 Task: Education: Academic Research Degree Application Tracker.
Action: Mouse moved to (134, 138)
Screenshot: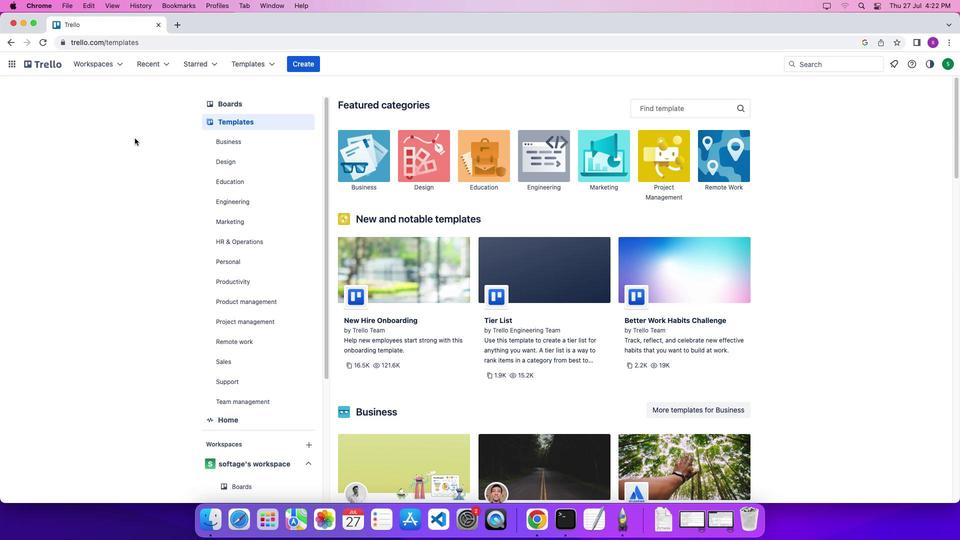 
Action: Mouse pressed left at (134, 138)
Screenshot: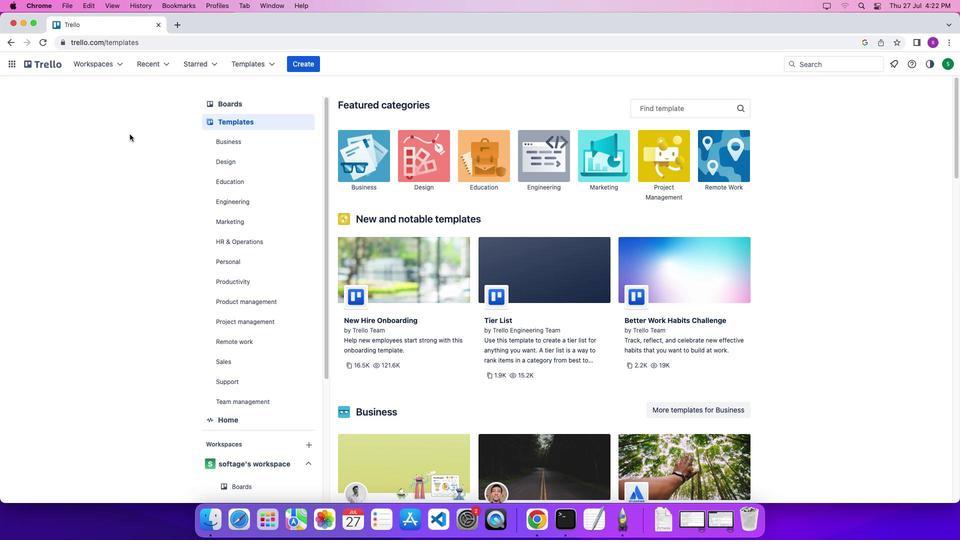 
Action: Mouse moved to (50, 65)
Screenshot: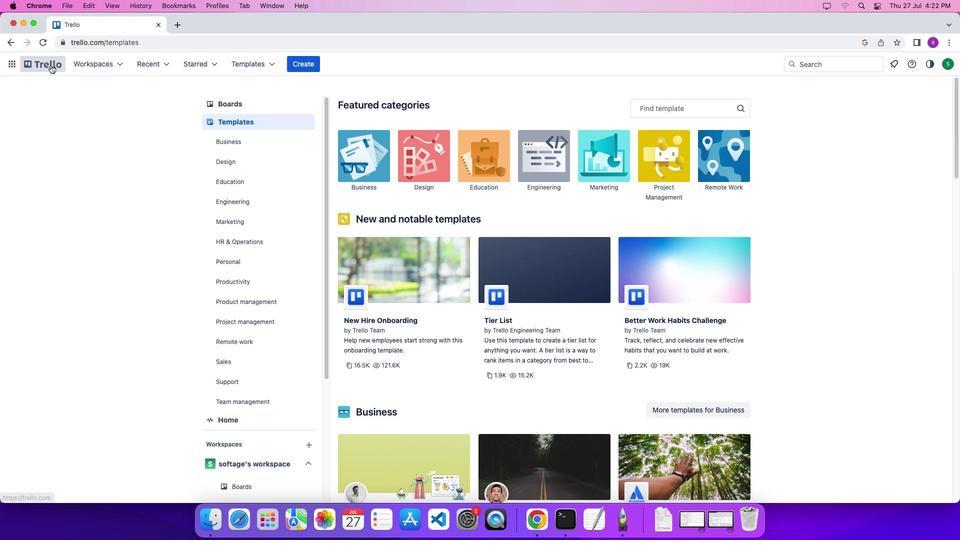
Action: Mouse pressed left at (50, 65)
Screenshot: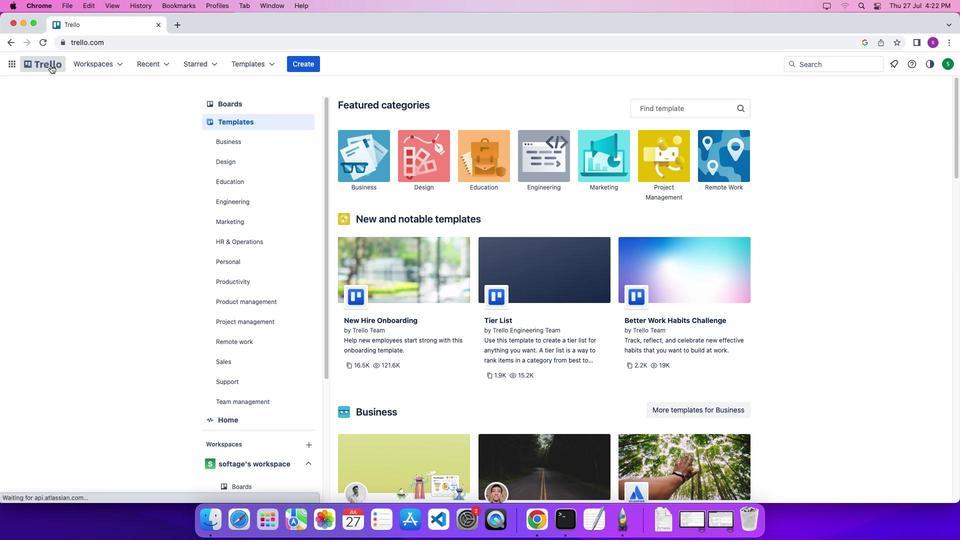
Action: Mouse moved to (247, 63)
Screenshot: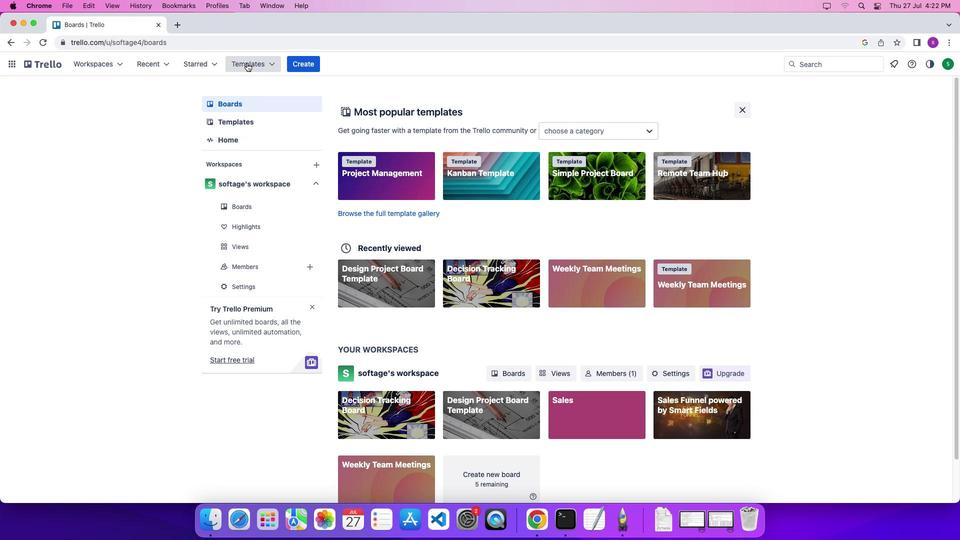 
Action: Mouse pressed left at (247, 63)
Screenshot: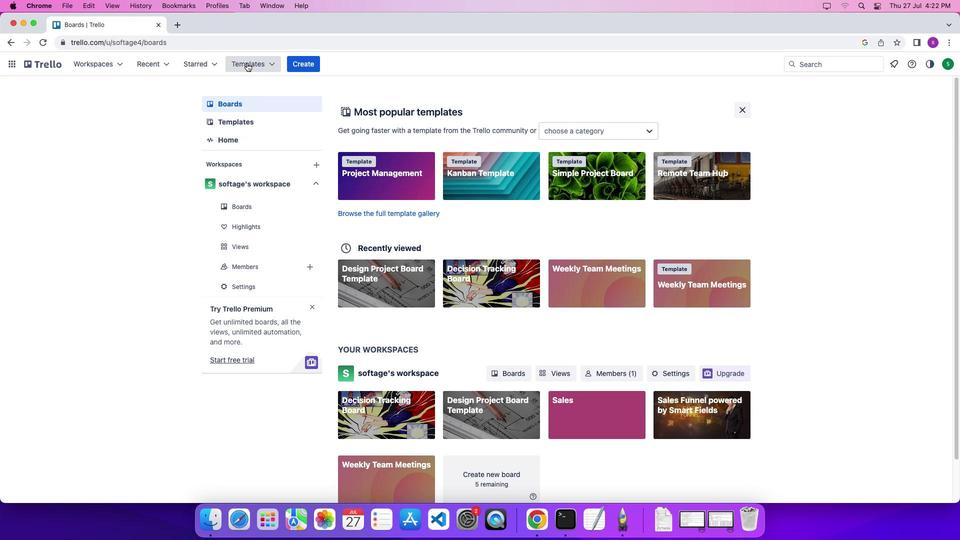 
Action: Mouse moved to (282, 358)
Screenshot: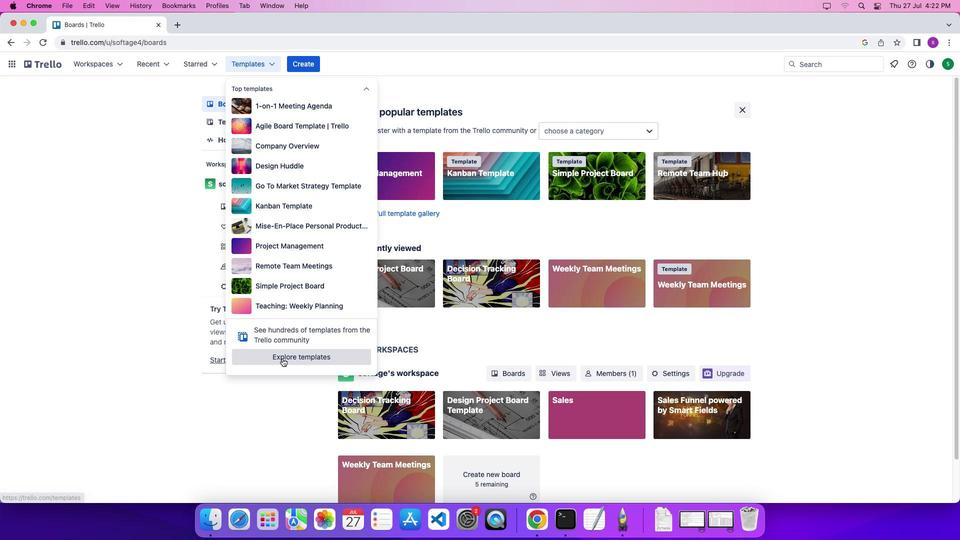 
Action: Mouse pressed left at (282, 358)
Screenshot: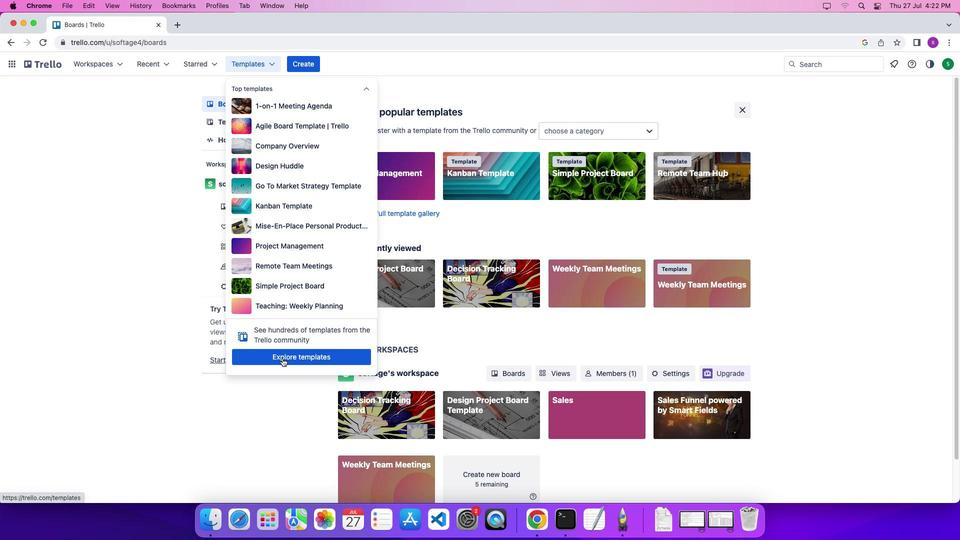 
Action: Mouse moved to (655, 109)
Screenshot: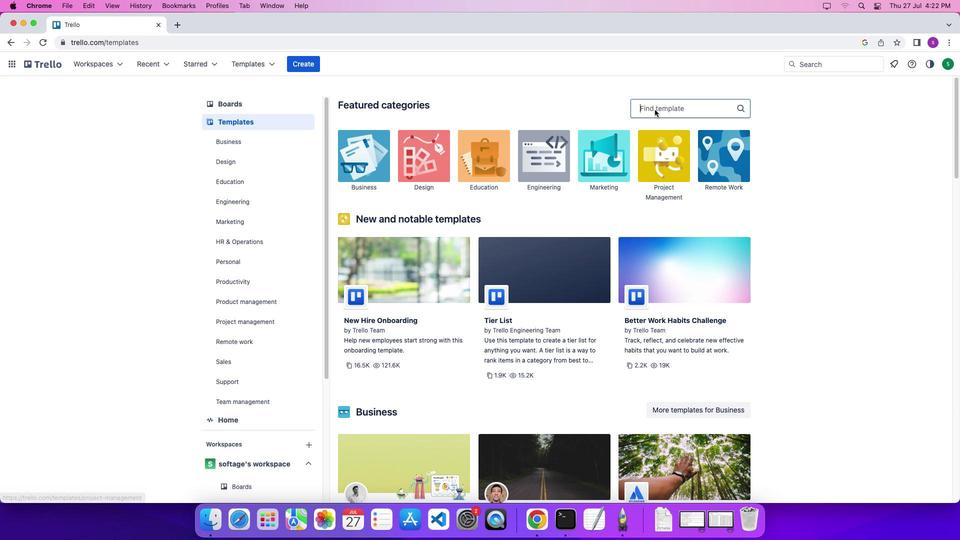 
Action: Mouse pressed left at (655, 109)
Screenshot: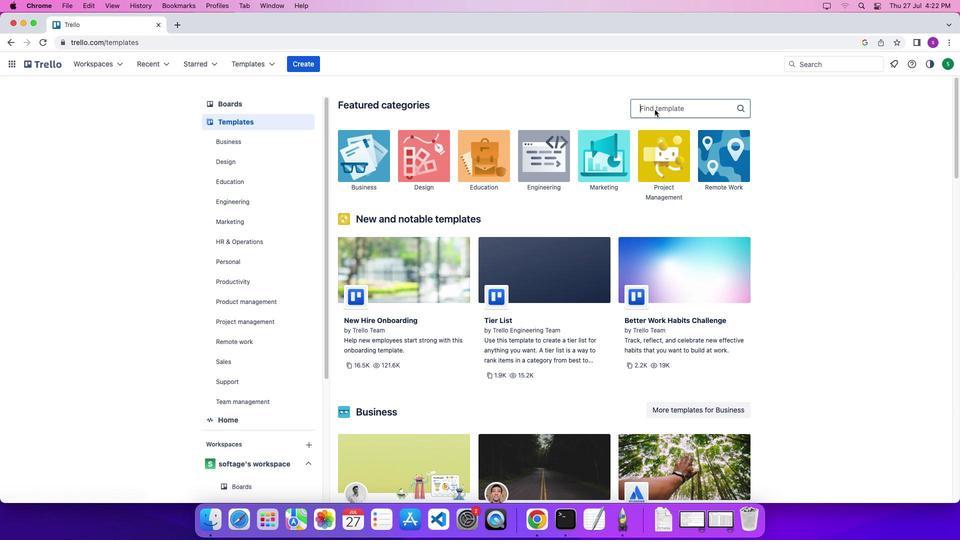 
Action: Mouse moved to (660, 110)
Screenshot: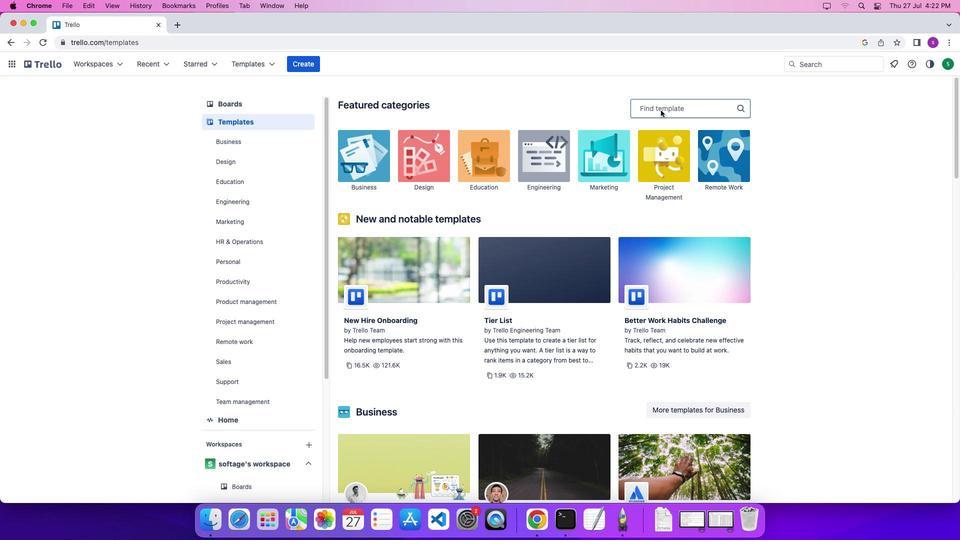 
Action: Key pressed Key.shift'A''c''a''d''e''m''i''c'Key.spaceKey.shift'R''e''s''e''a''r''c''h'Key.spaceKey.shift'D''e''g''r''e''e'
Screenshot: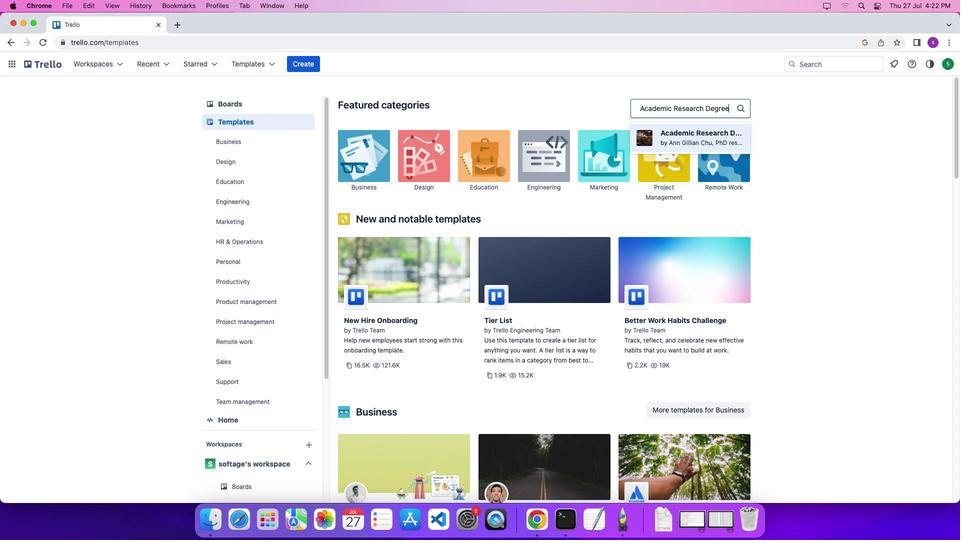 
Action: Mouse moved to (705, 131)
Screenshot: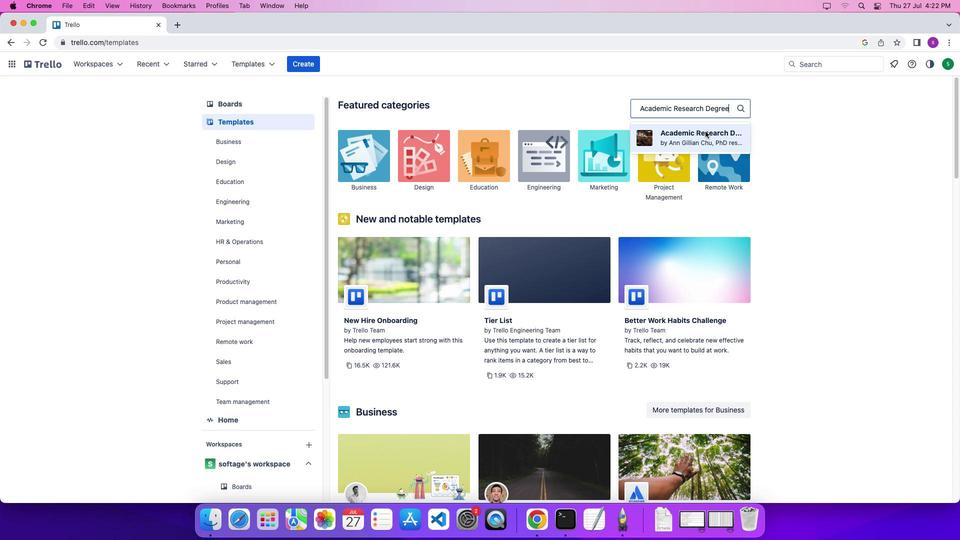 
Action: Mouse pressed left at (705, 131)
Screenshot: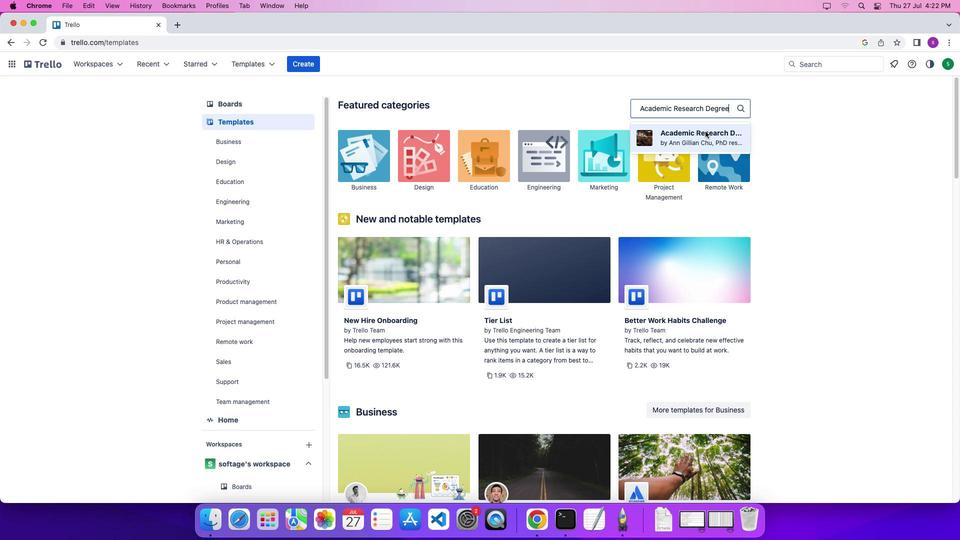 
Action: Mouse moved to (695, 193)
Screenshot: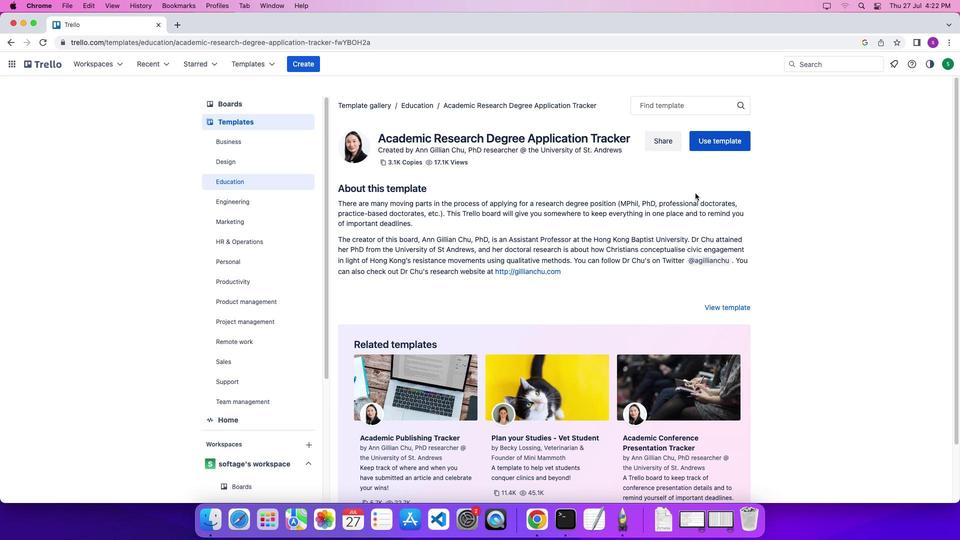 
Action: Mouse scrolled (695, 193) with delta (0, 0)
Screenshot: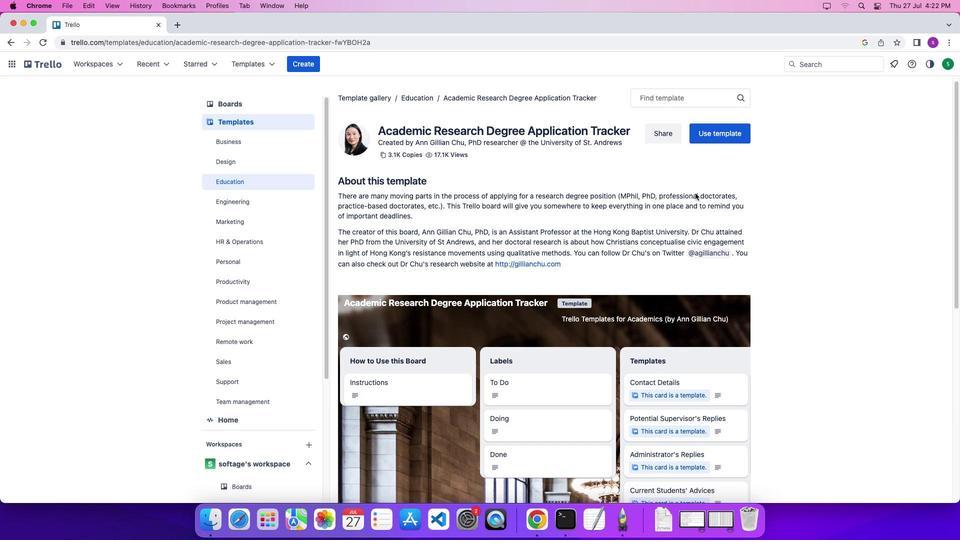 
Action: Mouse scrolled (695, 193) with delta (0, 0)
Screenshot: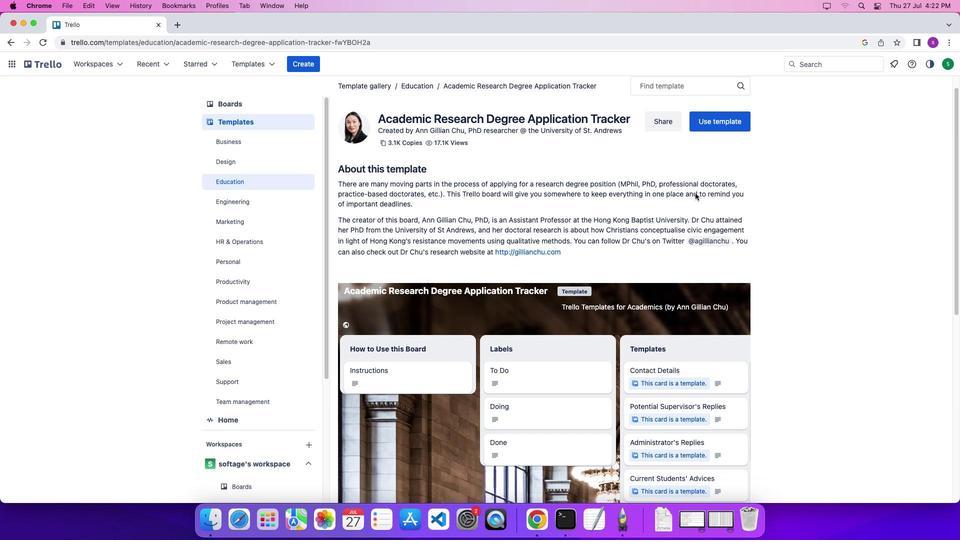 
Action: Mouse scrolled (695, 193) with delta (0, 0)
Screenshot: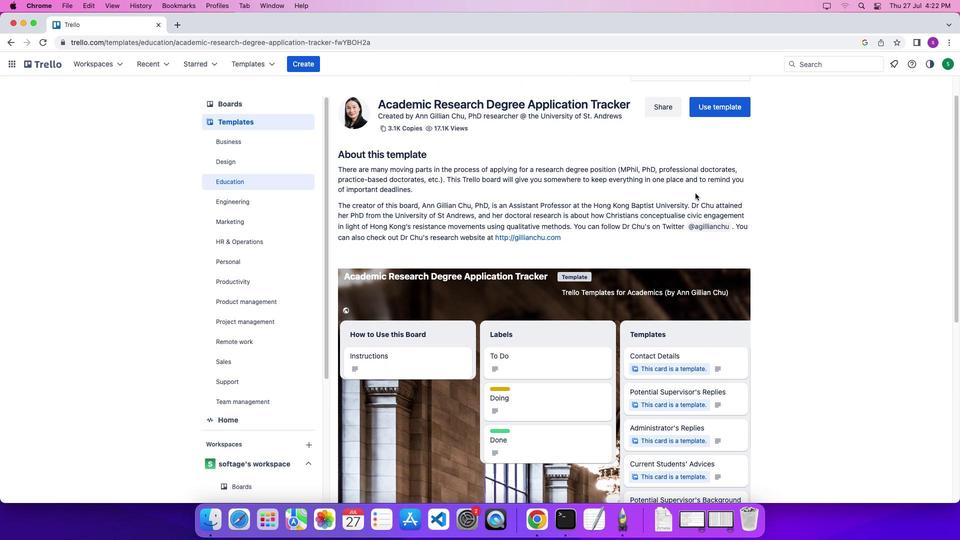 
Action: Mouse scrolled (695, 193) with delta (0, 0)
Screenshot: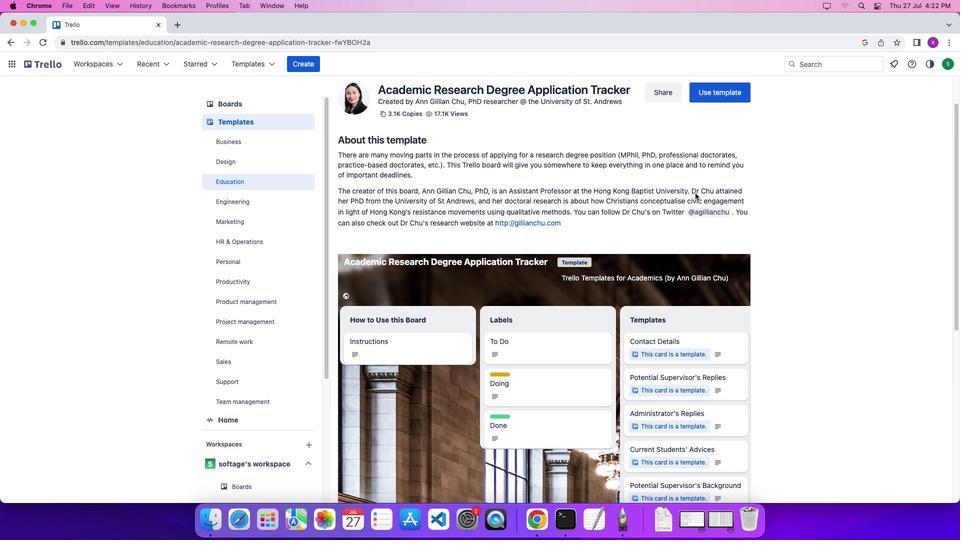 
Action: Mouse scrolled (695, 193) with delta (0, 0)
Screenshot: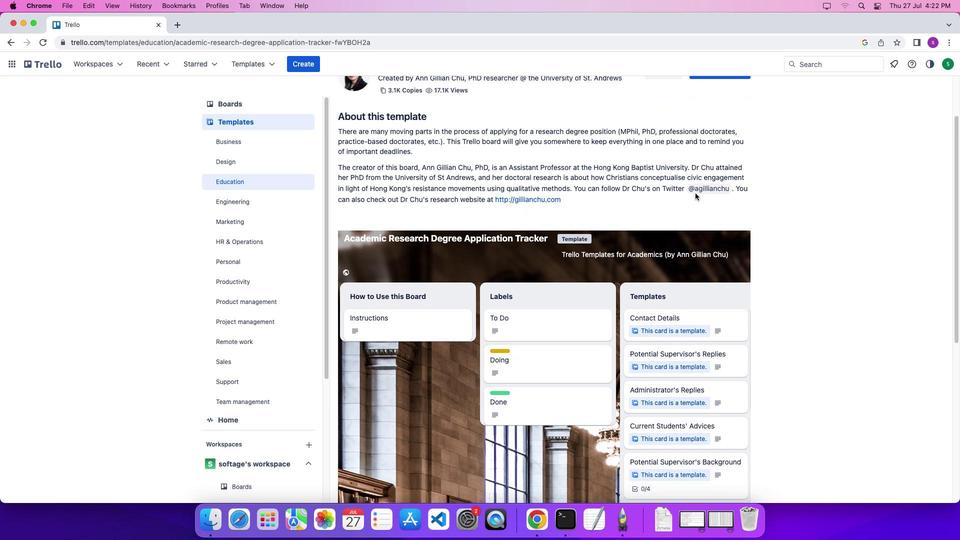 
Action: Mouse scrolled (695, 193) with delta (0, 0)
Screenshot: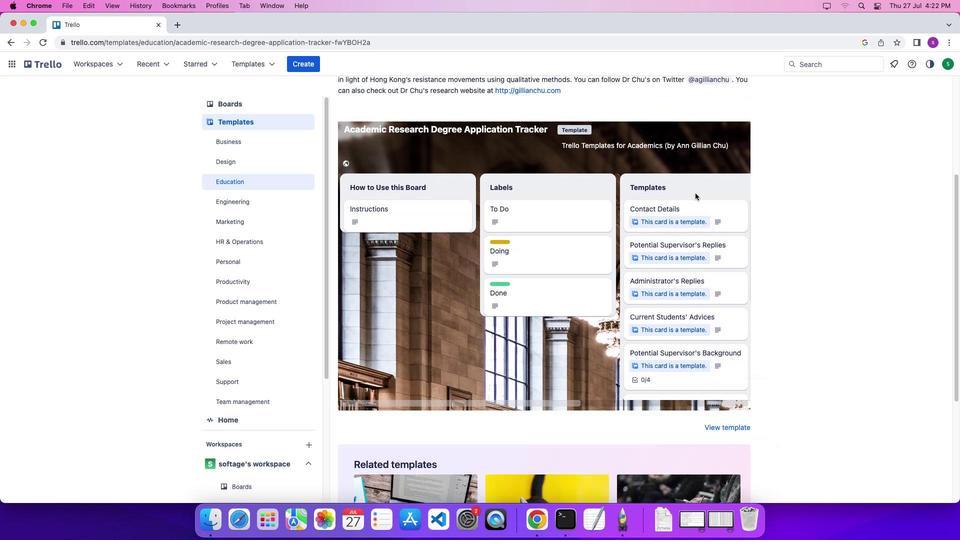 
Action: Mouse scrolled (695, 193) with delta (0, -3)
Screenshot: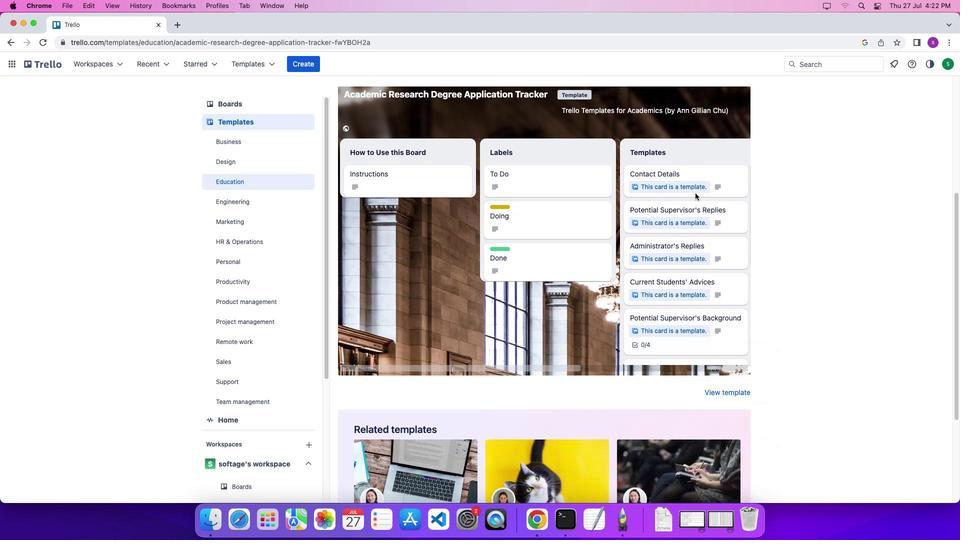 
Action: Mouse scrolled (695, 193) with delta (0, 0)
Screenshot: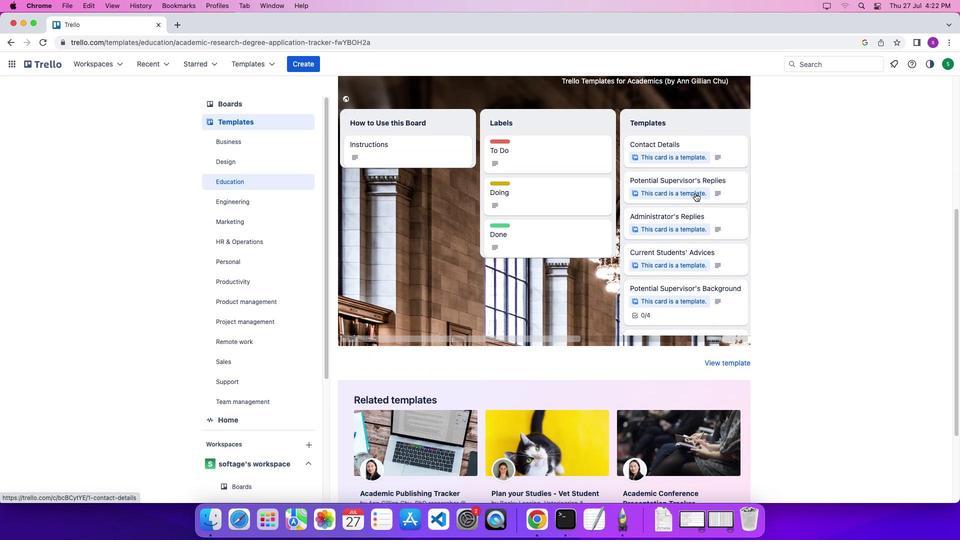 
Action: Mouse scrolled (695, 193) with delta (0, 0)
Screenshot: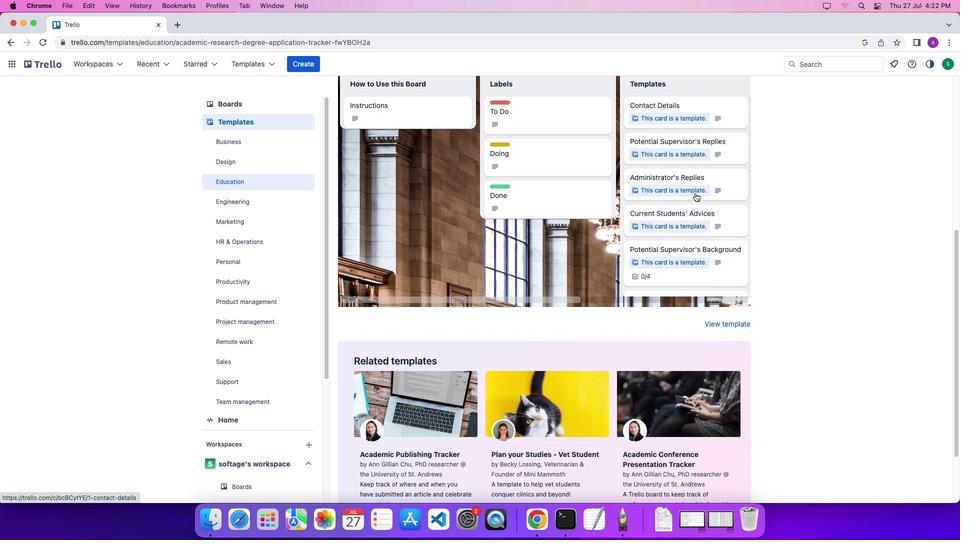 
Action: Mouse scrolled (695, 193) with delta (0, -2)
Screenshot: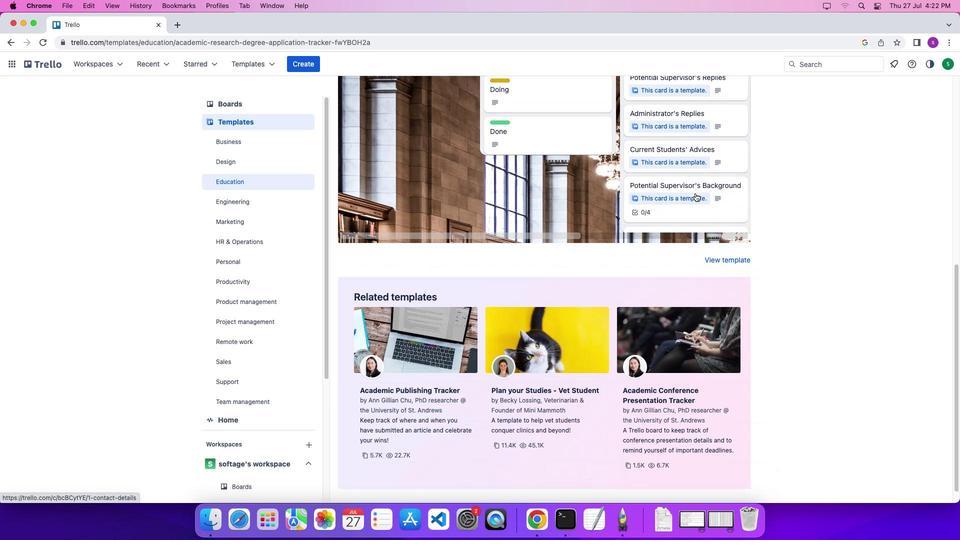 
Action: Mouse moved to (695, 193)
Screenshot: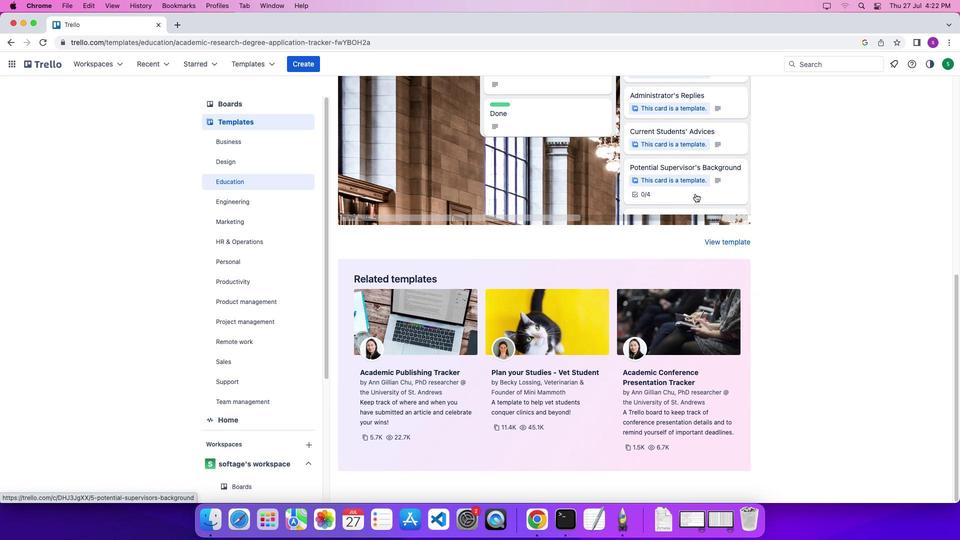 
Action: Mouse scrolled (695, 193) with delta (0, 0)
Screenshot: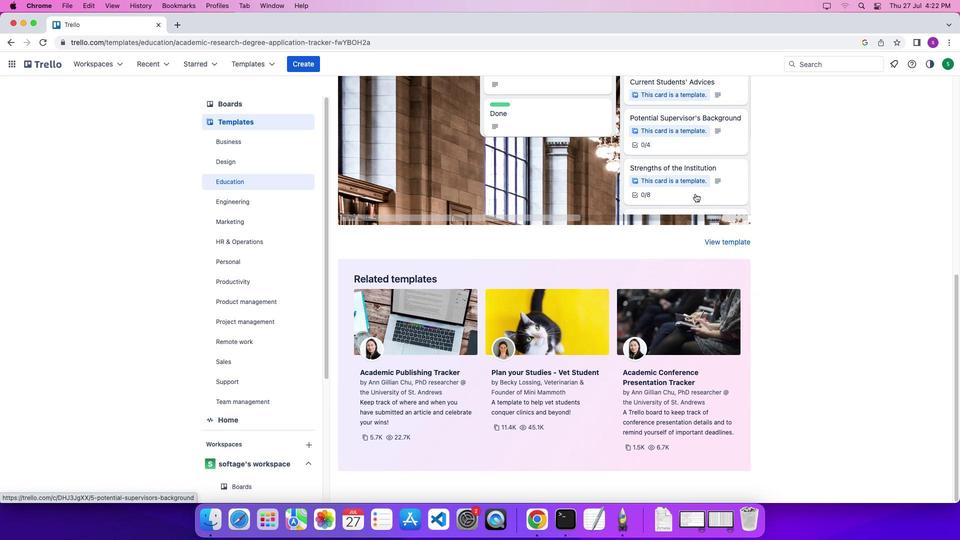 
Action: Mouse scrolled (695, 193) with delta (0, 0)
Screenshot: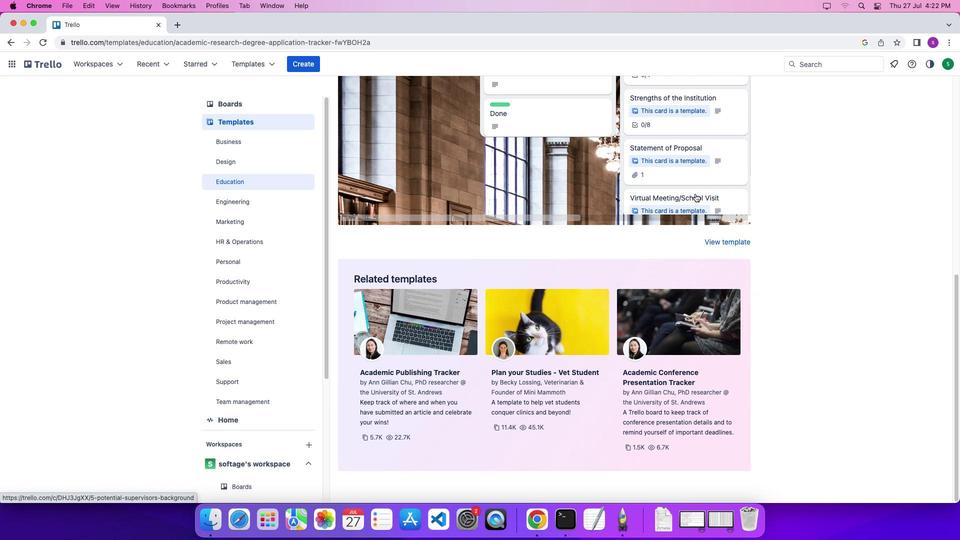 
Action: Mouse scrolled (695, 193) with delta (0, -3)
Screenshot: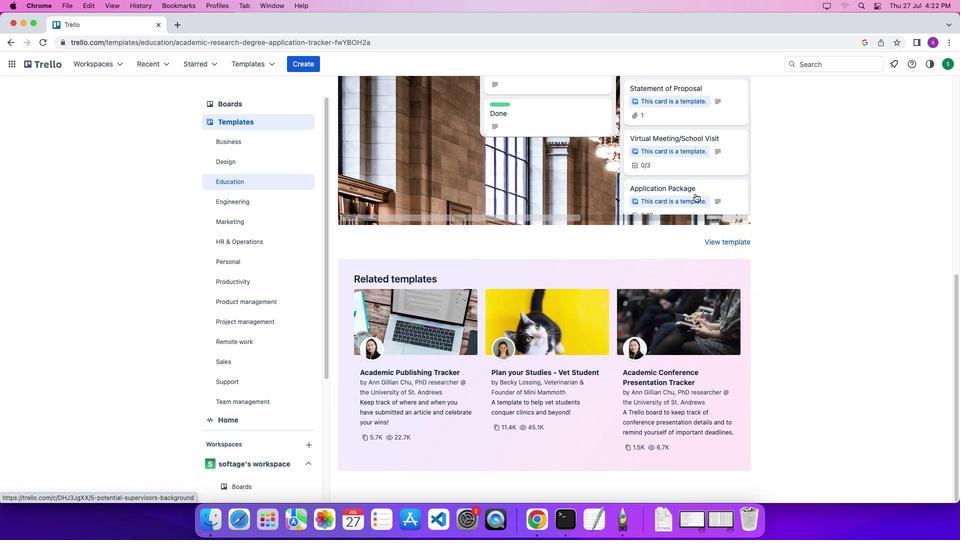 
Action: Mouse moved to (662, 234)
Screenshot: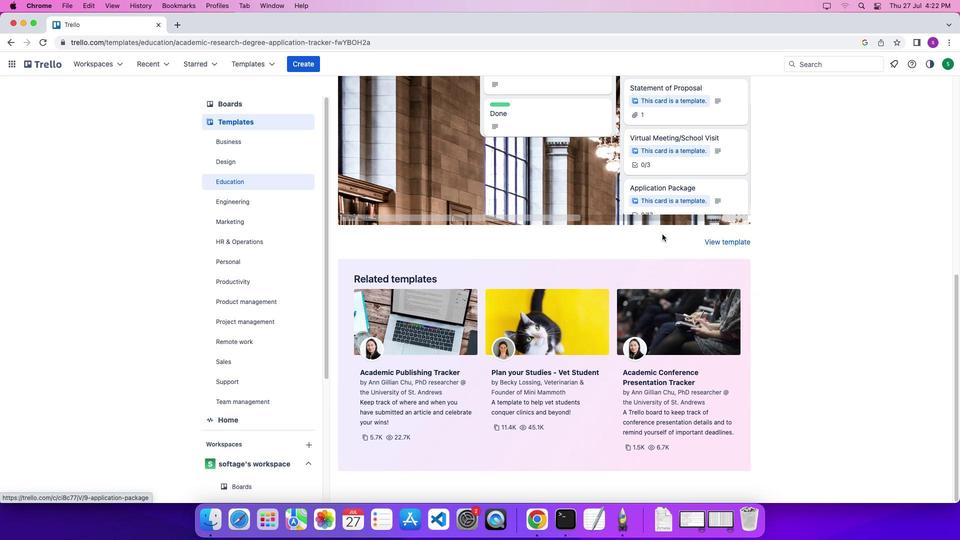 
Action: Mouse scrolled (662, 234) with delta (0, 0)
Screenshot: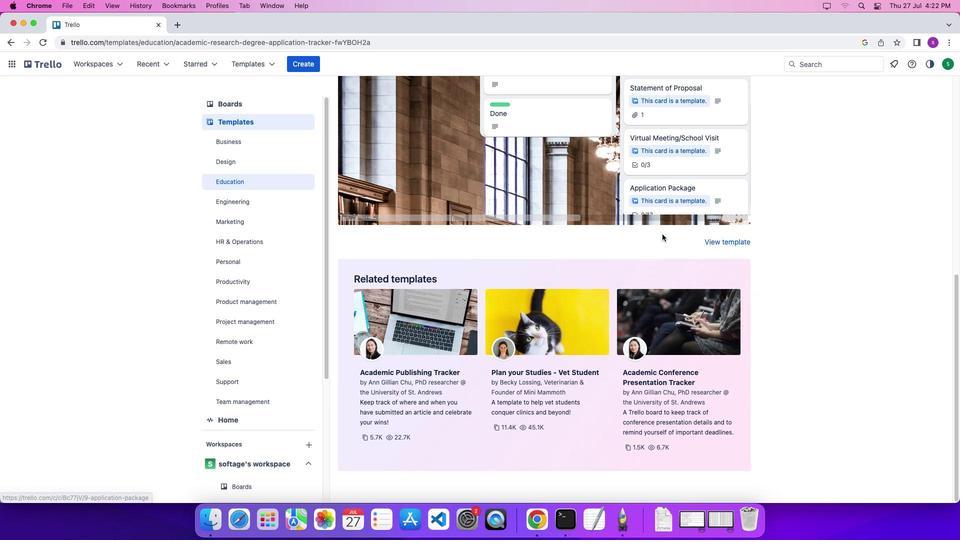
Action: Mouse scrolled (662, 234) with delta (0, 0)
Screenshot: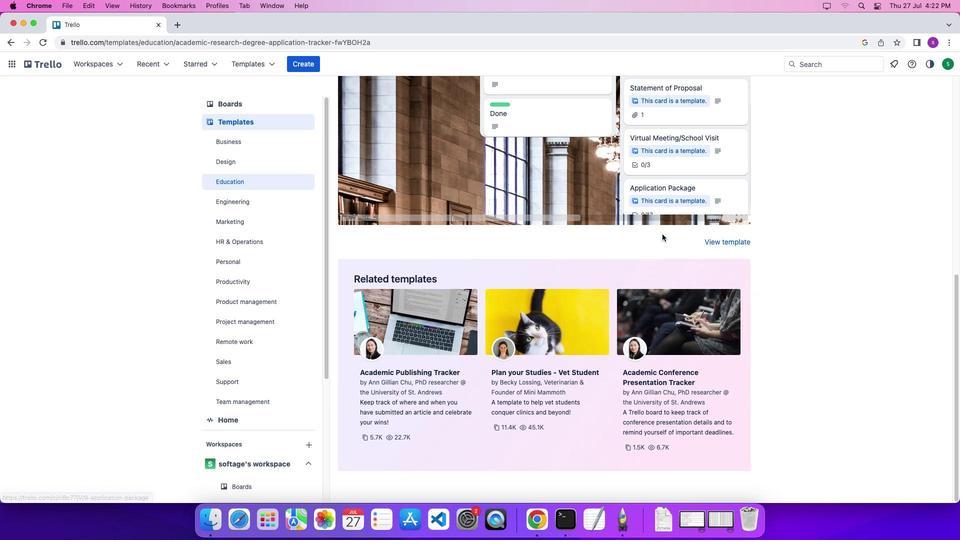 
Action: Mouse scrolled (662, 234) with delta (0, -3)
Screenshot: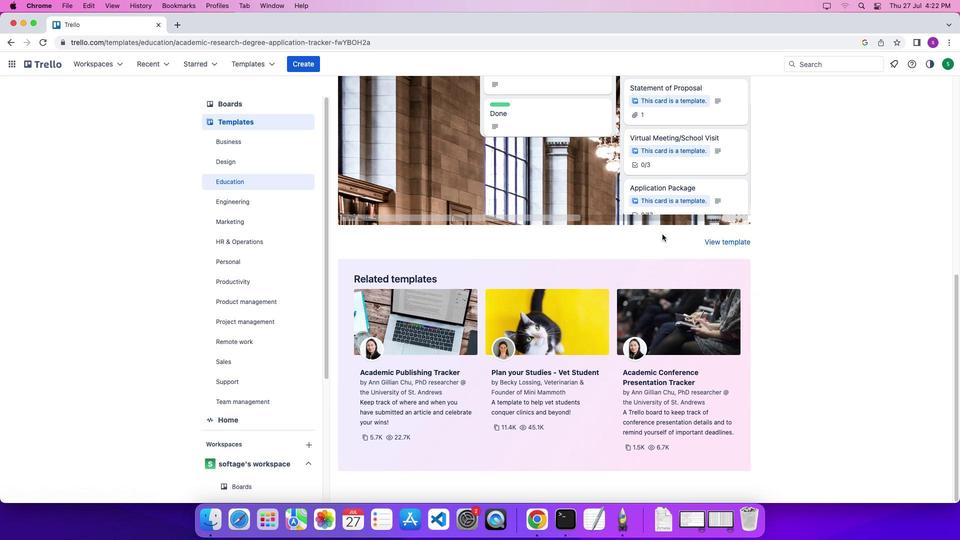
Action: Mouse moved to (633, 303)
Screenshot: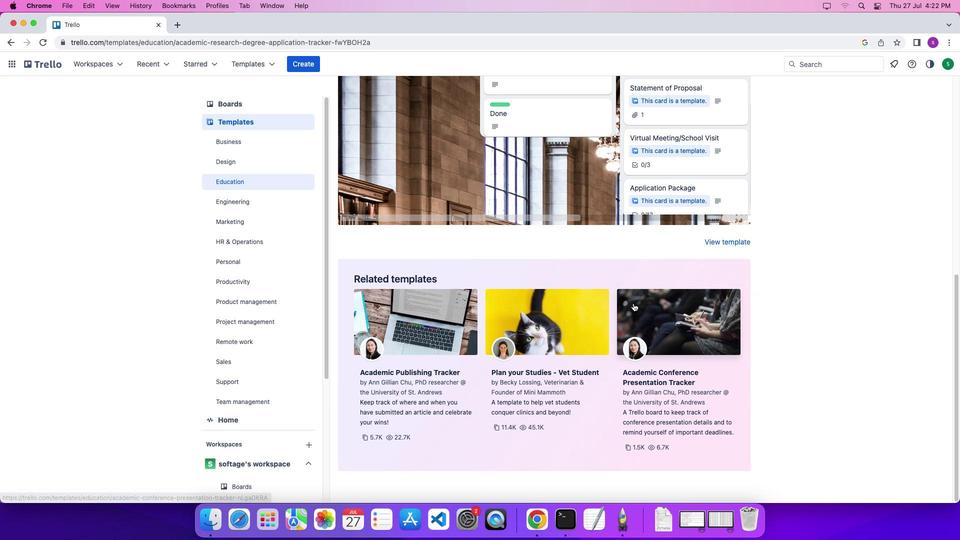 
Action: Mouse scrolled (633, 303) with delta (0, 0)
Screenshot: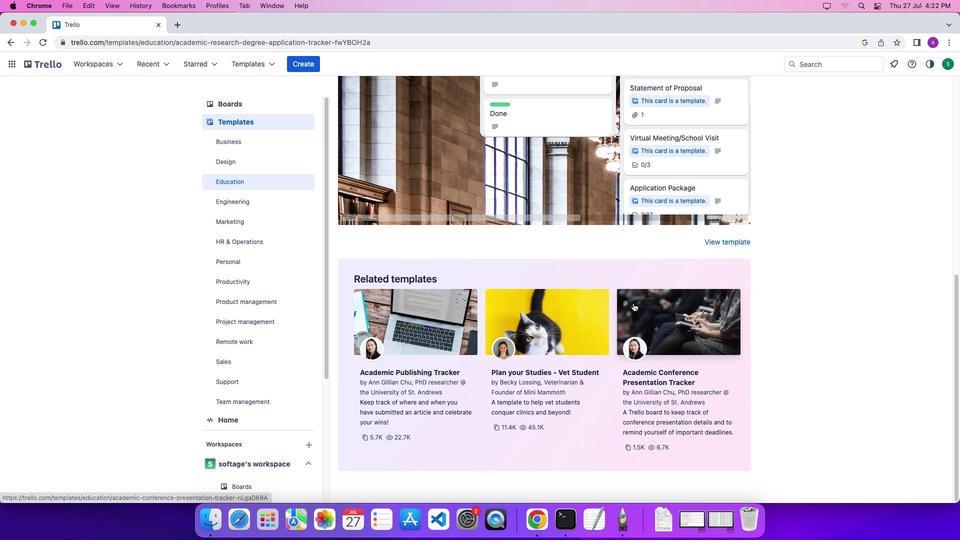 
Action: Mouse scrolled (633, 303) with delta (0, 0)
Screenshot: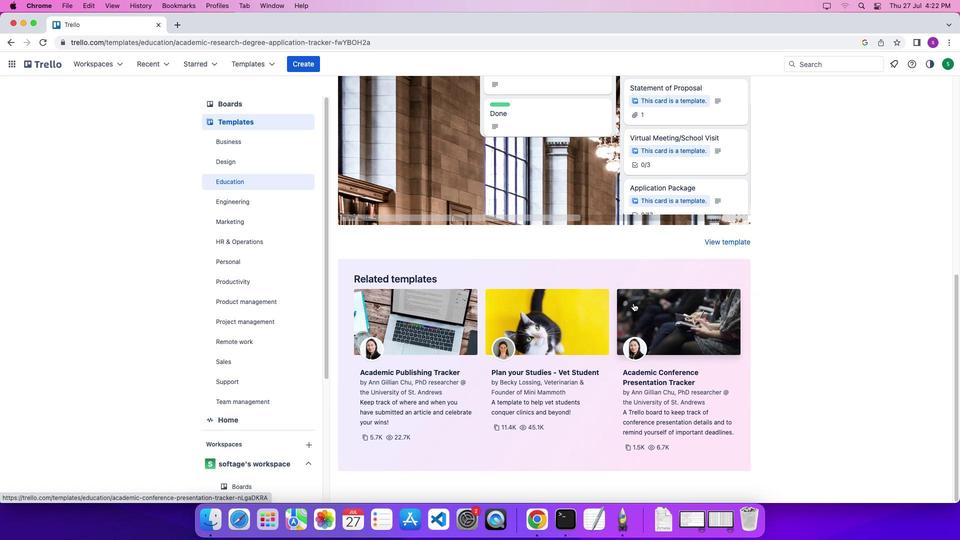 
Action: Mouse scrolled (633, 303) with delta (0, -3)
Screenshot: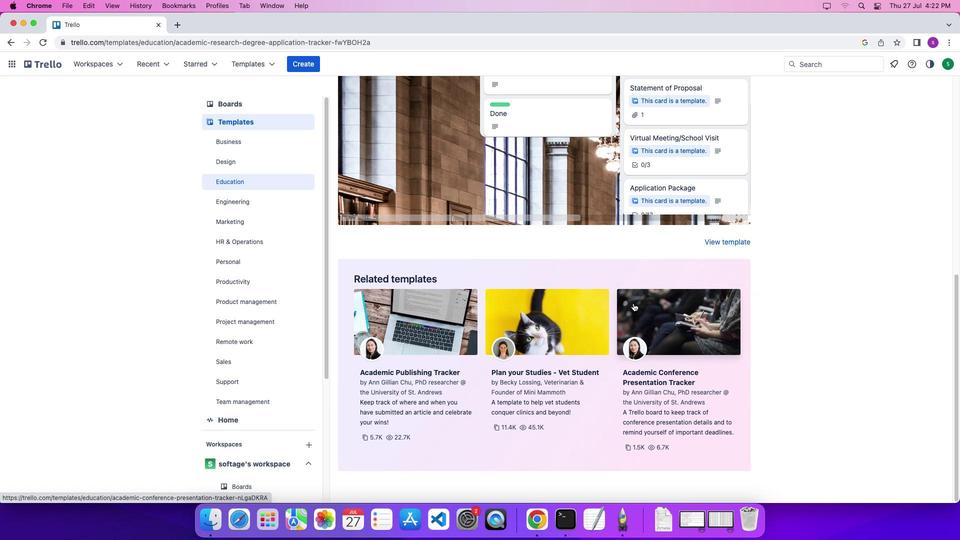 
Action: Mouse scrolled (633, 303) with delta (0, -3)
Screenshot: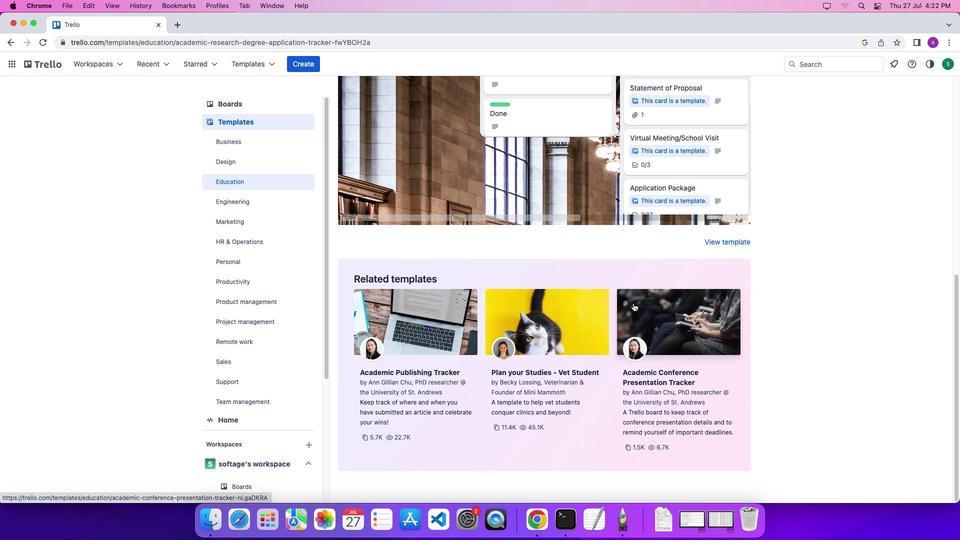 
Action: Mouse scrolled (633, 303) with delta (0, 0)
Screenshot: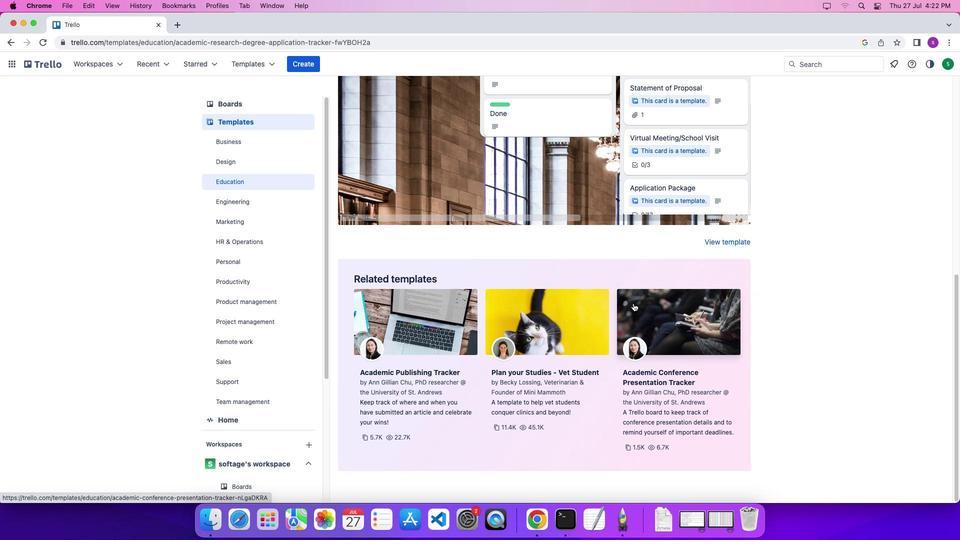 
Action: Mouse scrolled (633, 303) with delta (0, 1)
Screenshot: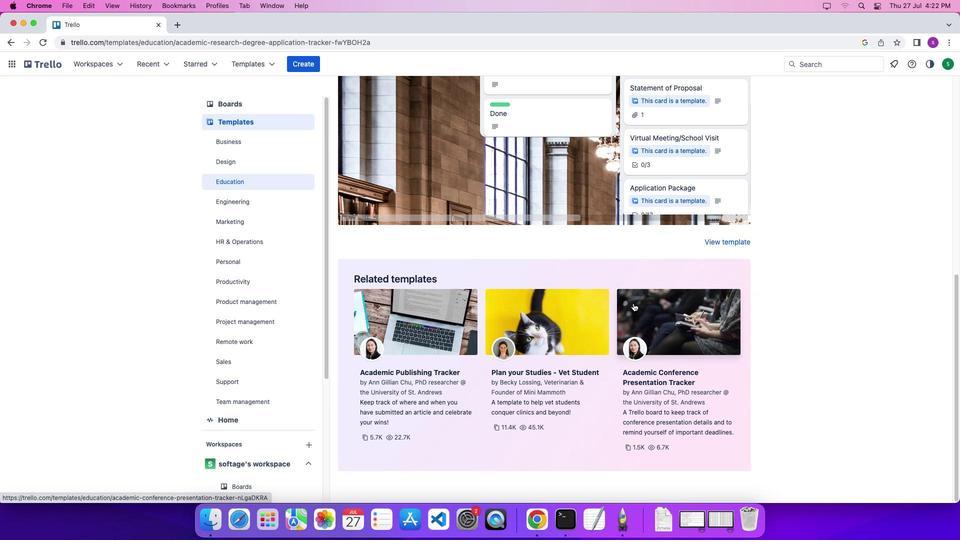 
Action: Mouse scrolled (633, 303) with delta (0, 5)
Screenshot: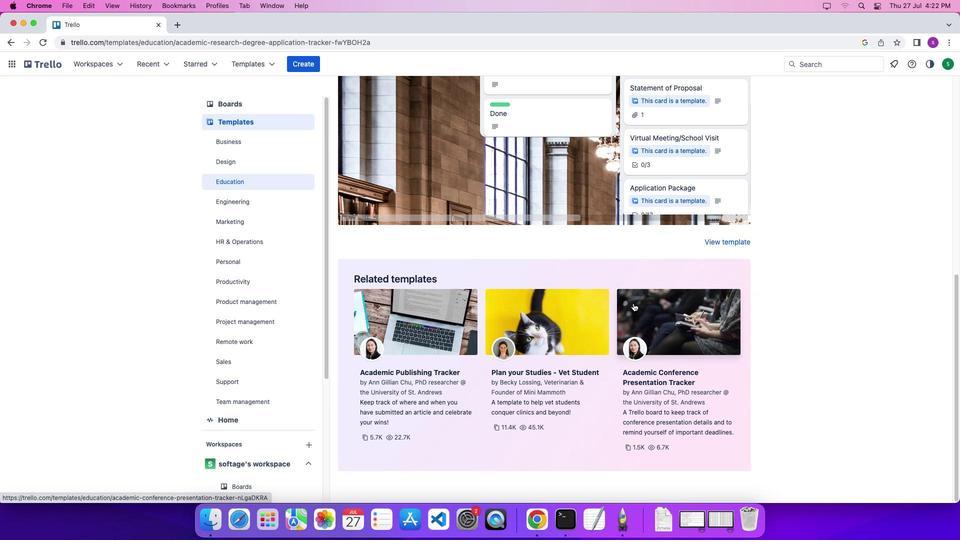 
Action: Mouse scrolled (633, 303) with delta (0, 6)
Screenshot: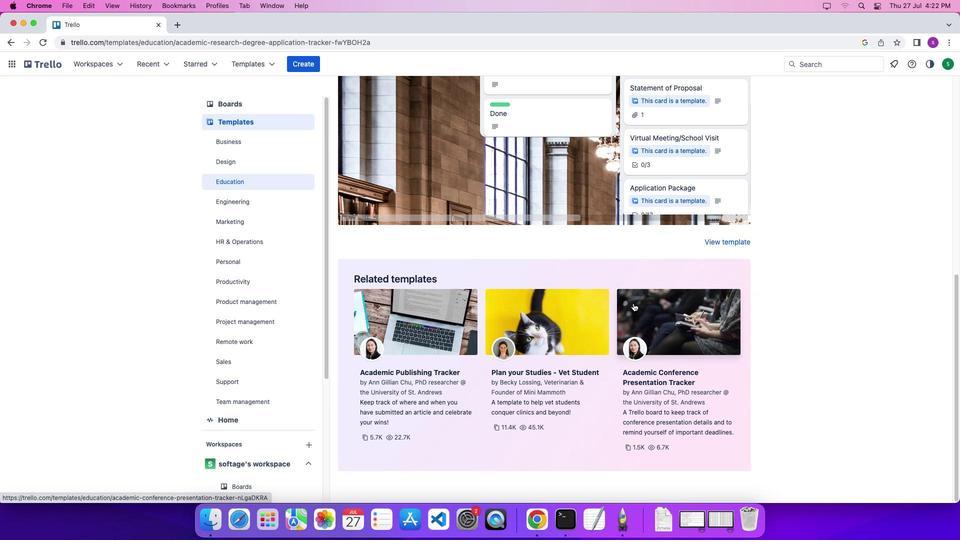 
Action: Mouse scrolled (633, 303) with delta (0, 0)
Screenshot: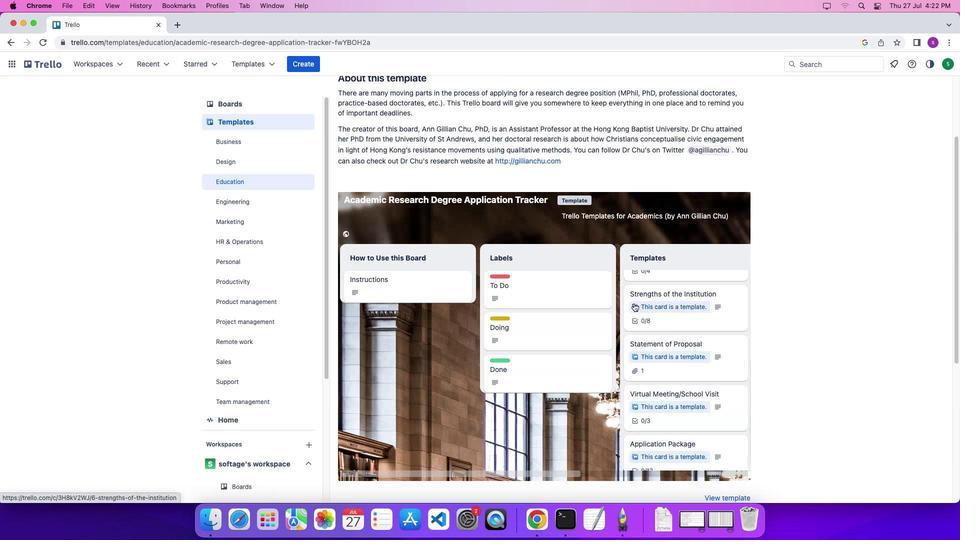 
Action: Mouse scrolled (633, 303) with delta (0, 0)
Screenshot: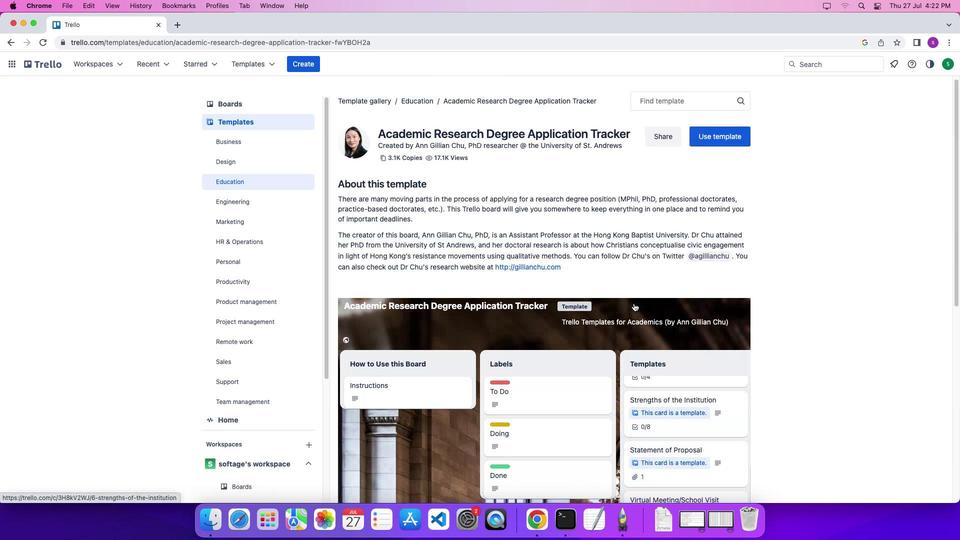 
Action: Mouse scrolled (633, 303) with delta (0, 4)
Screenshot: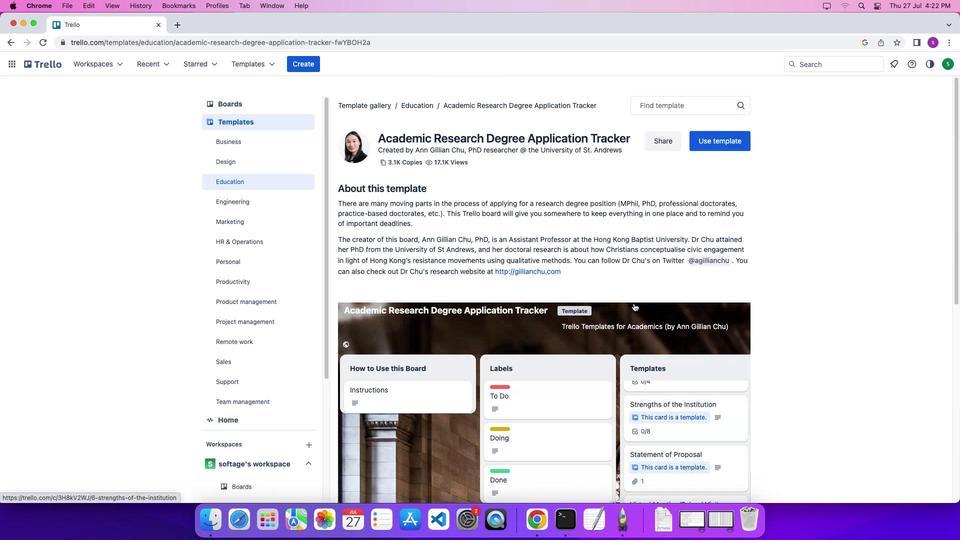 
Action: Mouse scrolled (633, 303) with delta (0, 7)
Screenshot: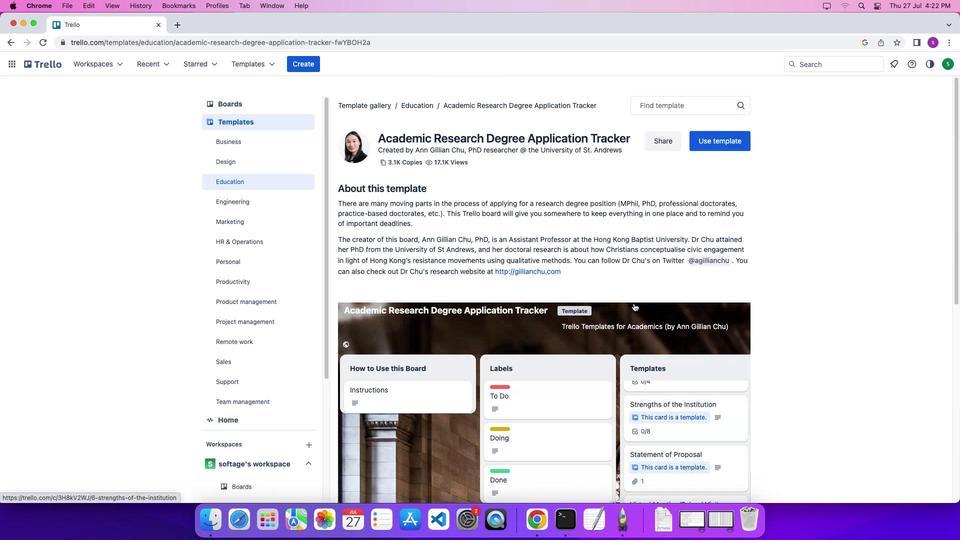 
Action: Mouse scrolled (633, 303) with delta (0, 7)
Screenshot: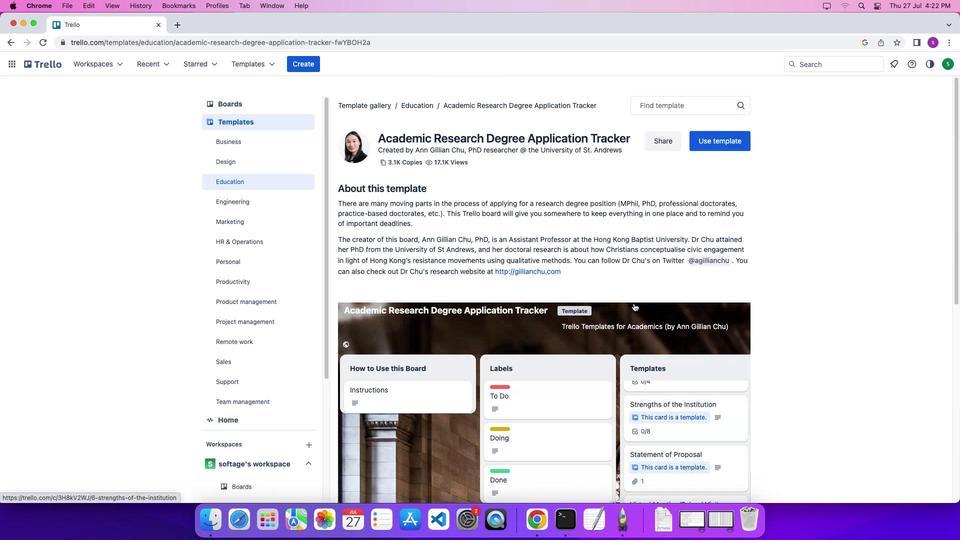 
Action: Mouse scrolled (633, 303) with delta (0, 8)
Screenshot: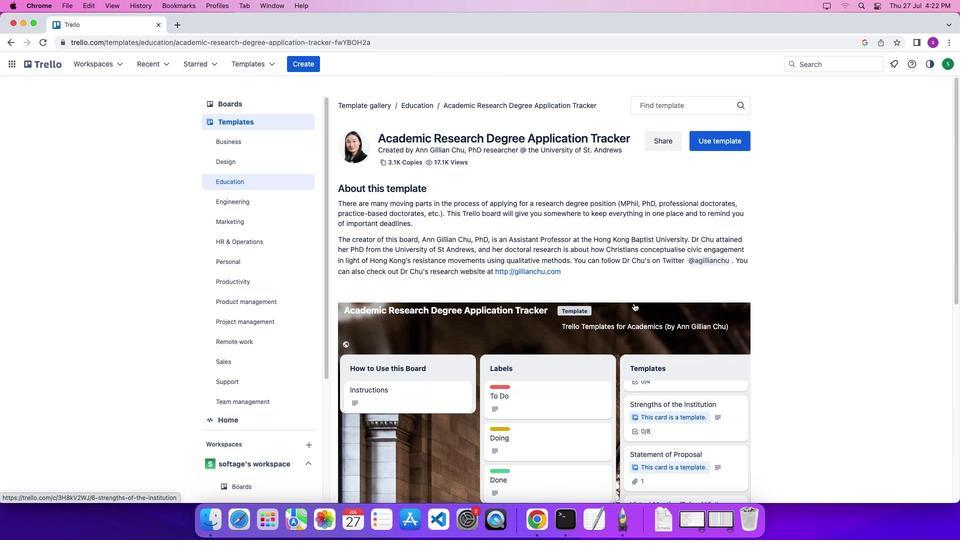 
Action: Mouse moved to (705, 145)
Screenshot: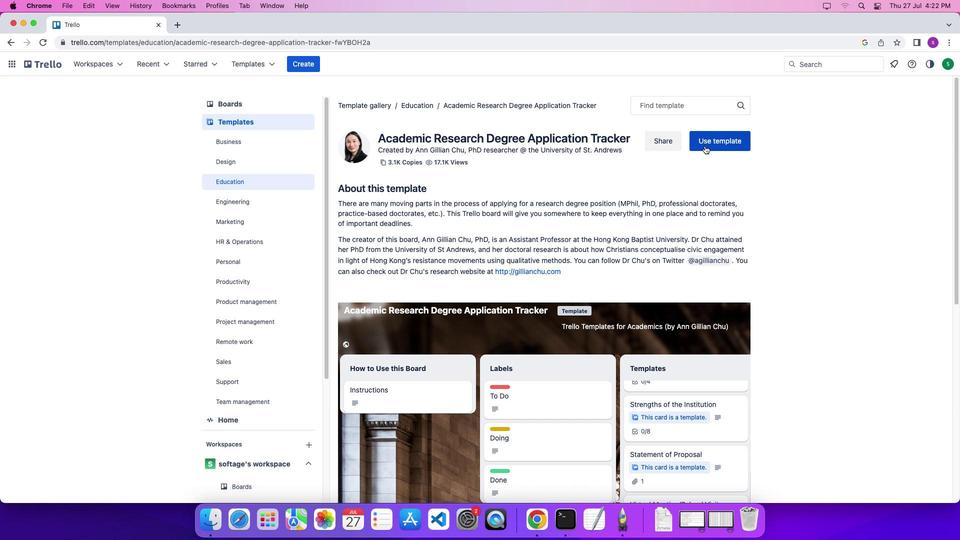 
Action: Mouse pressed left at (705, 145)
Screenshot: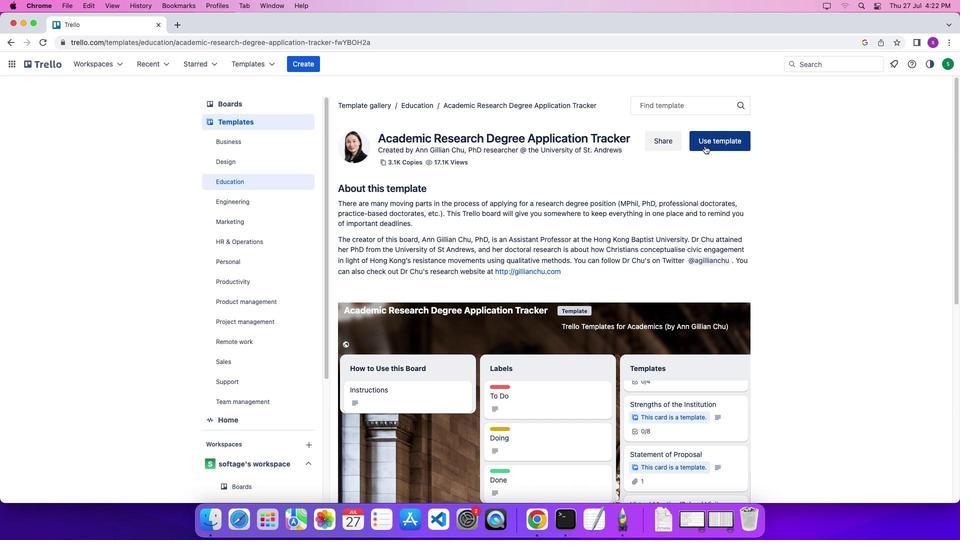 
Action: Mouse moved to (707, 330)
Screenshot: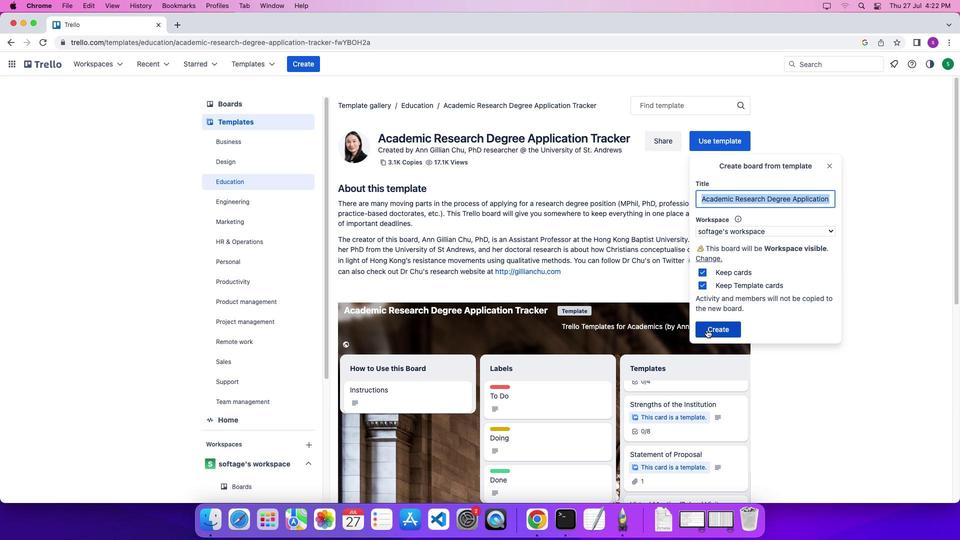 
Action: Mouse pressed left at (707, 330)
Screenshot: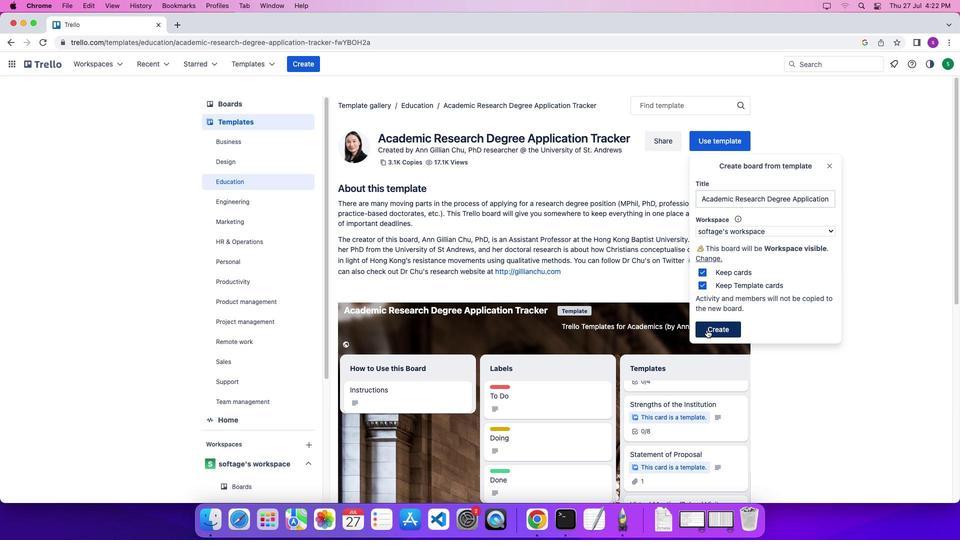 
Action: Mouse moved to (550, 341)
Screenshot: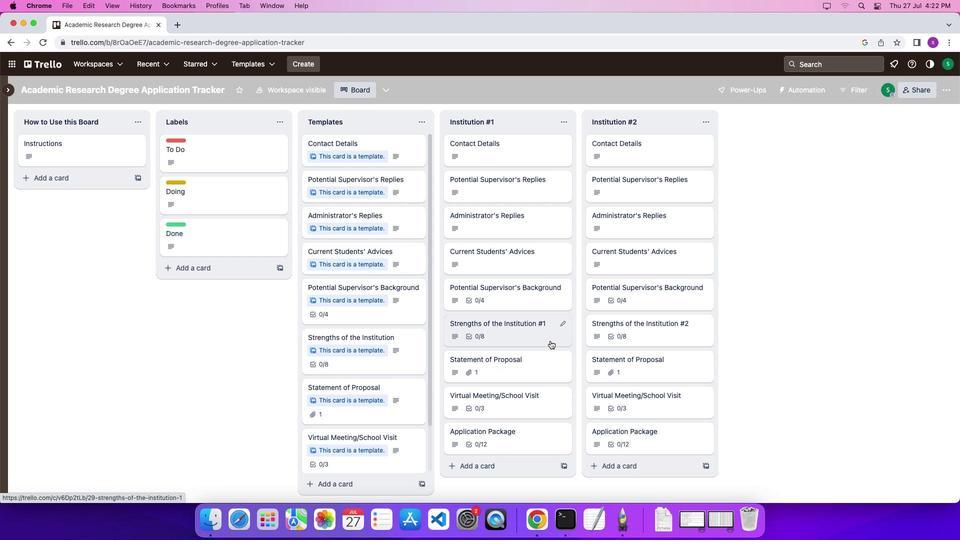 
Action: Mouse scrolled (550, 341) with delta (0, 0)
Screenshot: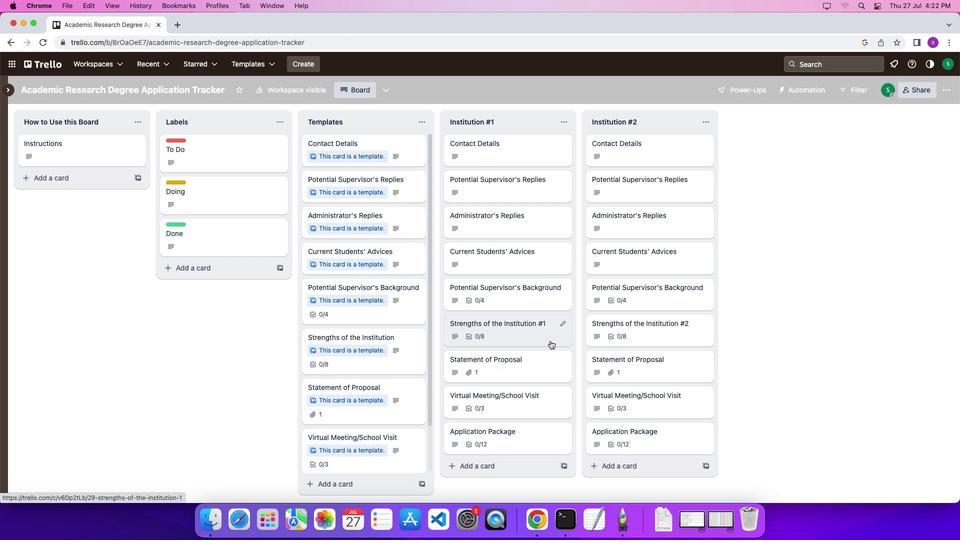 
Action: Mouse scrolled (550, 341) with delta (0, 0)
Screenshot: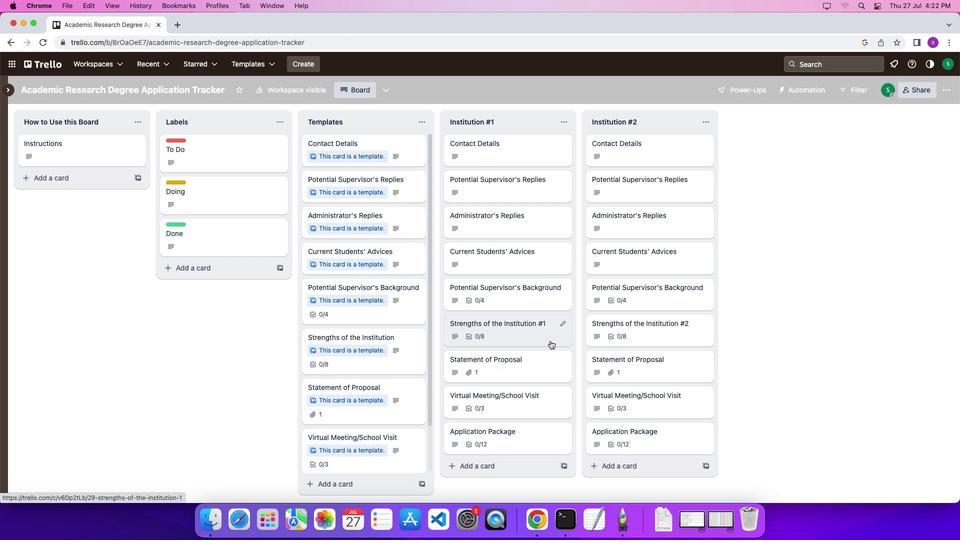 
Action: Mouse scrolled (550, 341) with delta (0, -1)
Screenshot: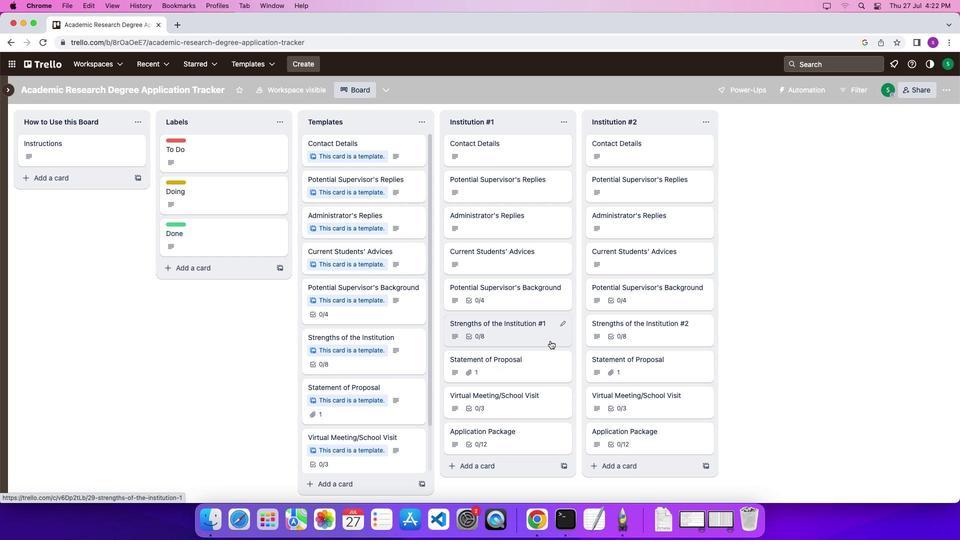 
Action: Mouse scrolled (550, 341) with delta (0, -2)
Screenshot: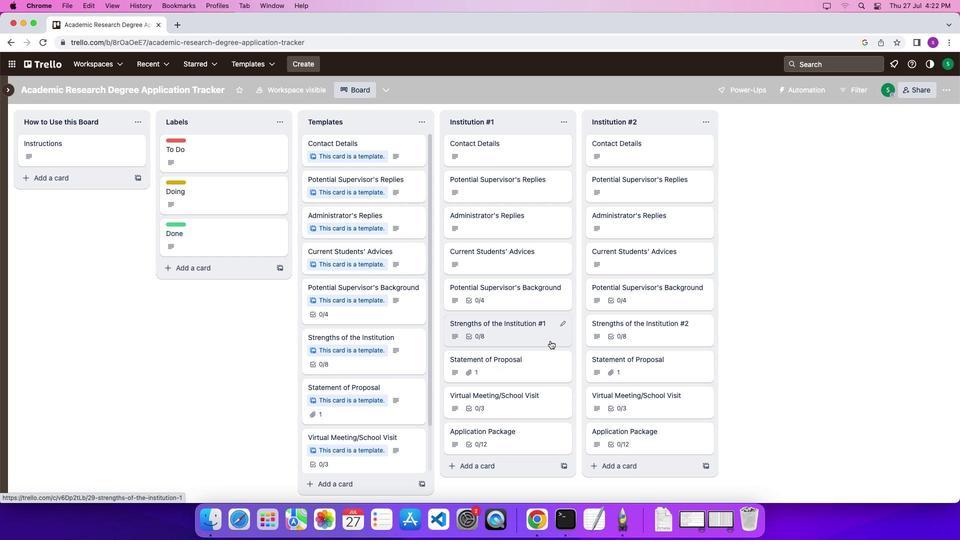 
Action: Mouse moved to (421, 123)
Screenshot: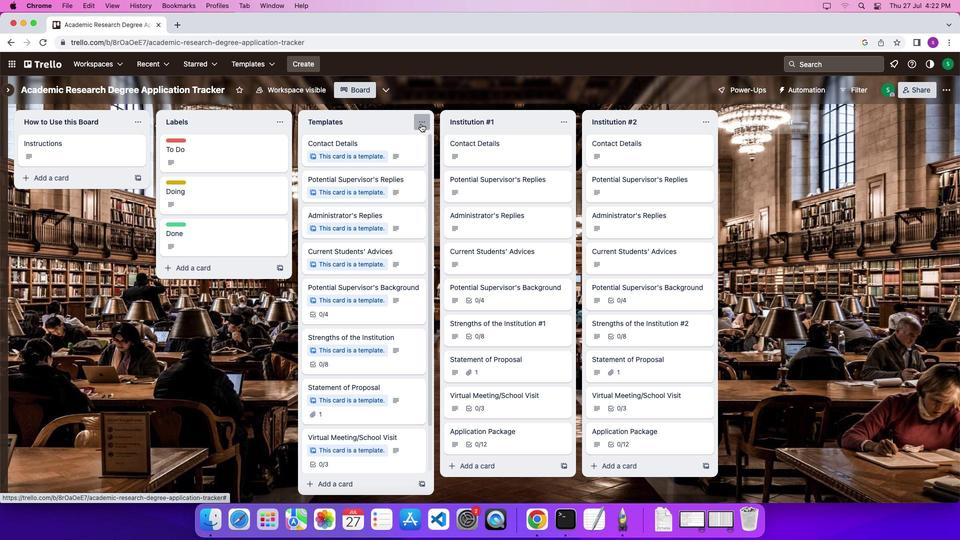 
Action: Mouse pressed left at (421, 123)
Screenshot: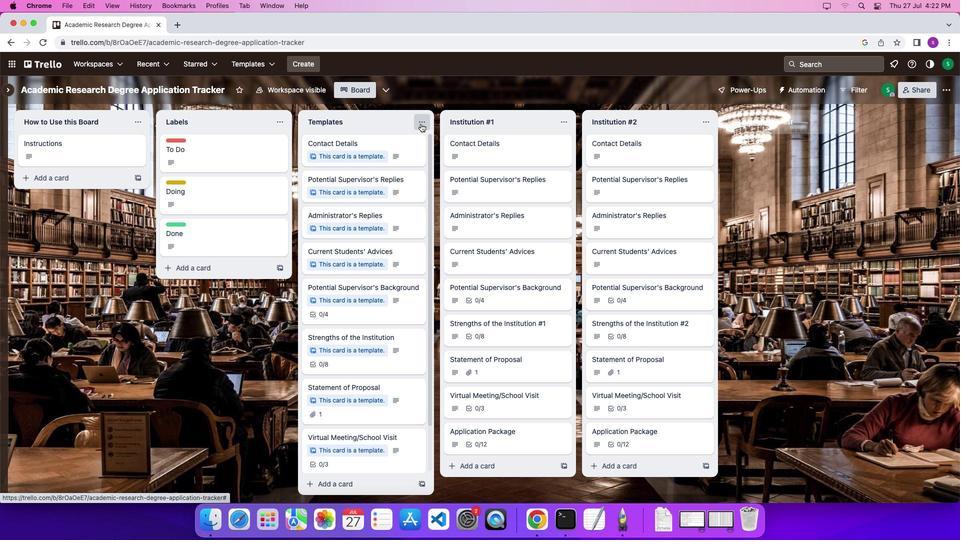 
Action: Mouse moved to (436, 391)
Screenshot: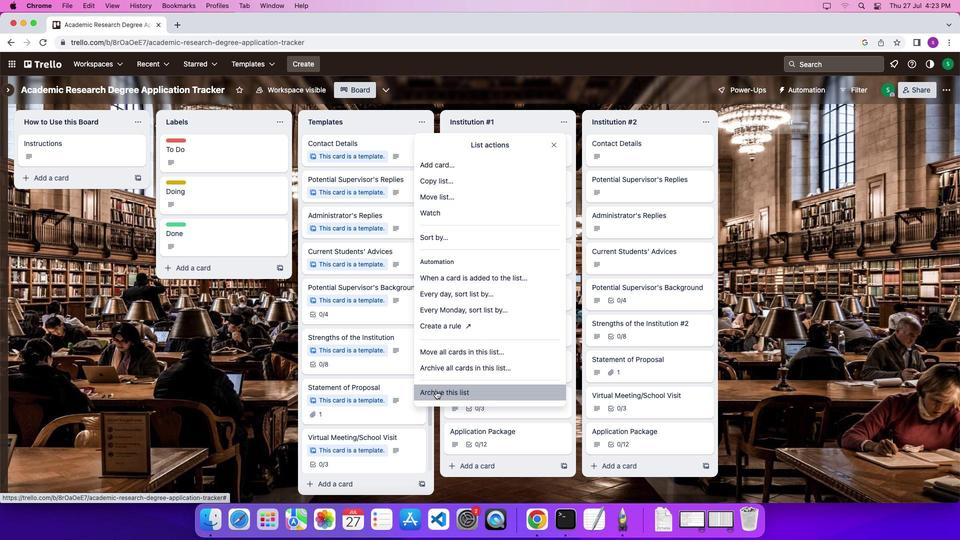 
Action: Mouse pressed left at (436, 391)
Screenshot: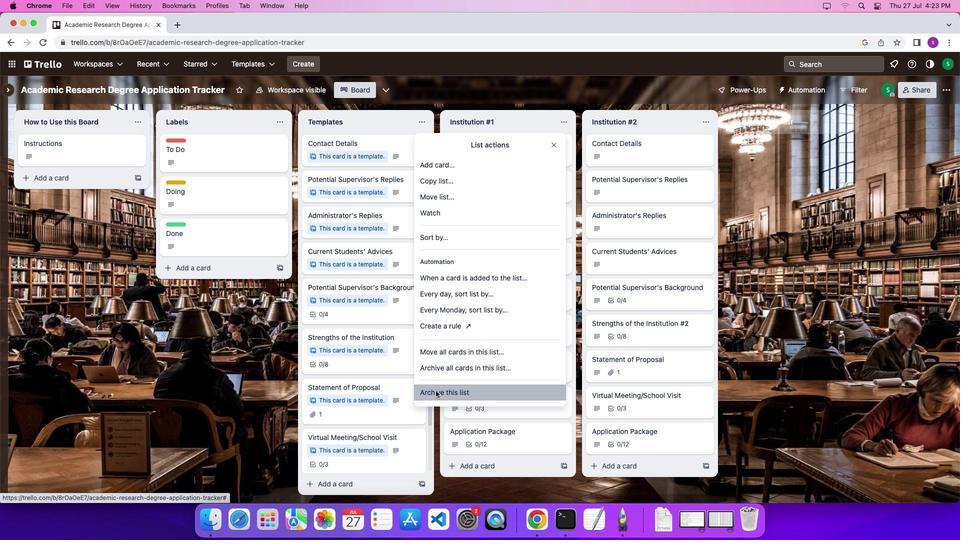 
Action: Mouse moved to (425, 124)
Screenshot: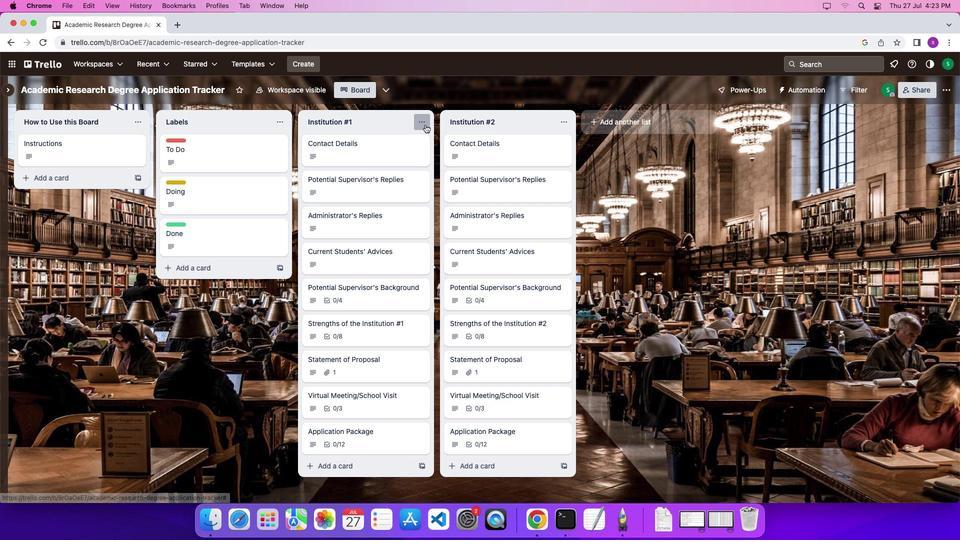 
Action: Mouse pressed left at (425, 124)
Screenshot: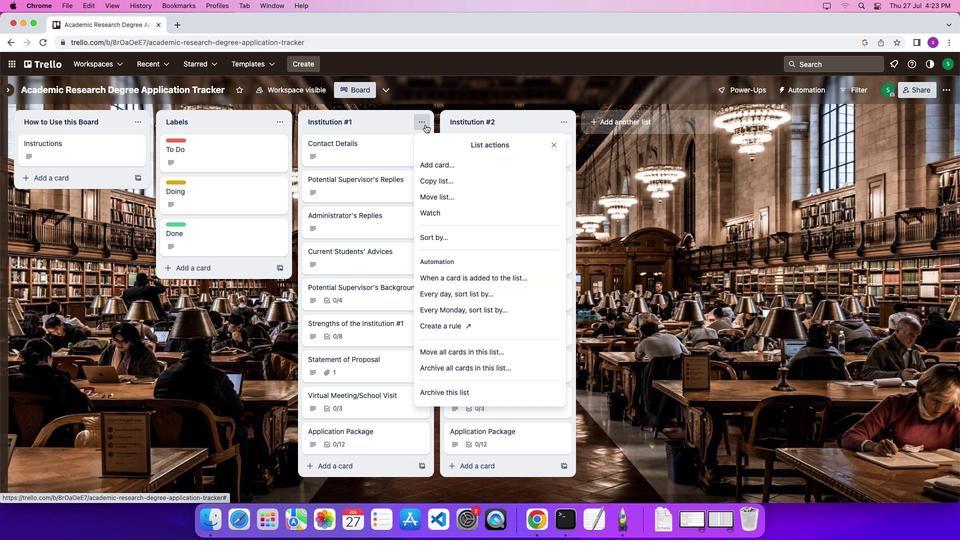 
Action: Mouse moved to (470, 386)
Screenshot: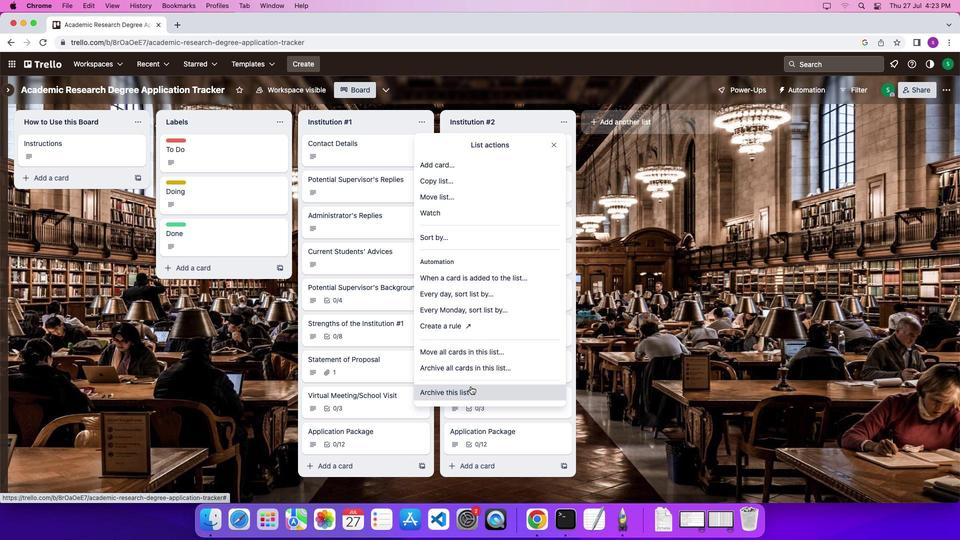 
Action: Mouse pressed left at (470, 386)
Screenshot: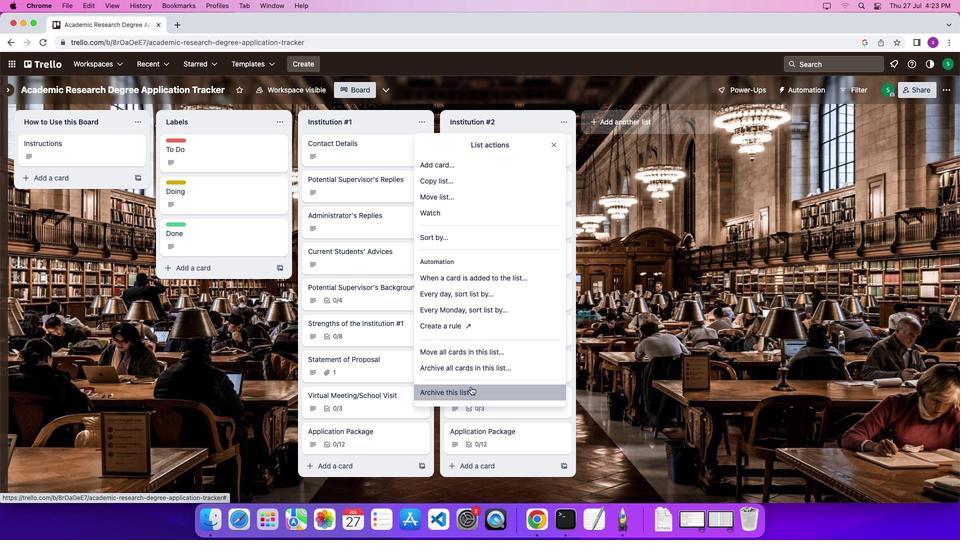
Action: Mouse moved to (424, 120)
Screenshot: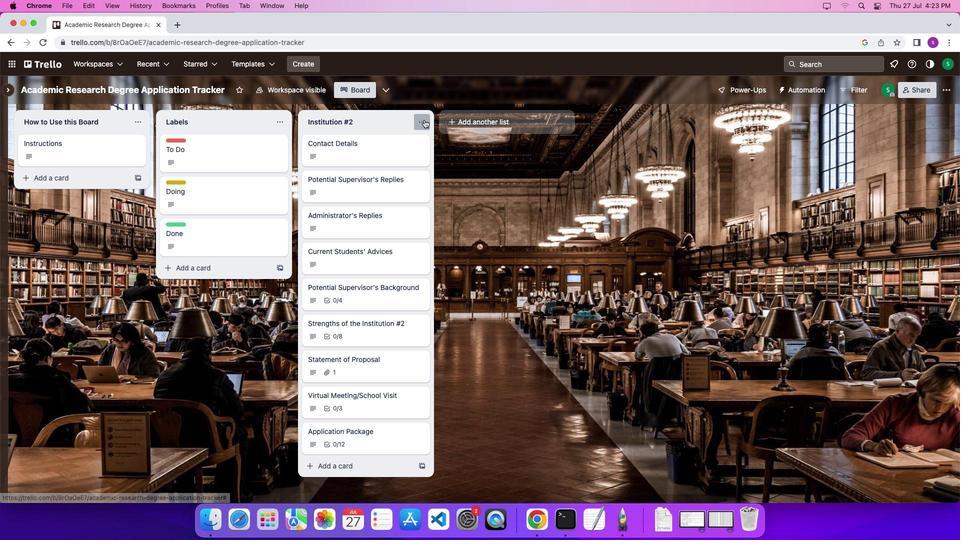 
Action: Mouse pressed left at (424, 120)
Screenshot: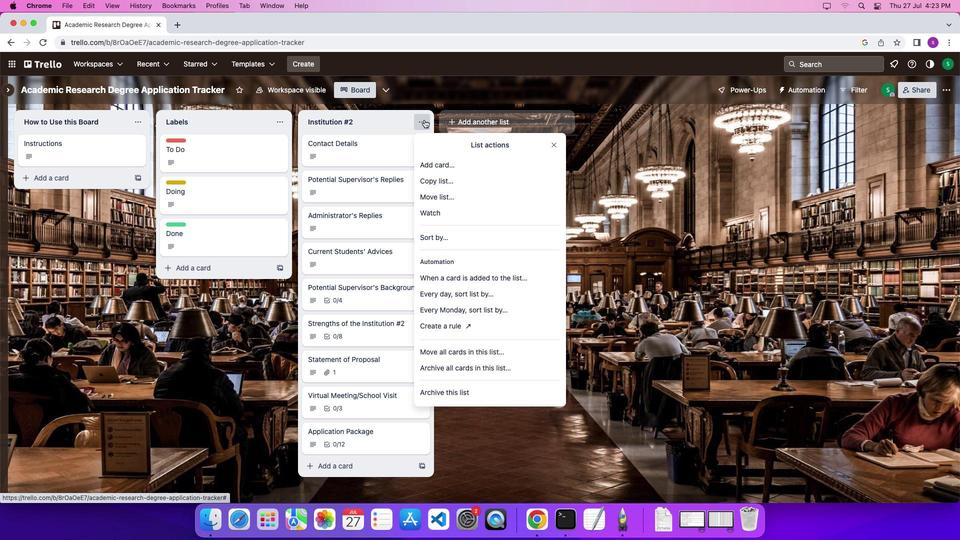 
Action: Mouse moved to (464, 395)
Screenshot: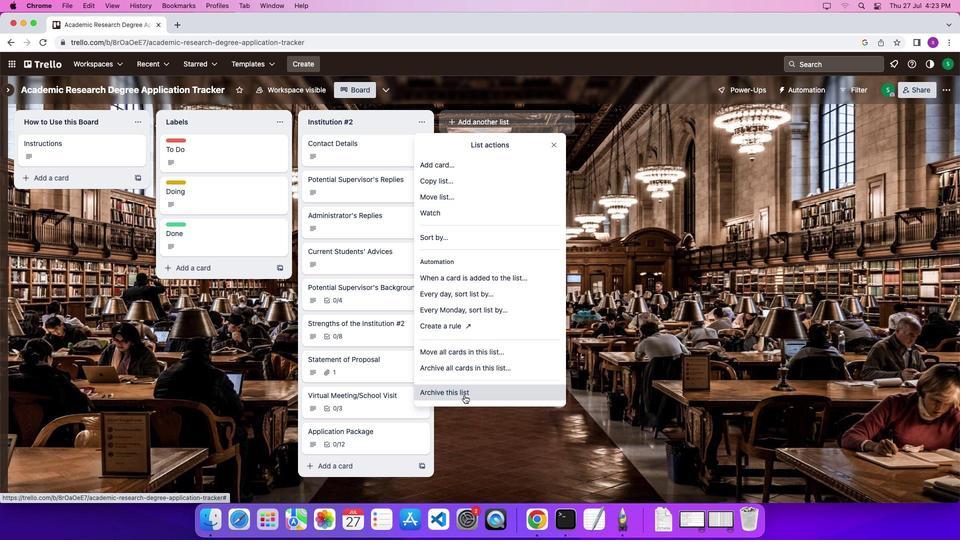 
Action: Mouse pressed left at (464, 395)
Screenshot: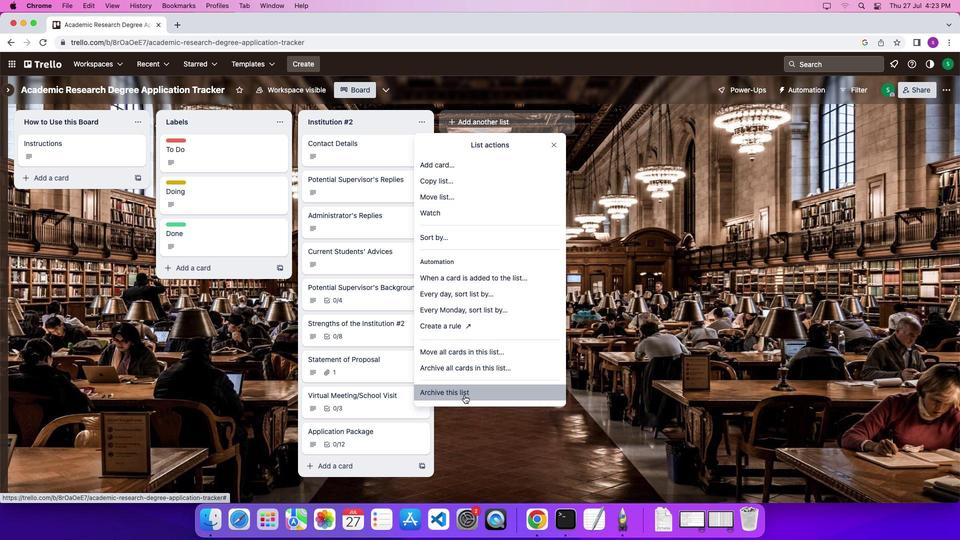
Action: Mouse moved to (219, 151)
Screenshot: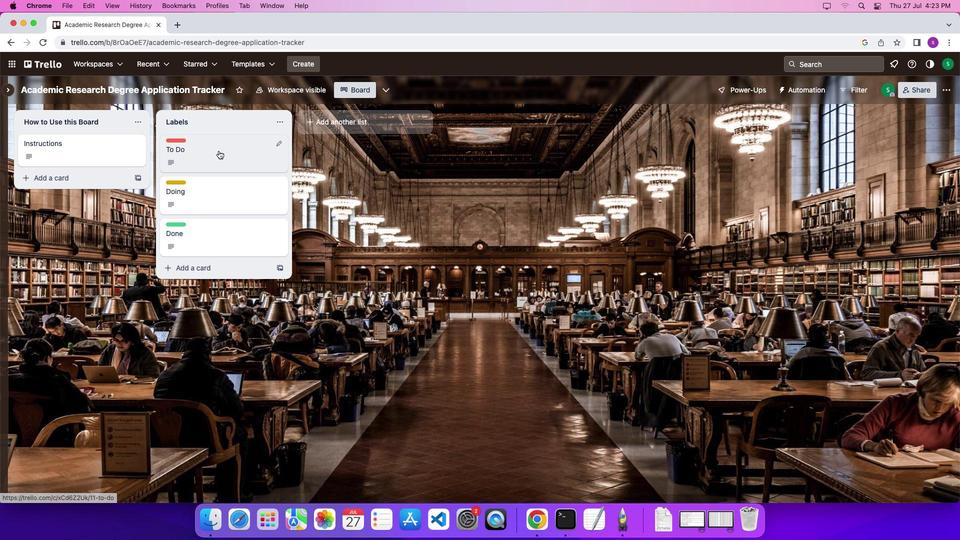 
Action: Mouse pressed left at (219, 151)
Screenshot: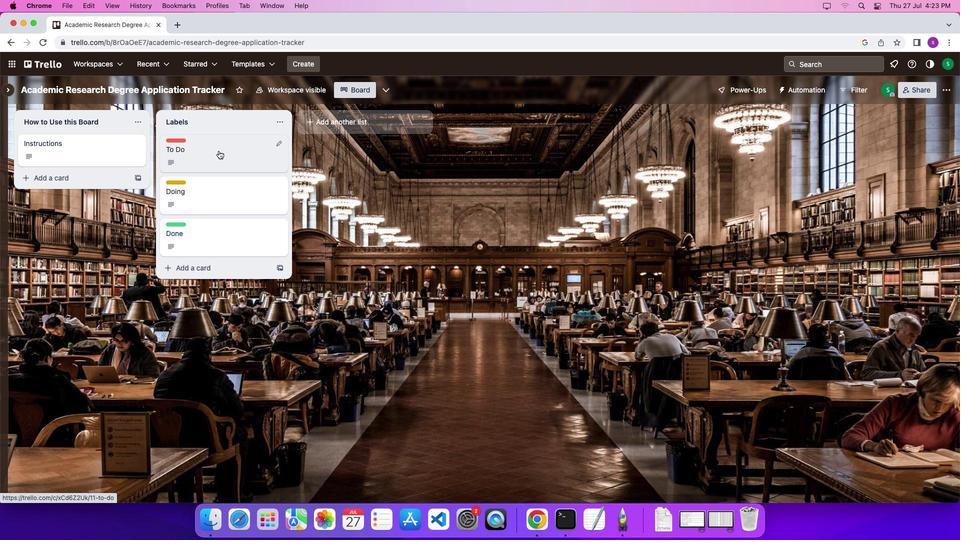 
Action: Mouse moved to (658, 89)
Screenshot: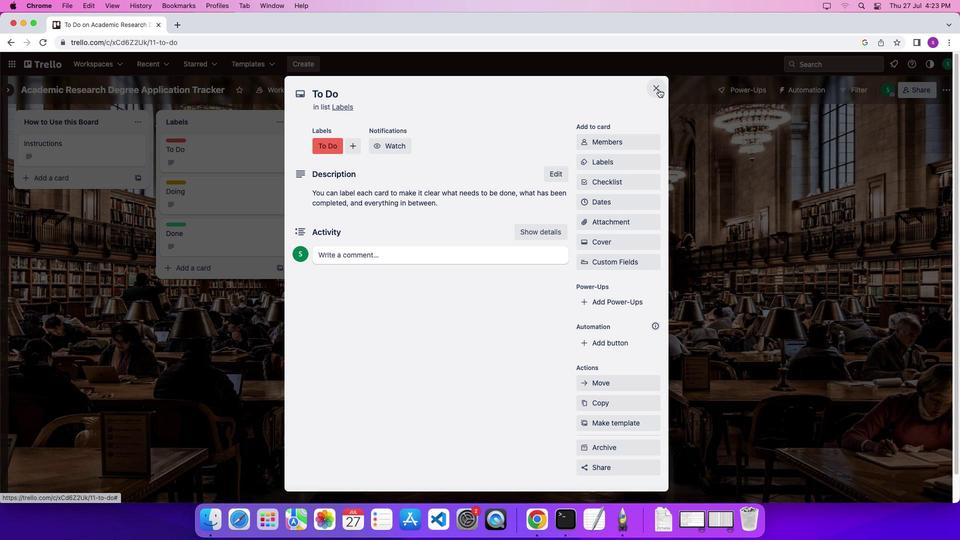 
Action: Mouse pressed left at (658, 89)
Screenshot: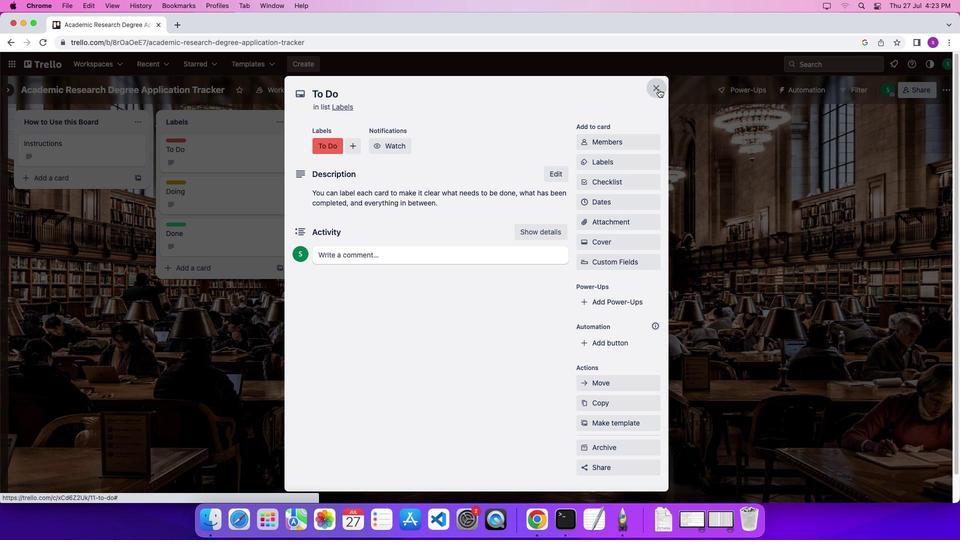 
Action: Mouse moved to (277, 120)
Screenshot: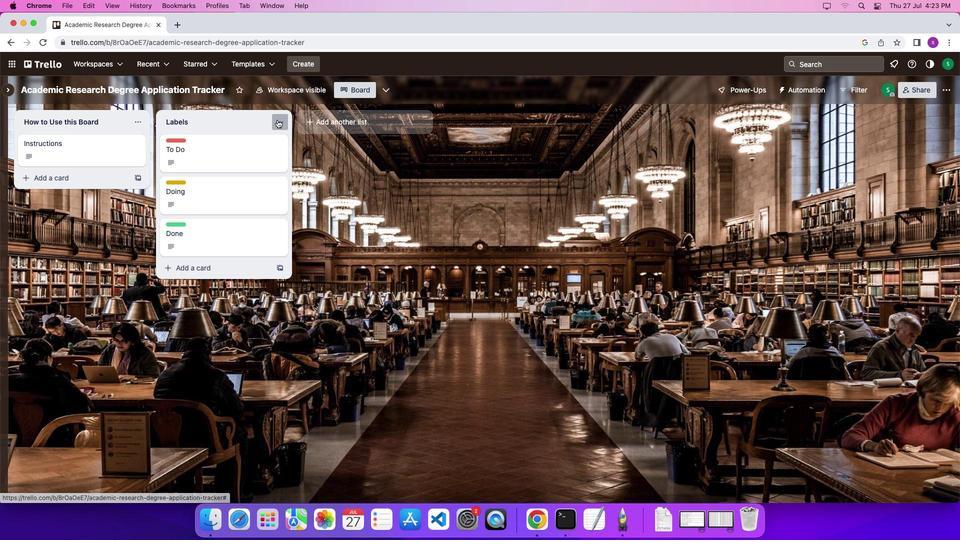 
Action: Mouse pressed left at (277, 120)
Screenshot: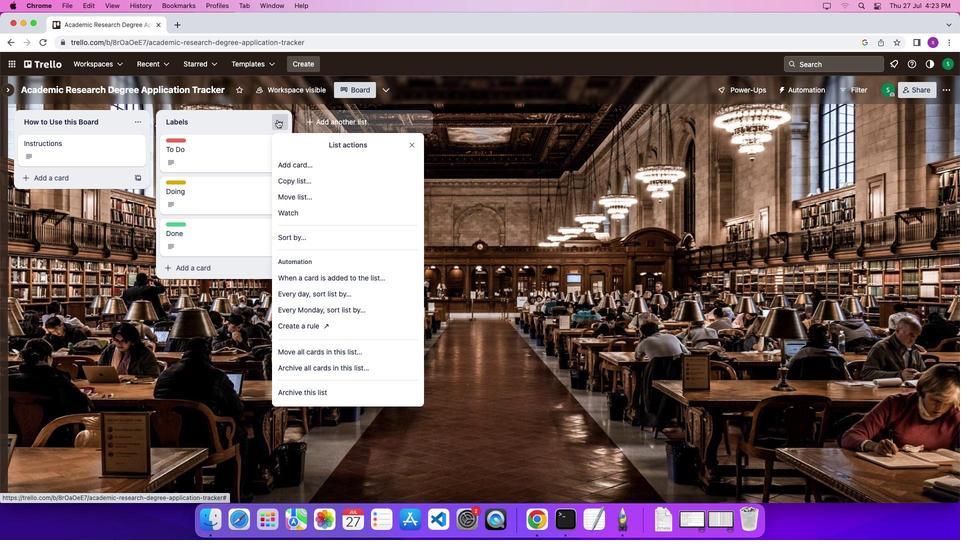 
Action: Mouse moved to (315, 390)
Screenshot: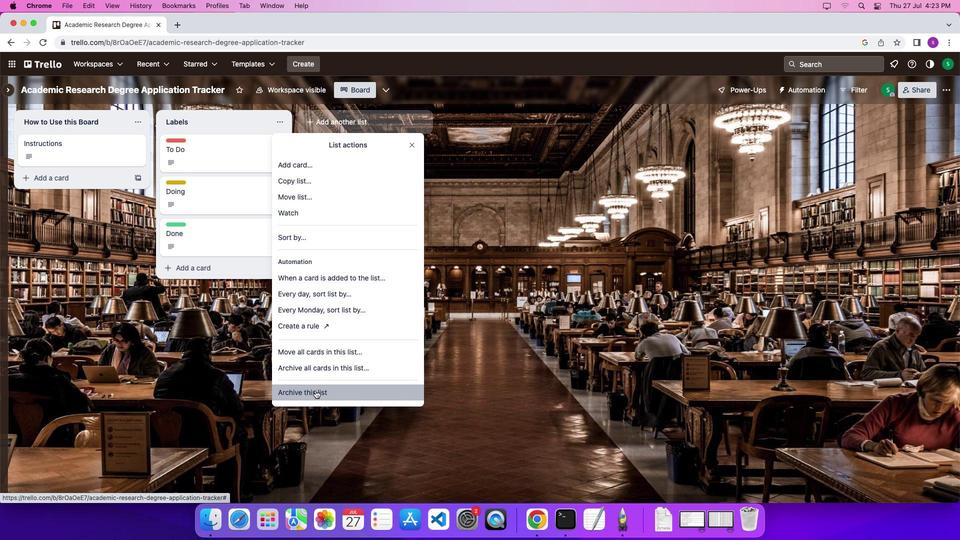 
Action: Mouse pressed left at (315, 390)
Screenshot: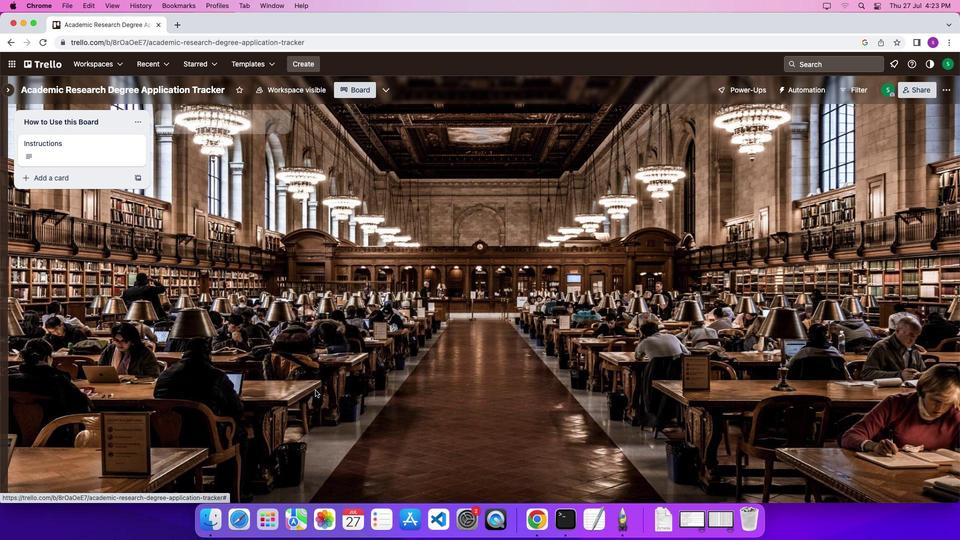 
Action: Mouse moved to (140, 118)
Screenshot: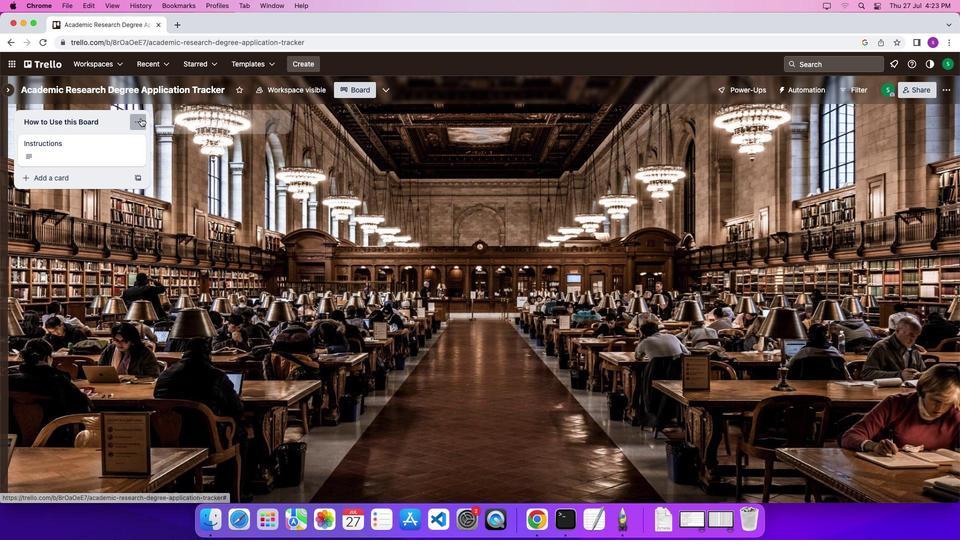 
Action: Mouse pressed left at (140, 118)
Screenshot: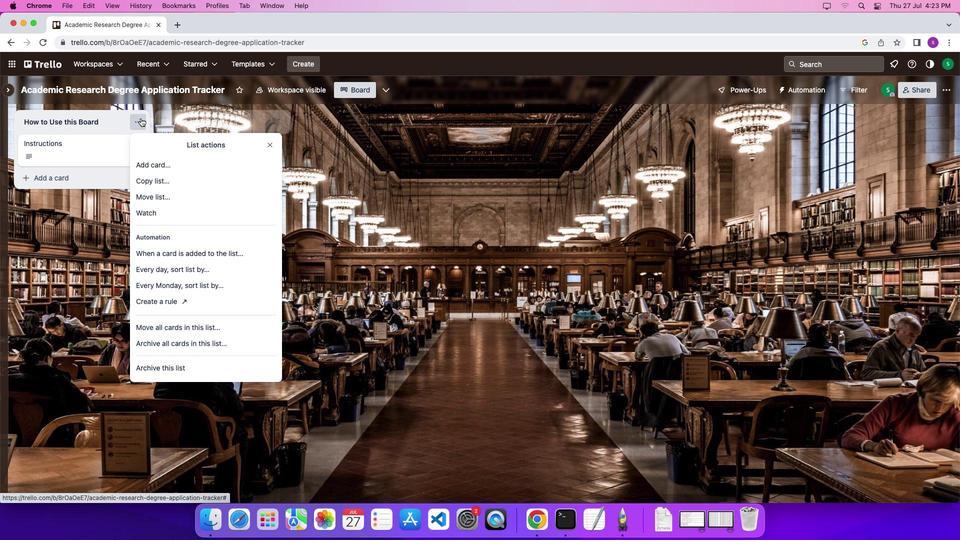 
Action: Mouse moved to (186, 364)
Screenshot: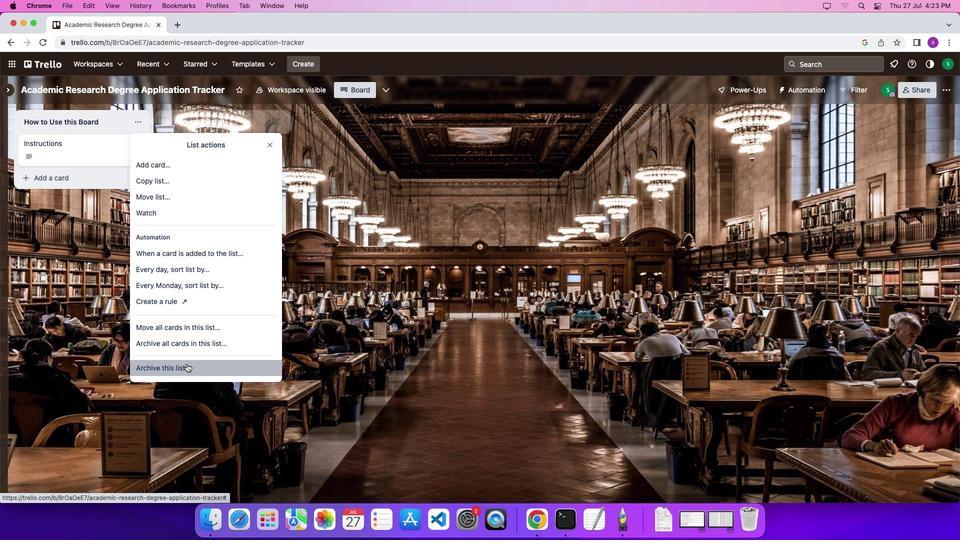 
Action: Mouse pressed left at (186, 364)
Screenshot: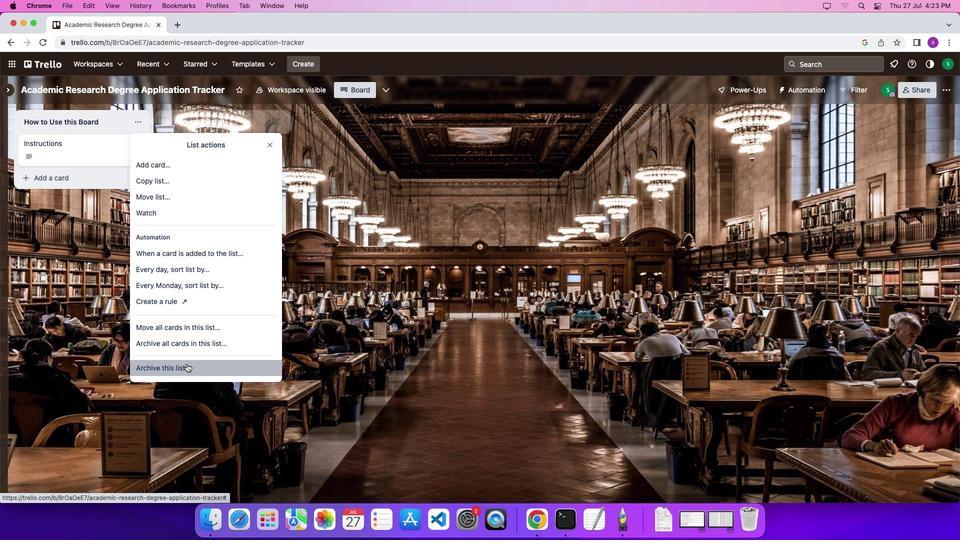
Action: Mouse moved to (284, 339)
Screenshot: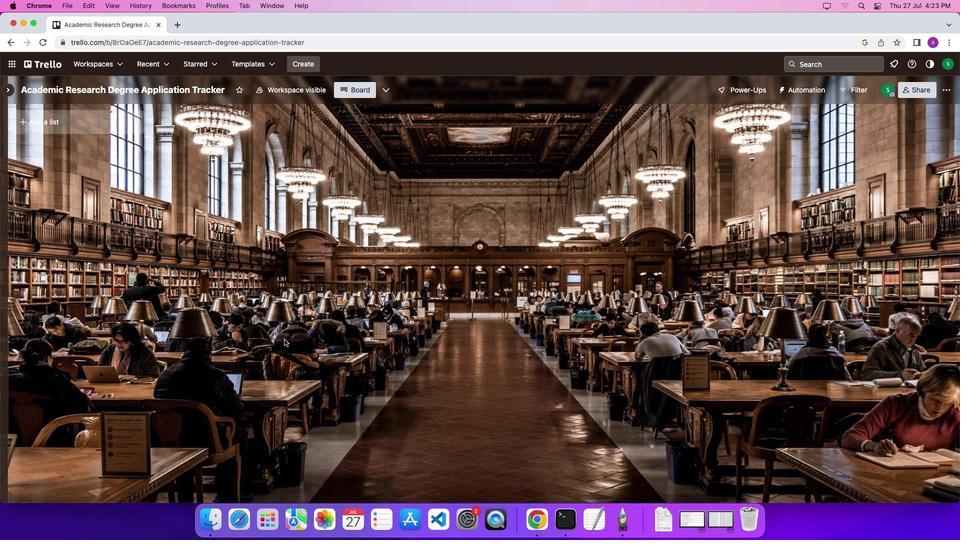 
Action: Mouse pressed left at (284, 339)
Screenshot: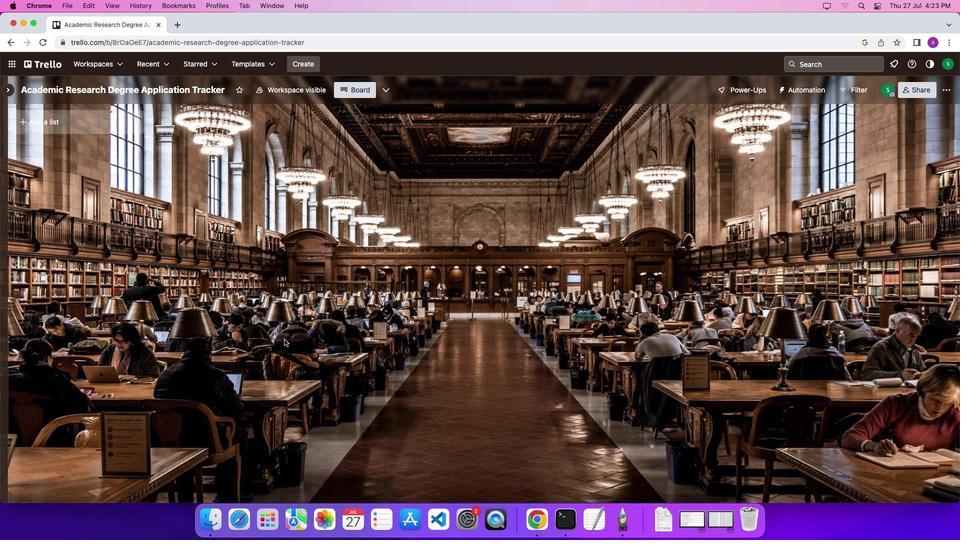 
Action: Mouse moved to (62, 116)
Screenshot: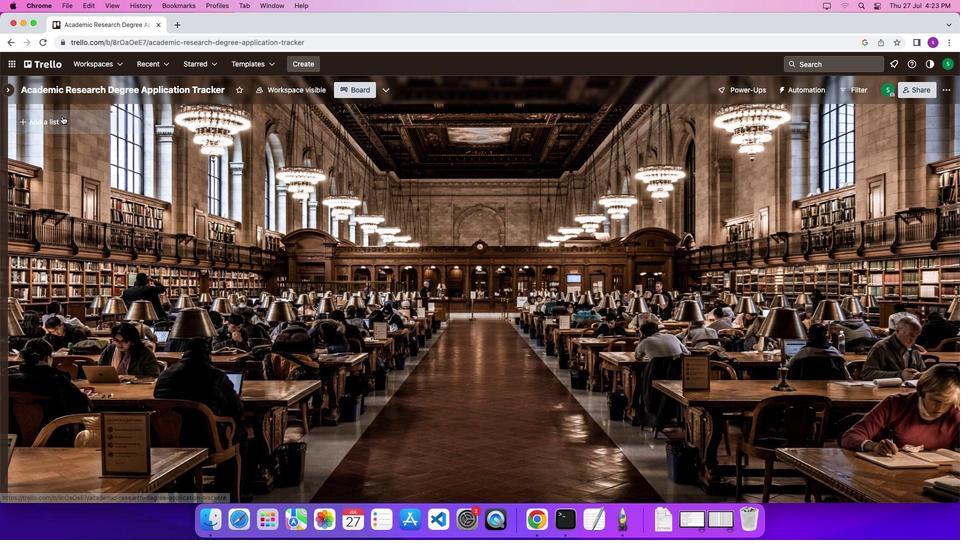 
Action: Mouse pressed left at (62, 116)
Screenshot: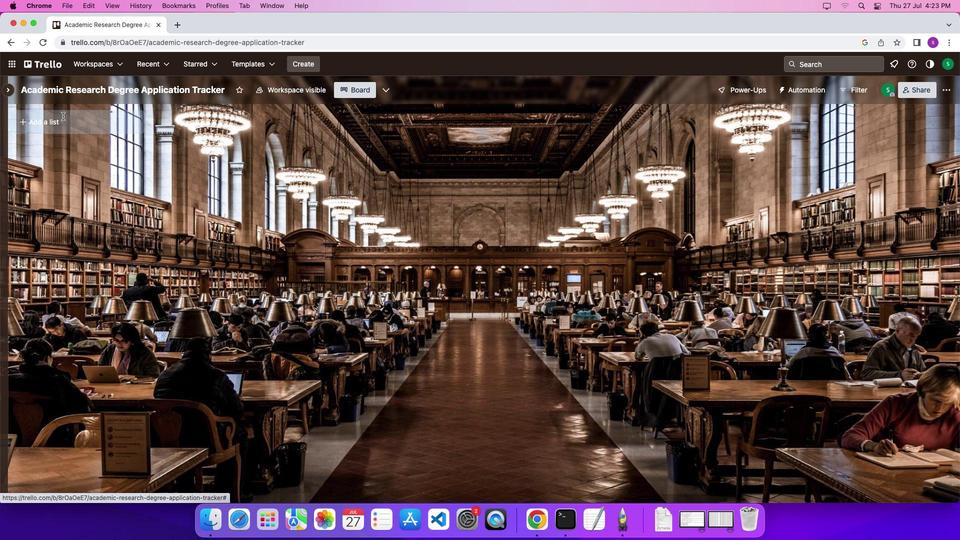 
Action: Mouse moved to (82, 123)
Screenshot: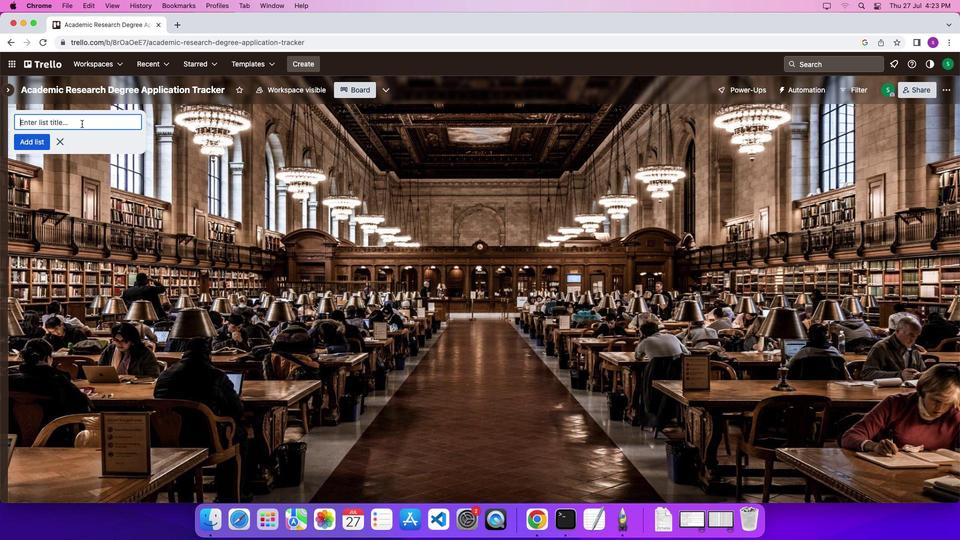 
Action: Mouse pressed left at (82, 123)
Screenshot: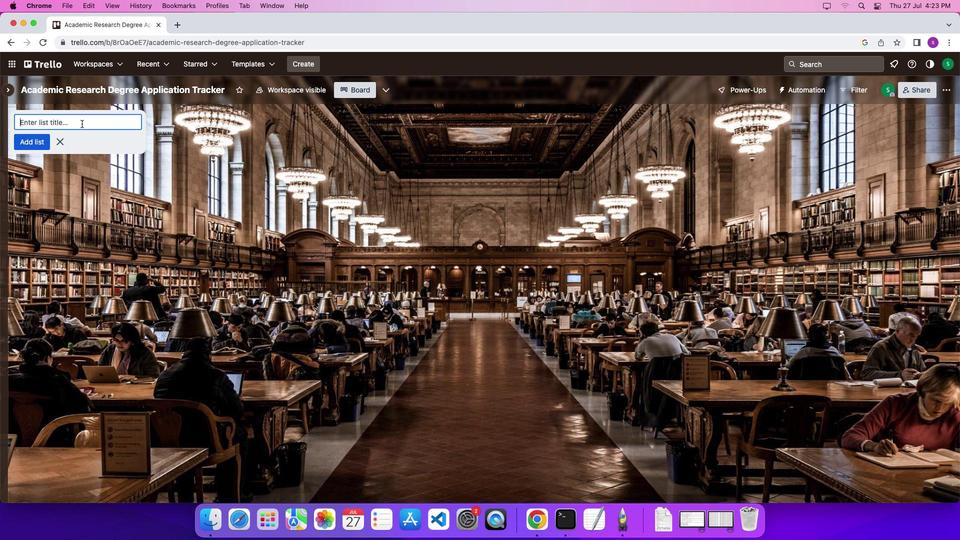 
Action: Mouse moved to (100, 128)
Screenshot: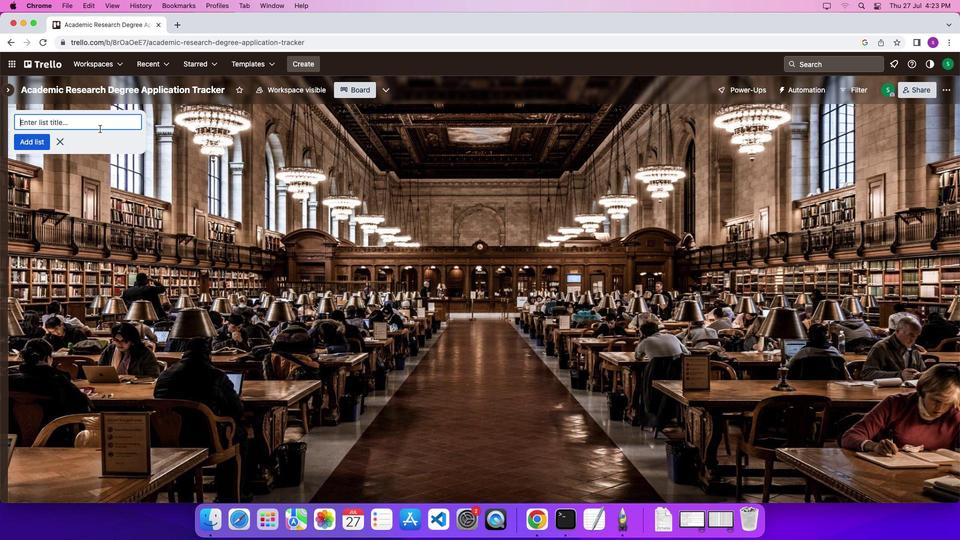 
Action: Key pressed Key.shift'A'
Screenshot: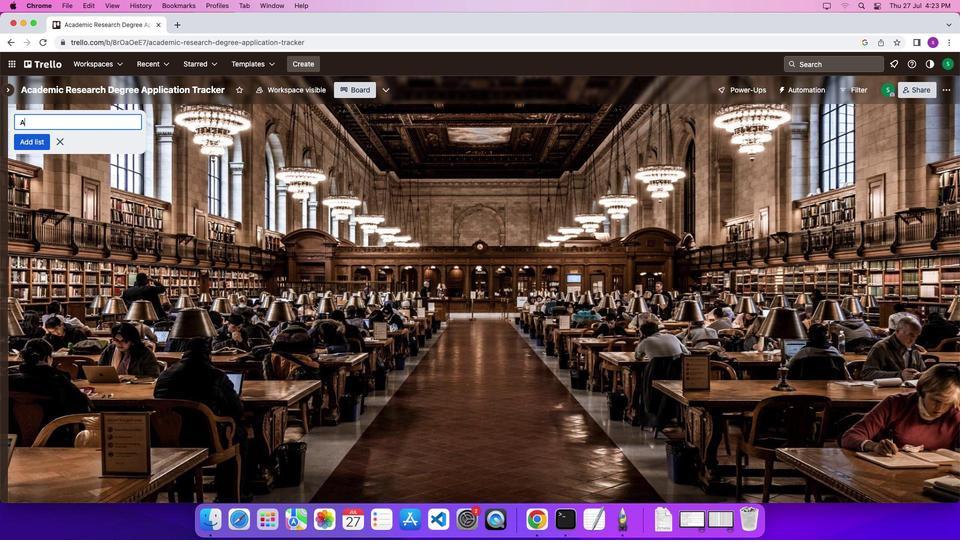 
Action: Mouse moved to (127, 134)
Screenshot: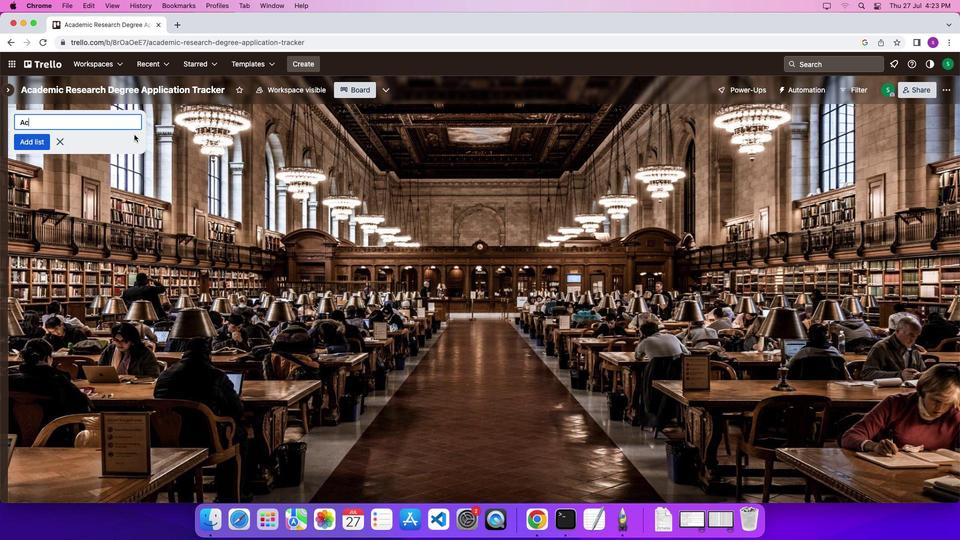 
Action: Key pressed 'c'
Screenshot: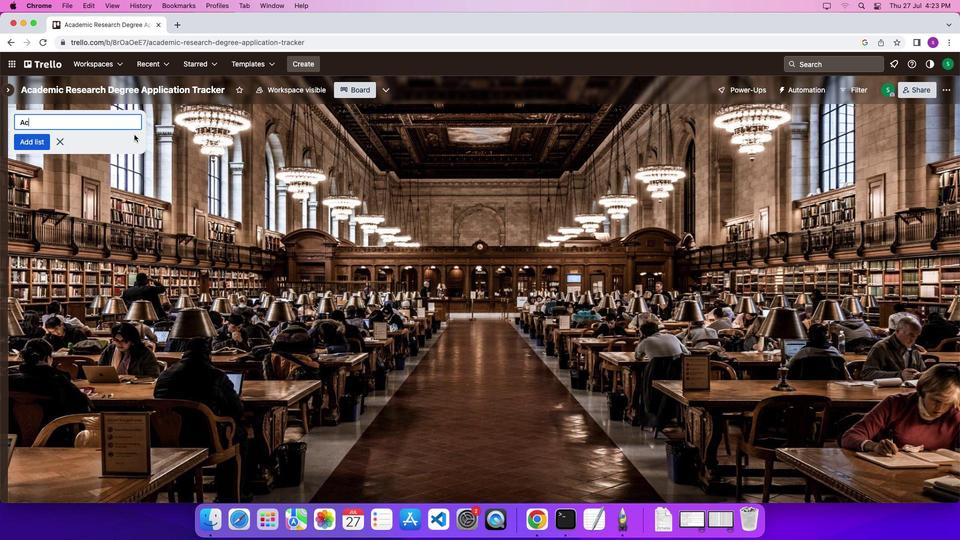 
Action: Mouse moved to (134, 134)
Screenshot: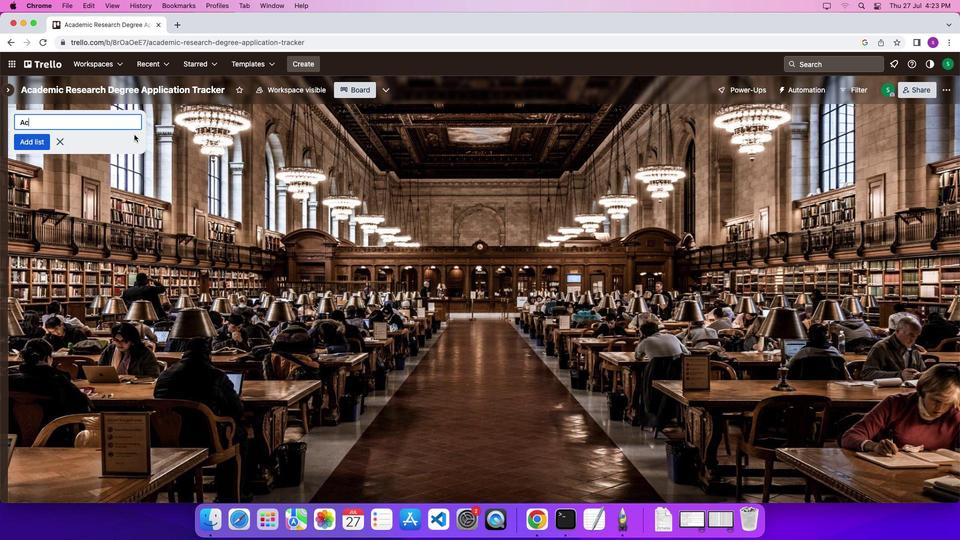 
Action: Key pressed 'a''d''e''m''i''c'Key.spaceKey.shift'P''u''b''l''i''s''h''i''n''g'Key.spaceKey.shift'T''r''a''c''k''e''r''\x03'
Screenshot: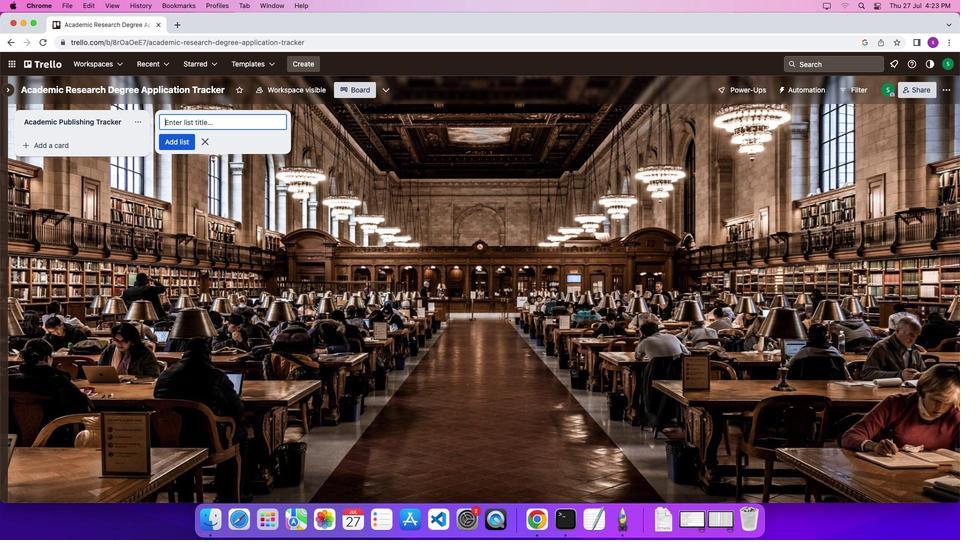
Action: Mouse moved to (180, 122)
Screenshot: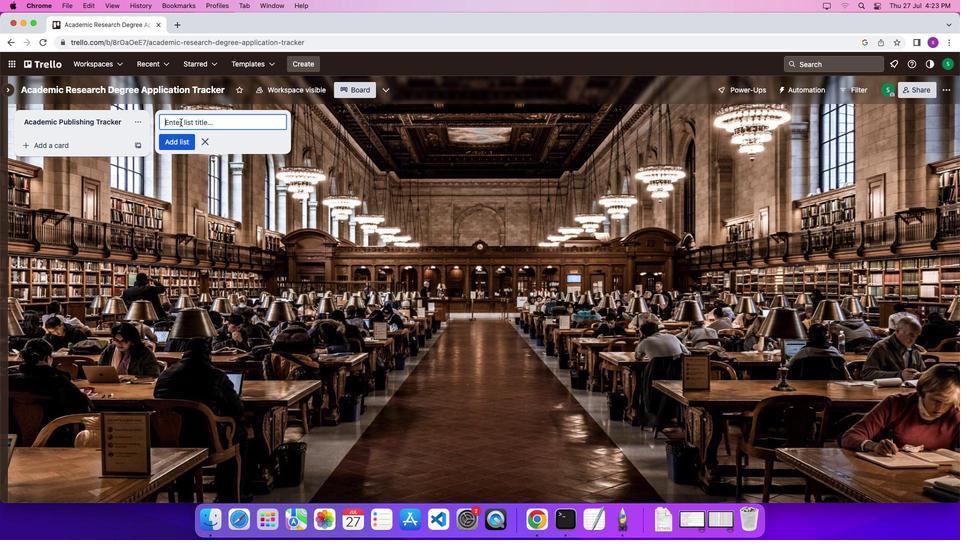 
Action: Mouse pressed left at (180, 122)
Screenshot: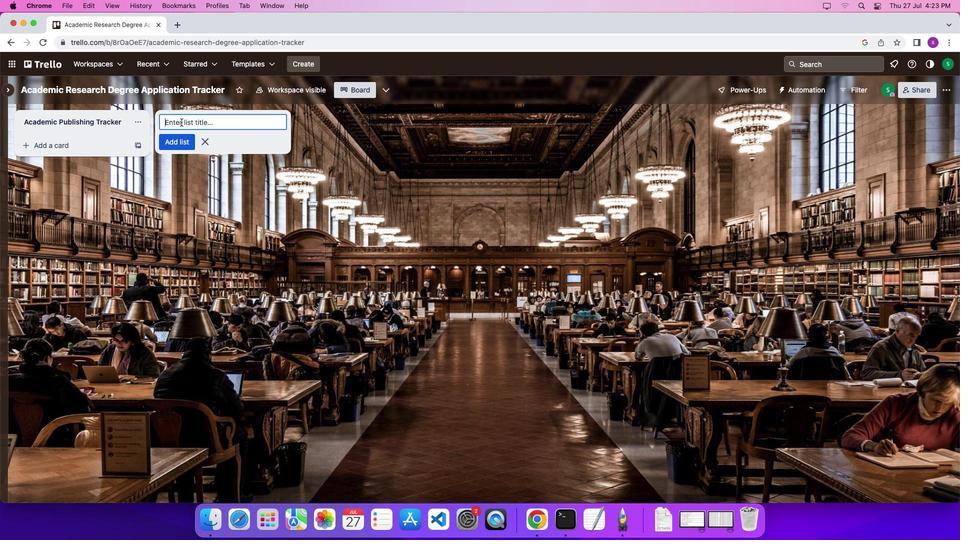 
Action: Mouse moved to (200, 127)
Screenshot: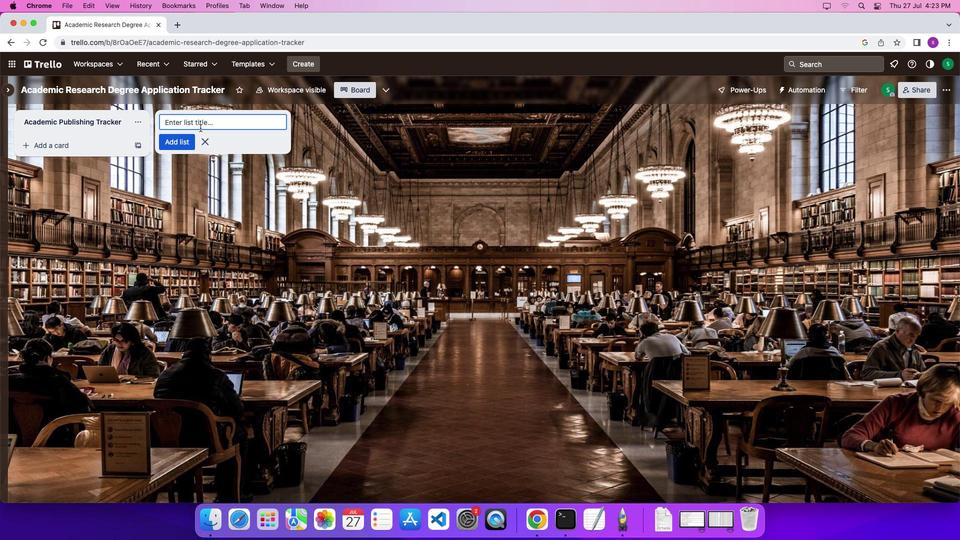 
Action: Key pressed Key.shift'P''l''a''n'Key.space'y''o''u''r'Key.space's''t''u''d''i''e''s''-''v''e''t'Key.space's''t''u''d''e''n''t''s'
Screenshot: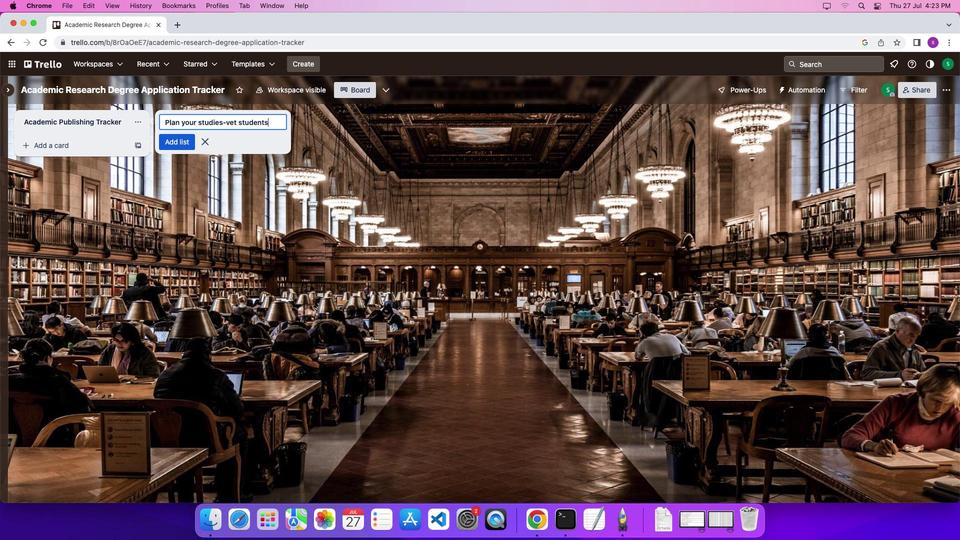 
Action: Mouse moved to (209, 3)
Screenshot: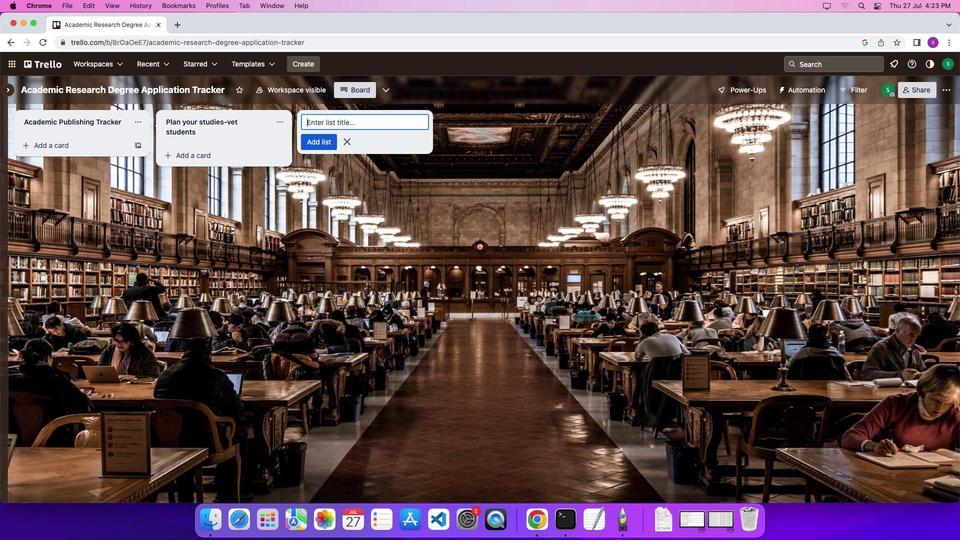 
Action: Key pressed '\x03'
Screenshot: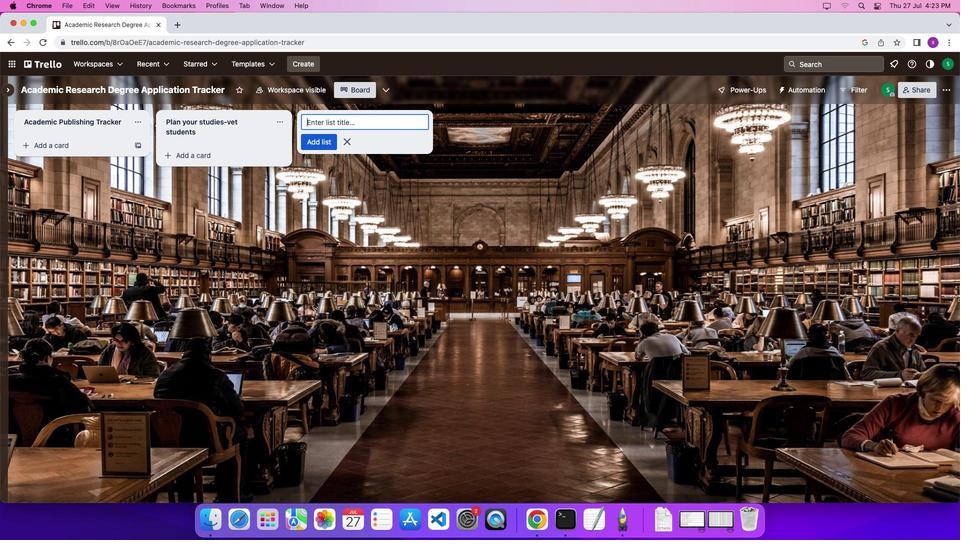 
Action: Mouse moved to (364, 124)
Screenshot: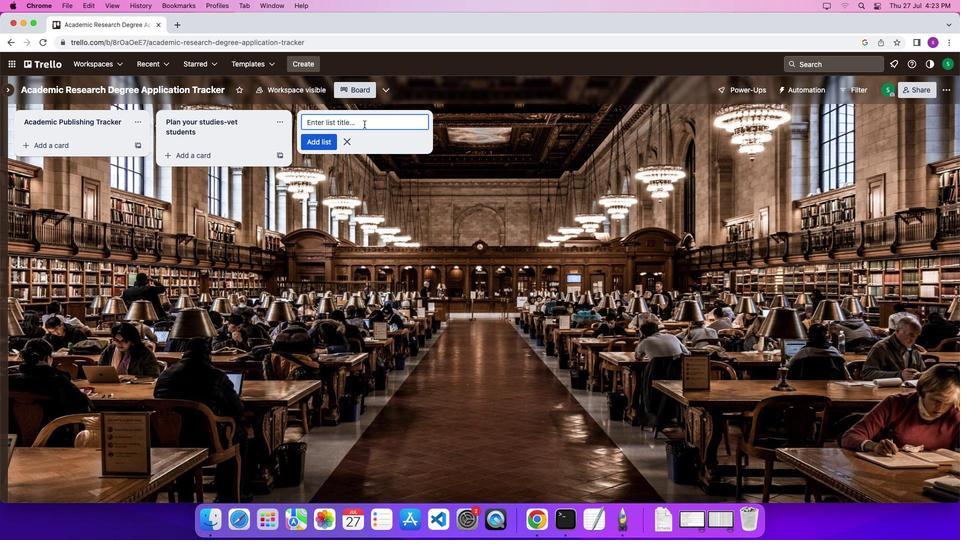 
Action: Mouse pressed left at (364, 124)
Screenshot: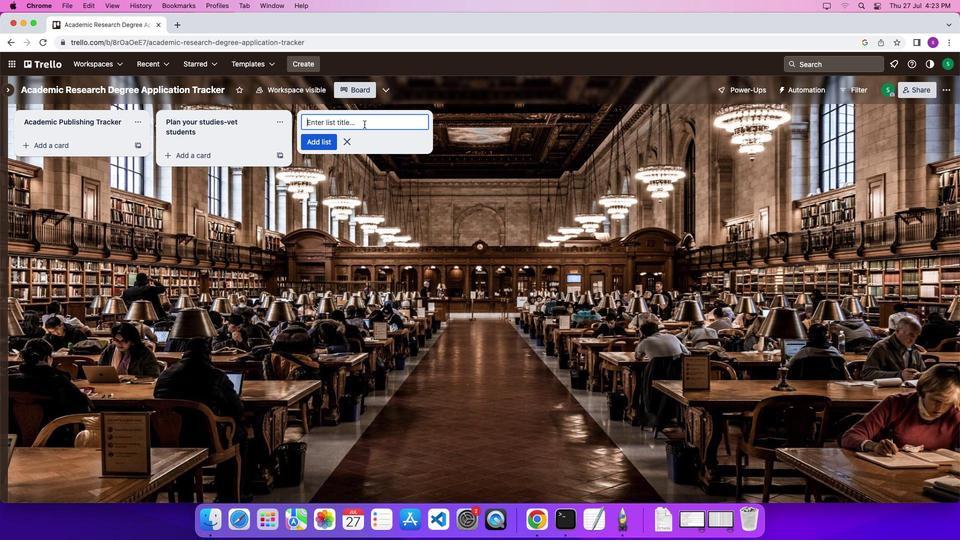 
Action: Mouse moved to (384, 155)
Screenshot: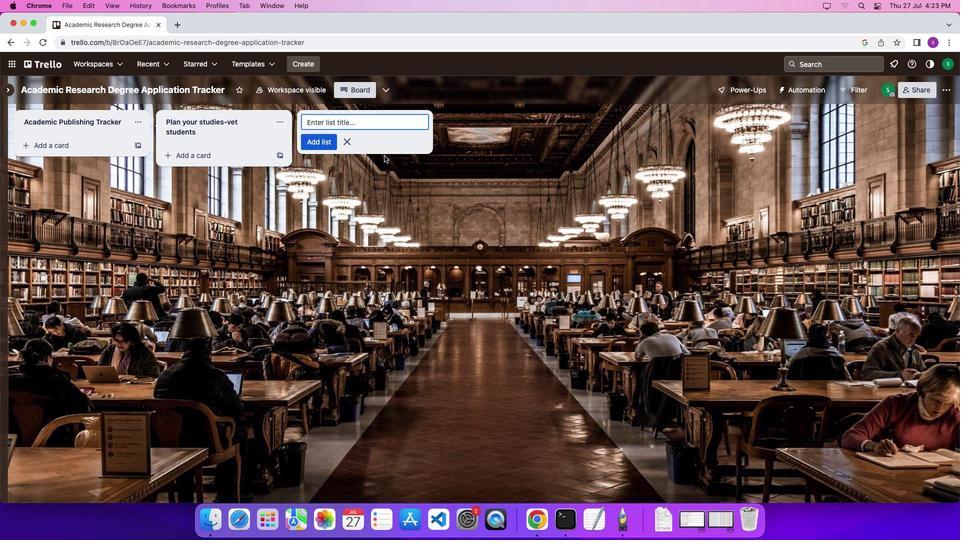 
Action: Key pressed Key.shiftKey.shift'A''c''a''d''e''m''i''c'Key.space'c''o'
Screenshot: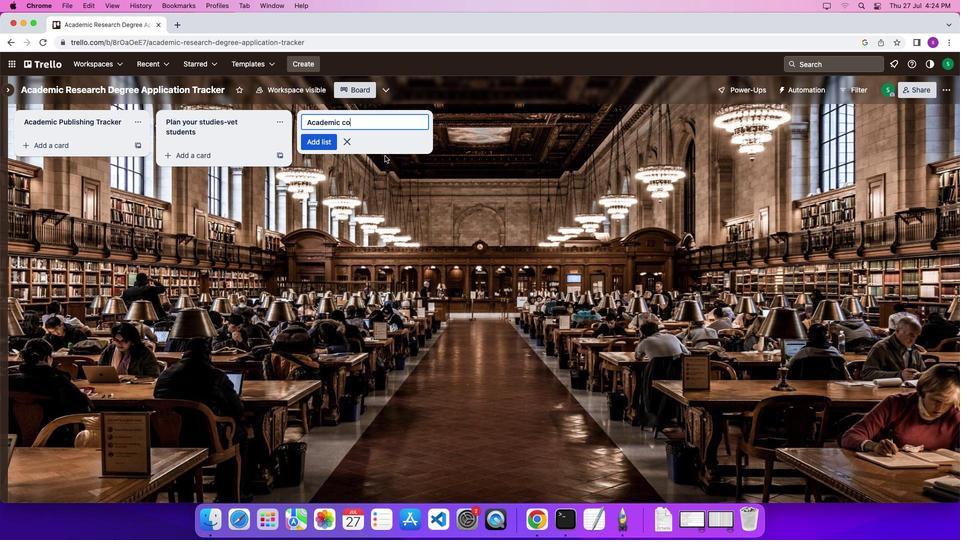 
Action: Mouse moved to (384, 155)
Screenshot: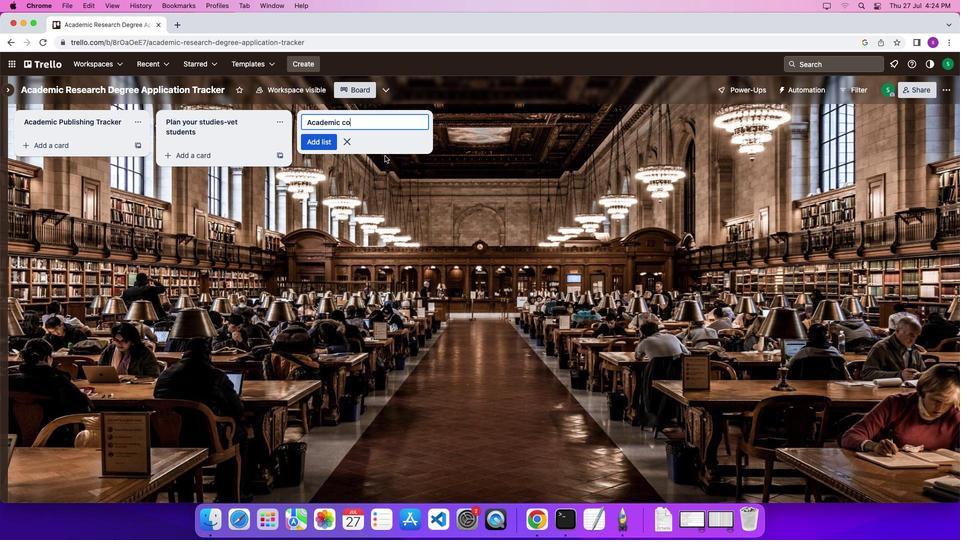 
Action: Key pressed 'n''f''e''r''e''n''c''e'Key.space'p''r''e''s''e''n''t''a''t''i''o''n'Key.space't''r''a''c''k''e''r''\x03'
Screenshot: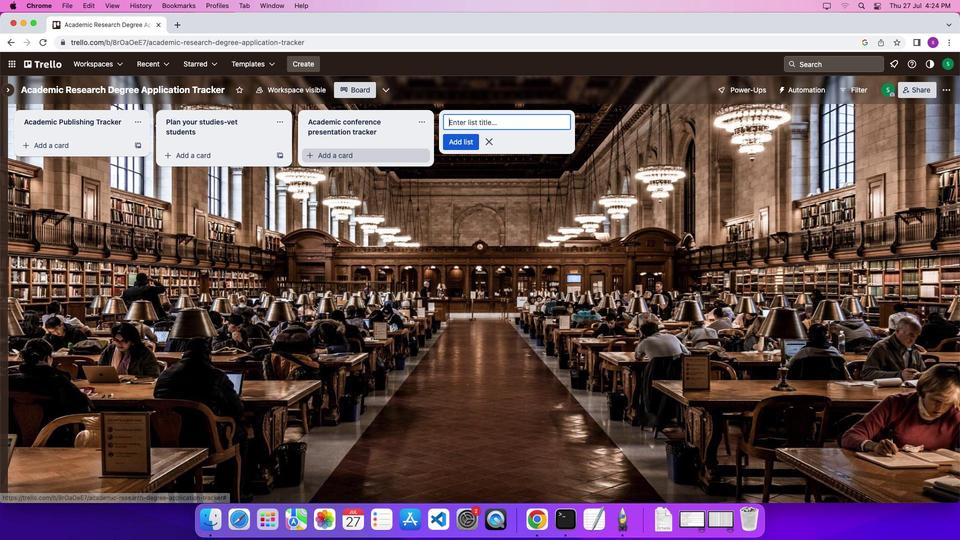 
Action: Mouse moved to (382, 195)
Screenshot: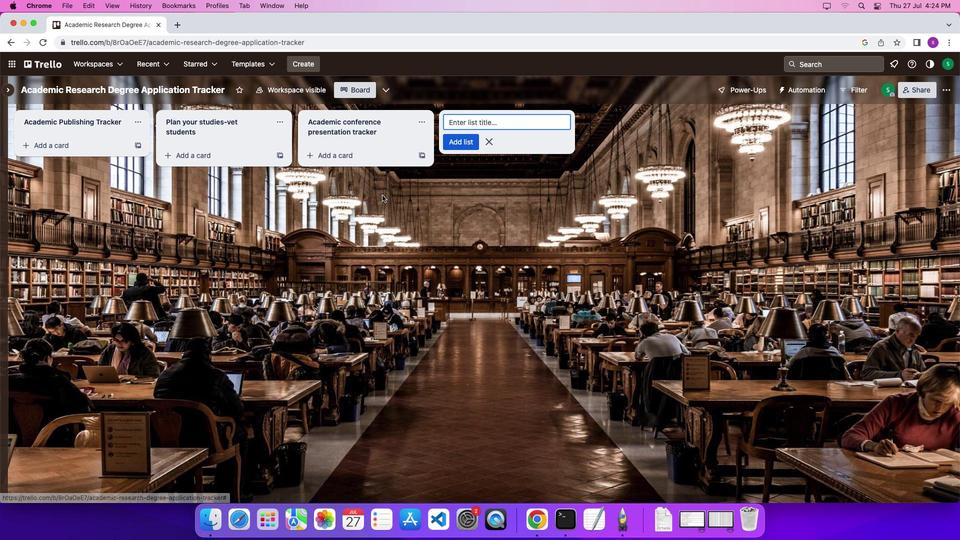 
Action: Mouse pressed left at (382, 195)
Screenshot: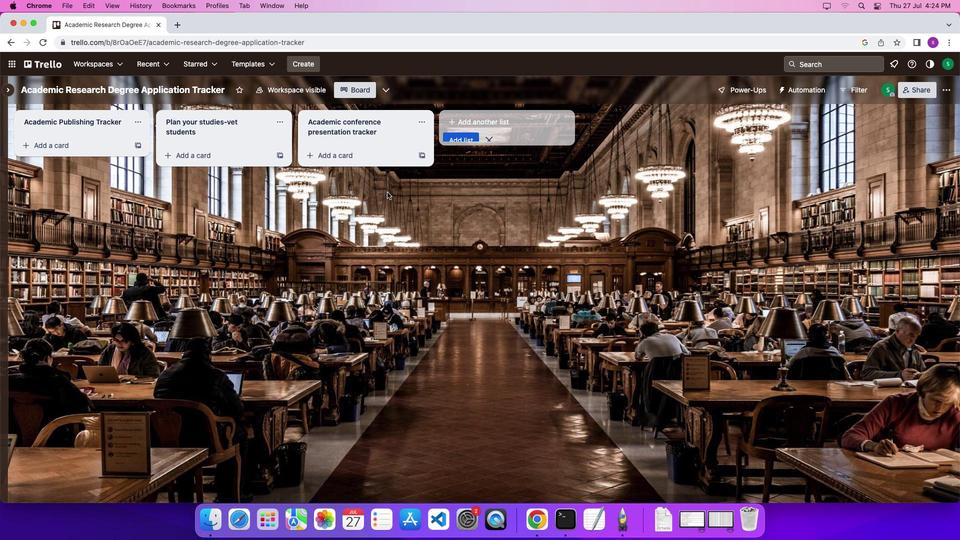 
Action: Mouse moved to (108, 142)
Screenshot: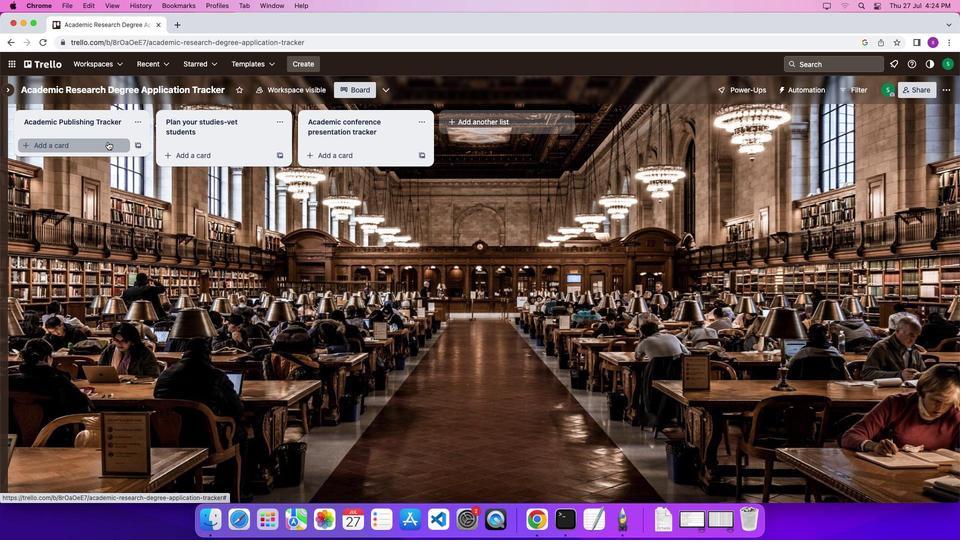 
Action: Mouse pressed left at (108, 142)
Screenshot: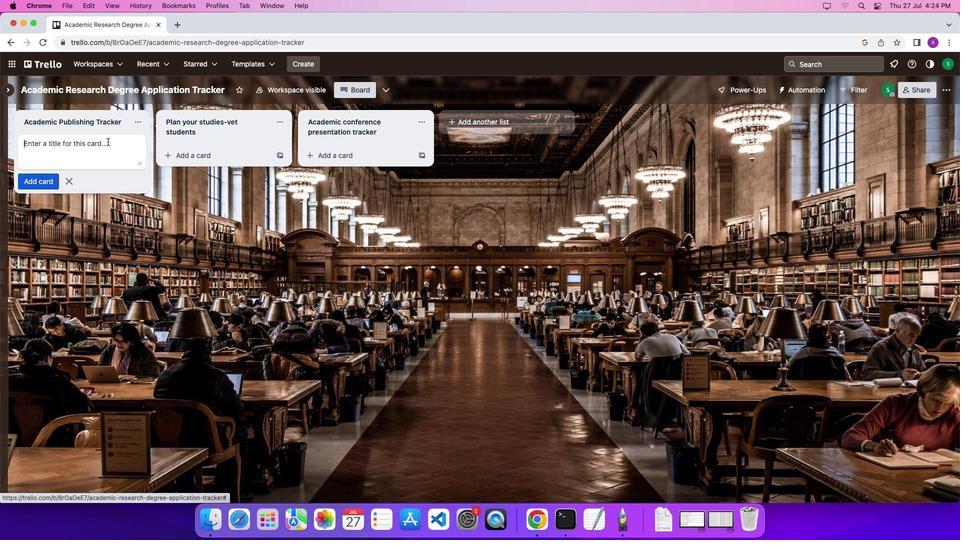 
Action: Mouse moved to (108, 151)
Screenshot: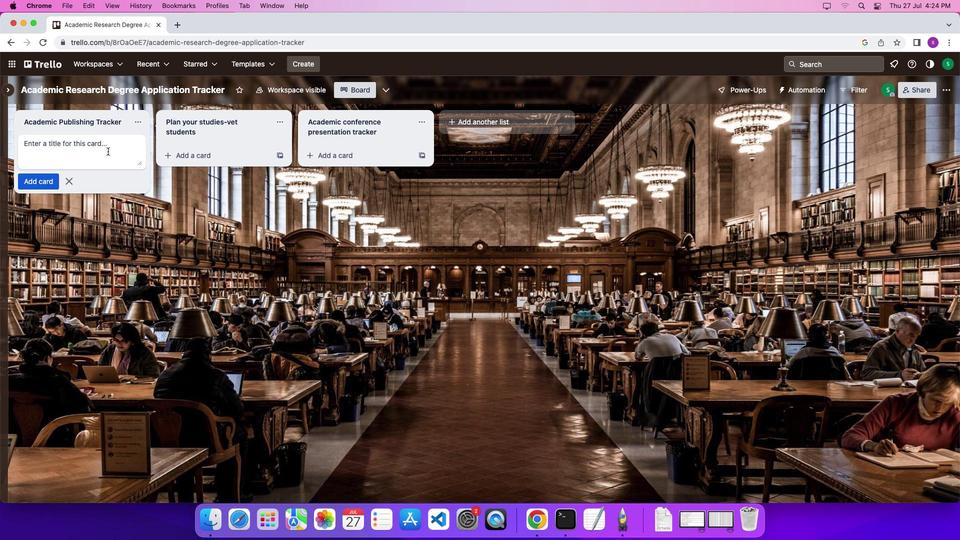 
Action: Mouse pressed left at (108, 151)
Screenshot: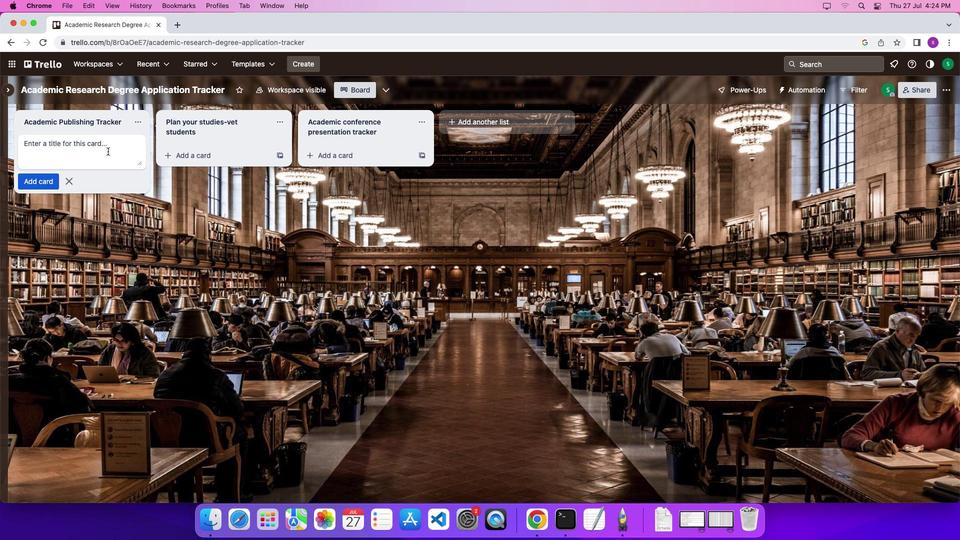 
Action: Mouse moved to (107, 151)
Screenshot: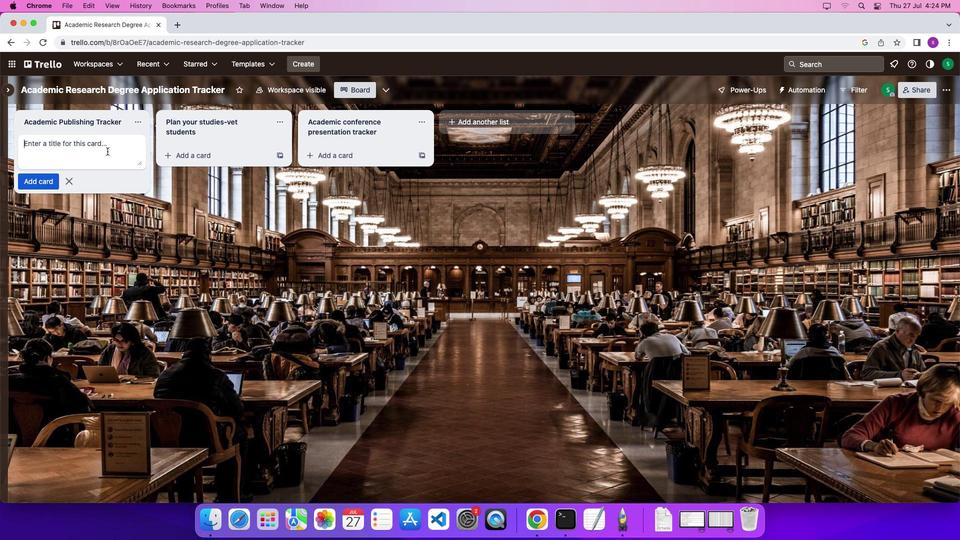 
Action: Key pressed Key.shift'P''u''b''l''i''s''h''i''n''g'Key.space'\x03'
Screenshot: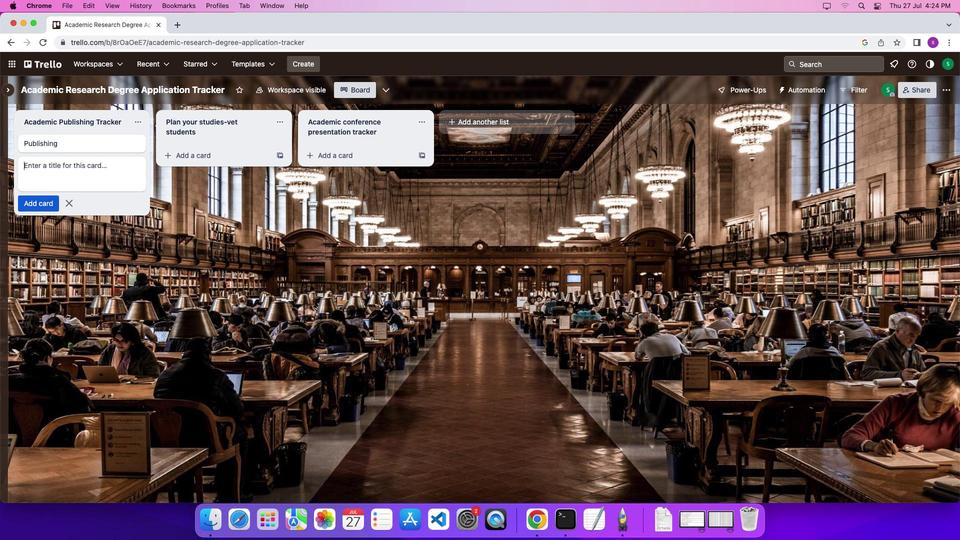 
Action: Mouse moved to (204, 155)
Screenshot: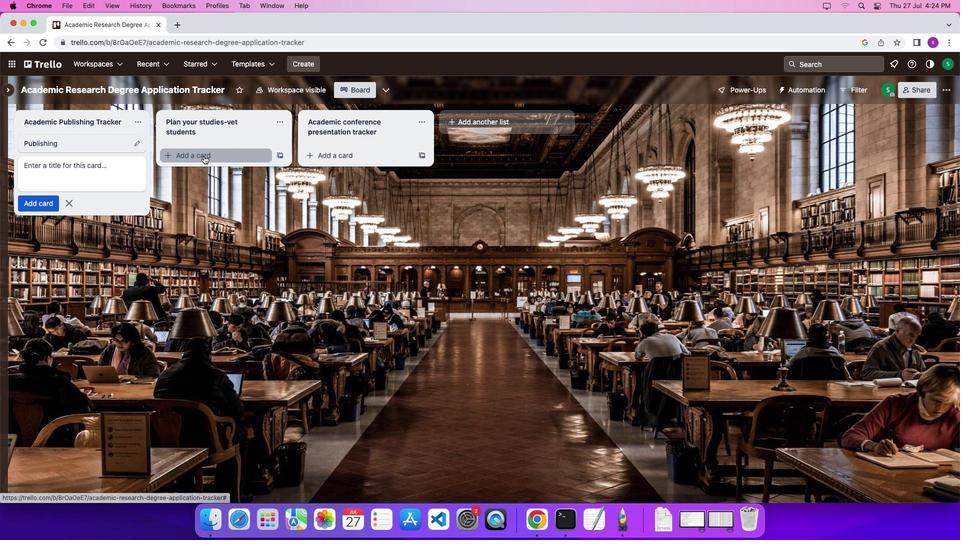 
Action: Mouse pressed left at (204, 155)
Screenshot: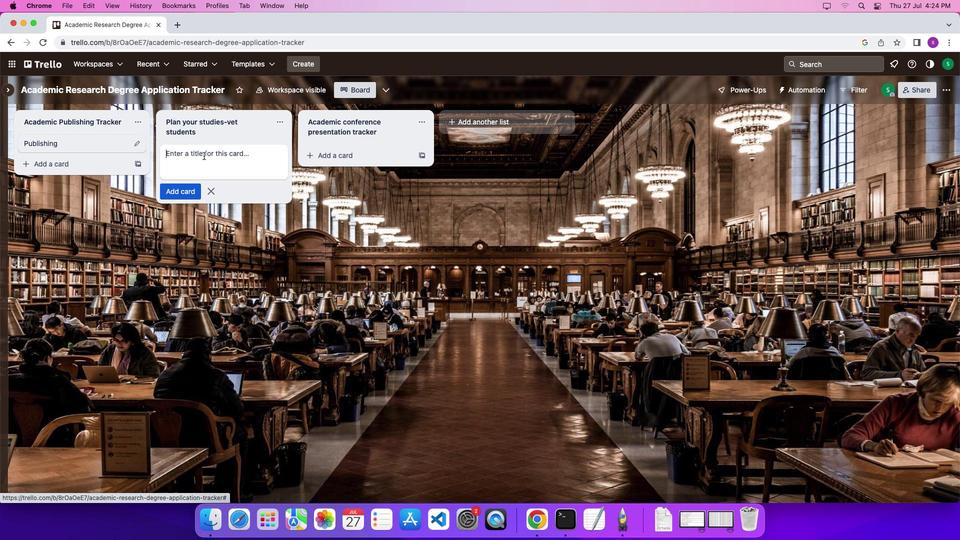 
Action: Mouse moved to (209, 156)
Screenshot: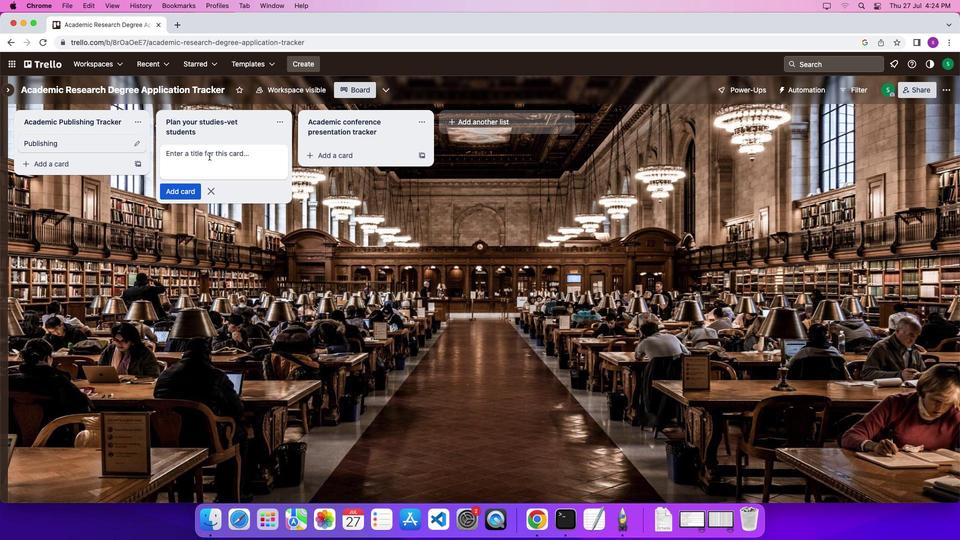 
Action: Mouse pressed left at (209, 156)
Screenshot: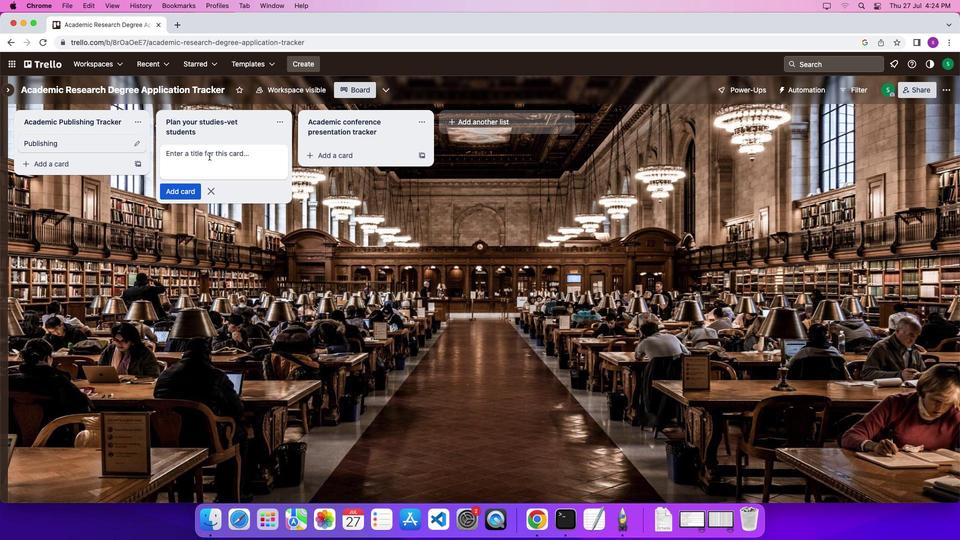 
Action: Key pressed Key.shift'P''l''a''n''n''i''n''g''\x03'
Screenshot: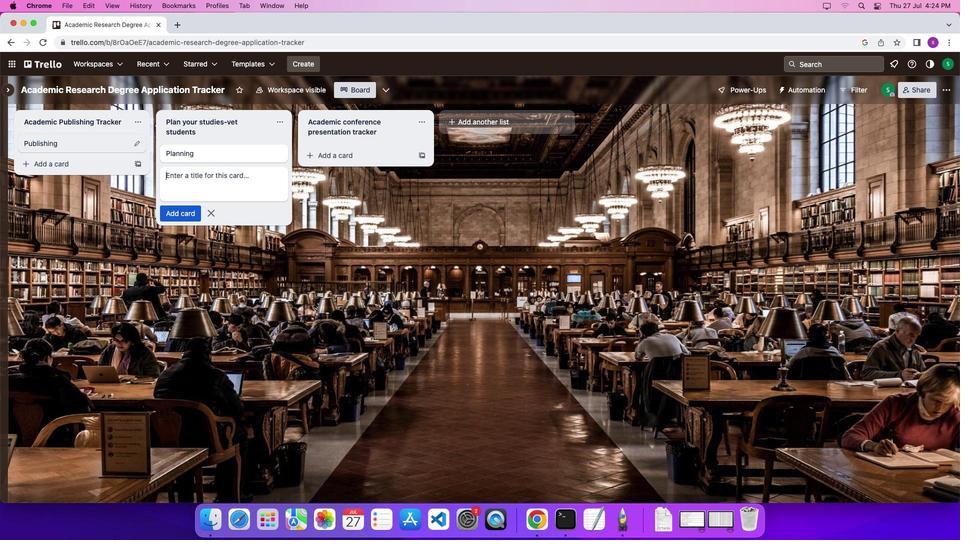
Action: Mouse moved to (322, 152)
Screenshot: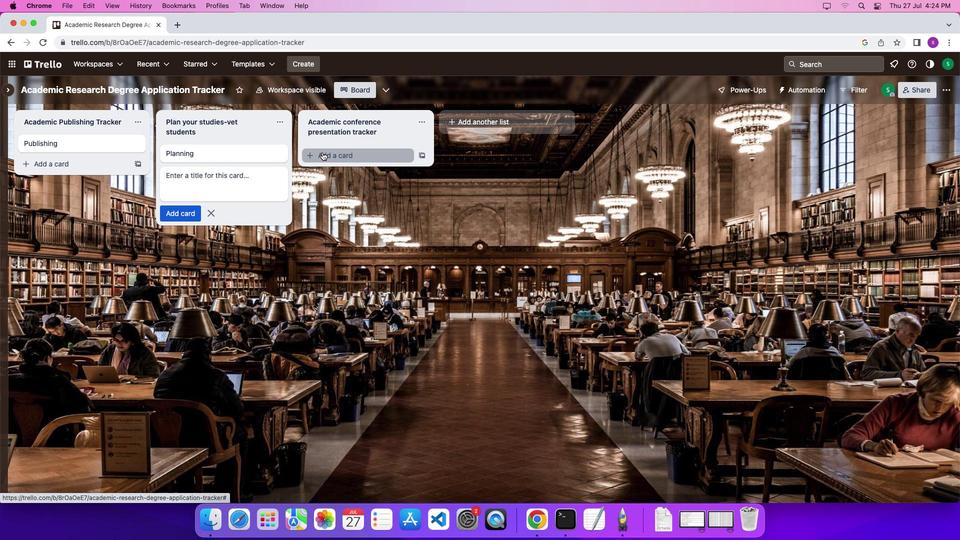 
Action: Mouse pressed left at (322, 152)
Screenshot: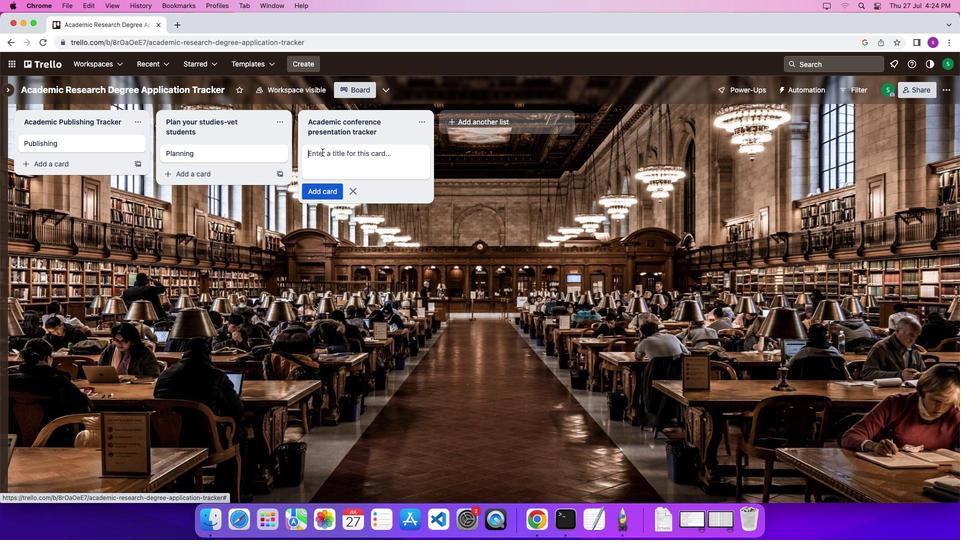
Action: Mouse moved to (333, 155)
Screenshot: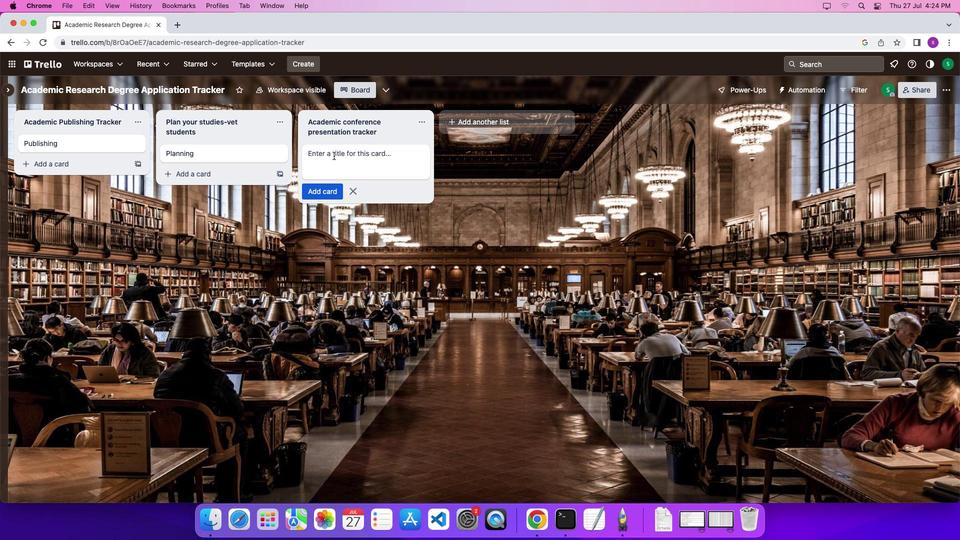 
Action: Mouse pressed left at (333, 155)
Screenshot: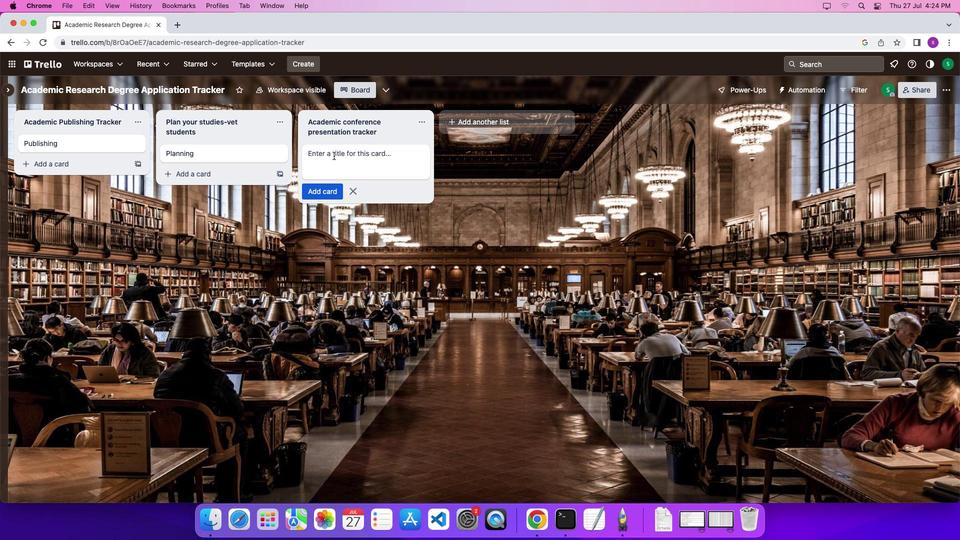 
Action: Key pressed Key.shift'P''r''e''s''e''n''t''a''t''i''o''n''\x03'
Screenshot: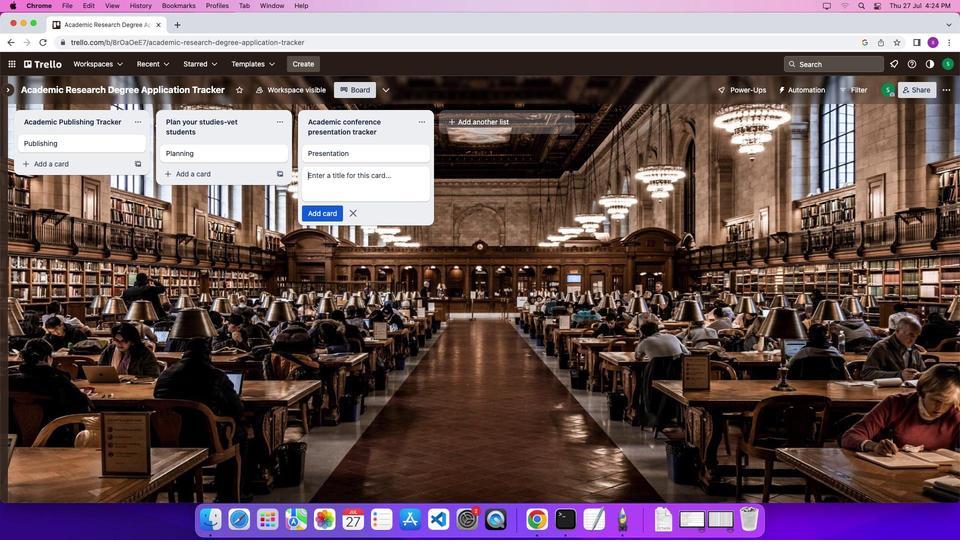 
Action: Mouse moved to (108, 145)
Screenshot: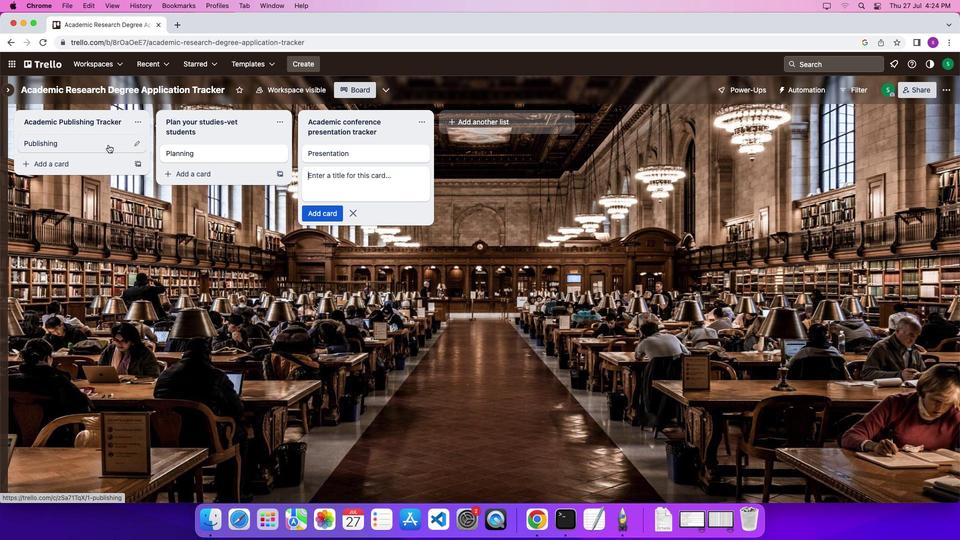 
Action: Mouse pressed left at (108, 145)
Screenshot: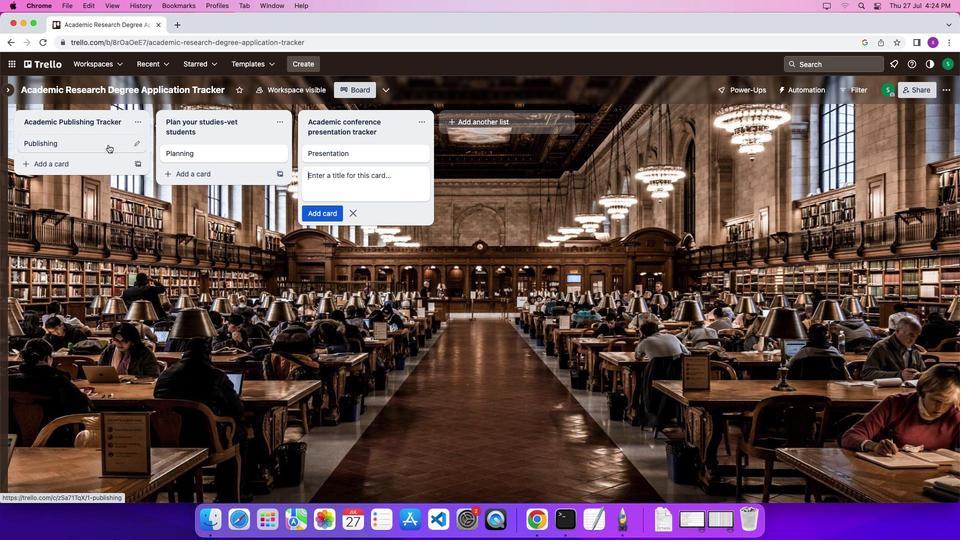 
Action: Mouse moved to (323, 146)
Screenshot: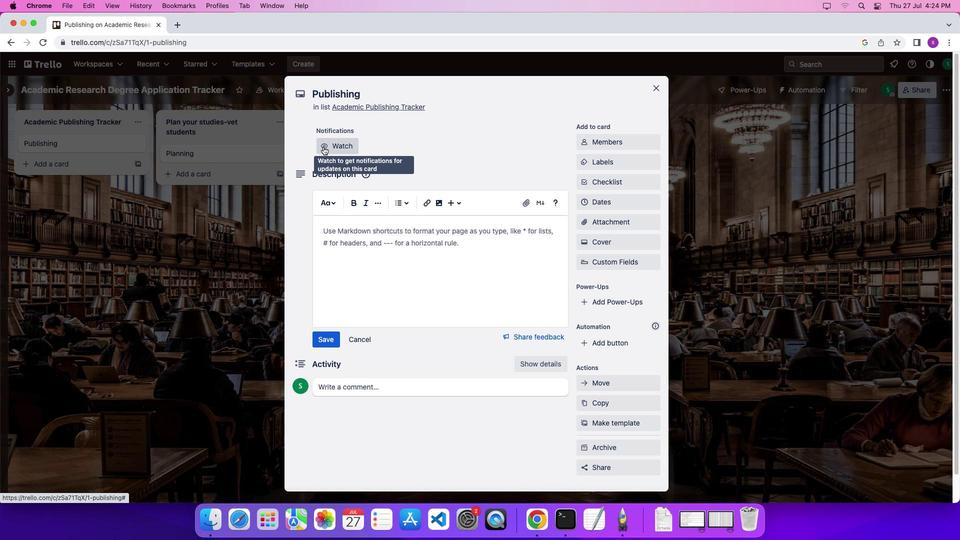 
Action: Mouse pressed left at (323, 146)
Screenshot: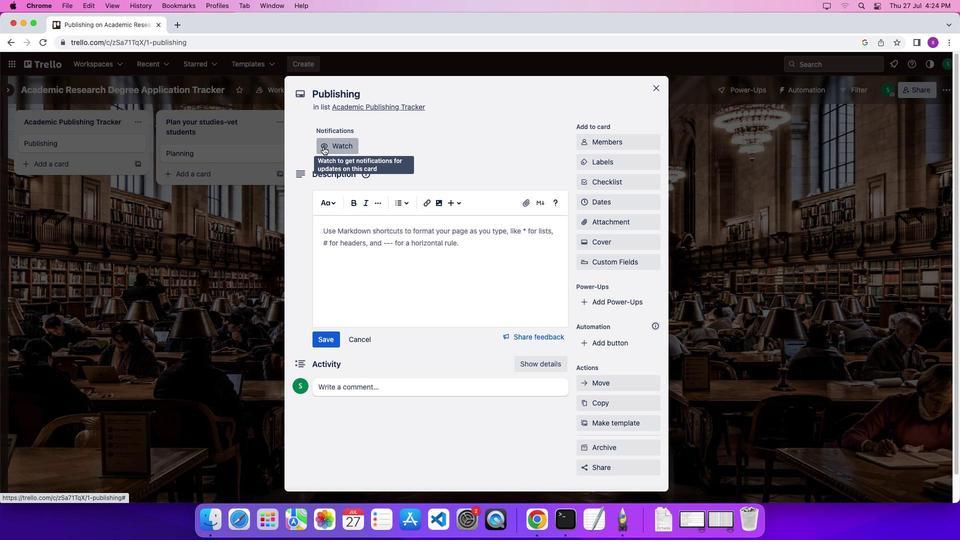 
Action: Mouse moved to (600, 142)
Screenshot: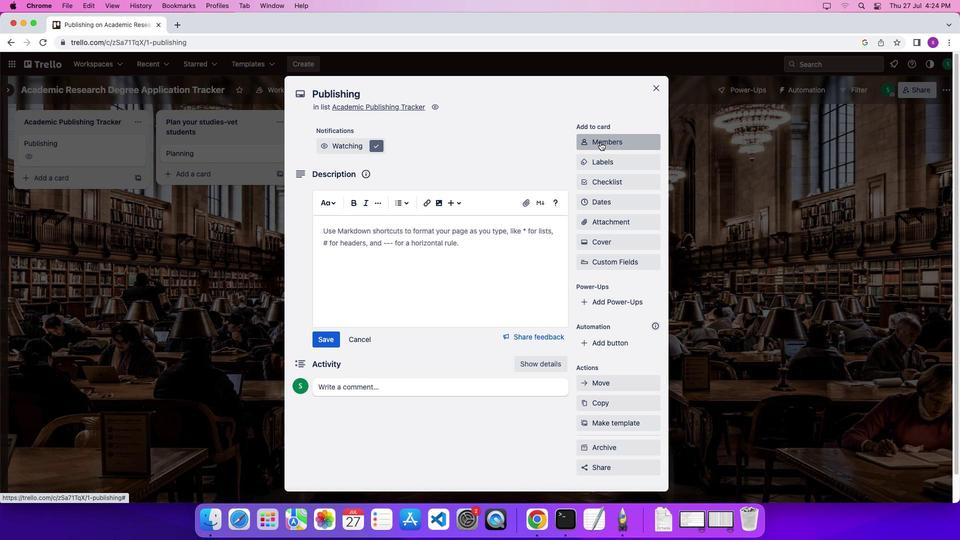 
Action: Mouse pressed left at (600, 142)
Screenshot: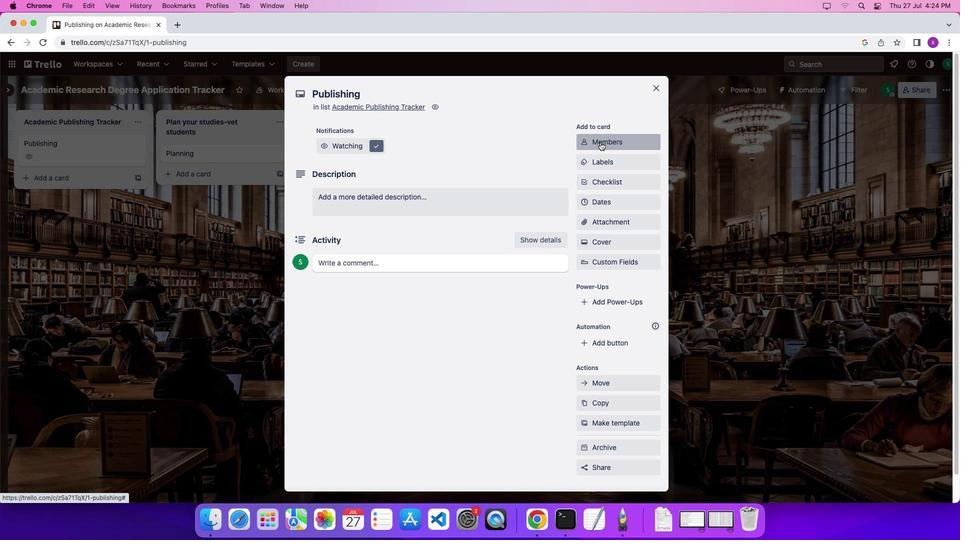 
Action: Mouse moved to (612, 221)
Screenshot: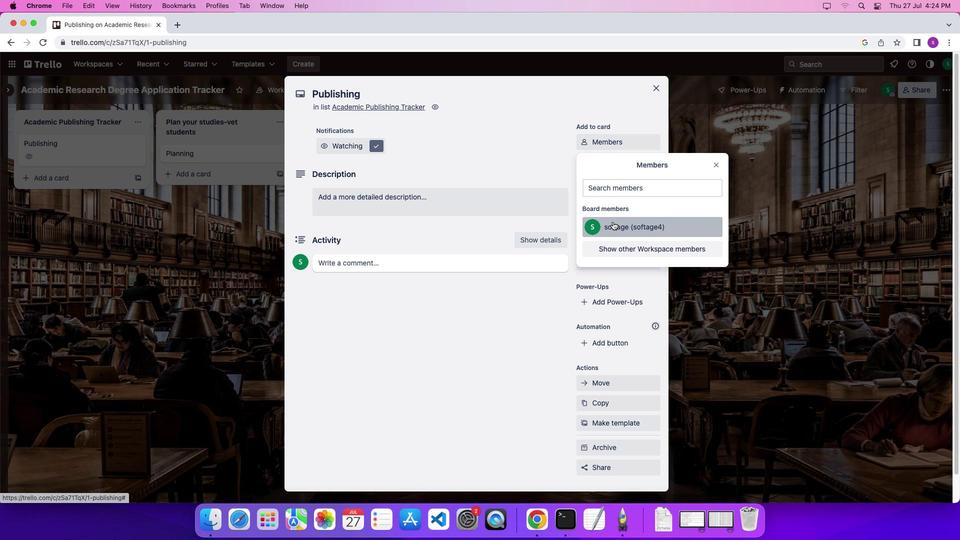 
Action: Mouse pressed left at (612, 221)
Screenshot: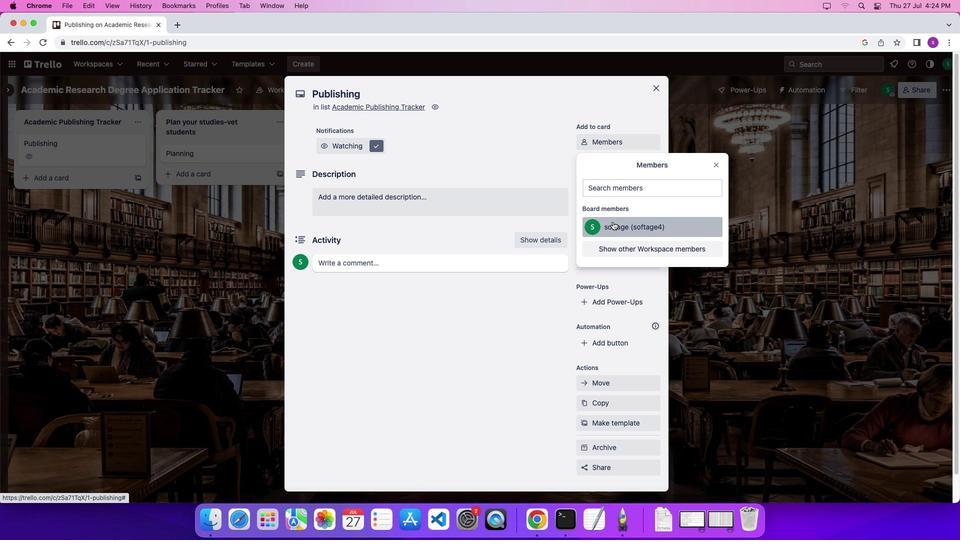 
Action: Mouse moved to (714, 164)
Screenshot: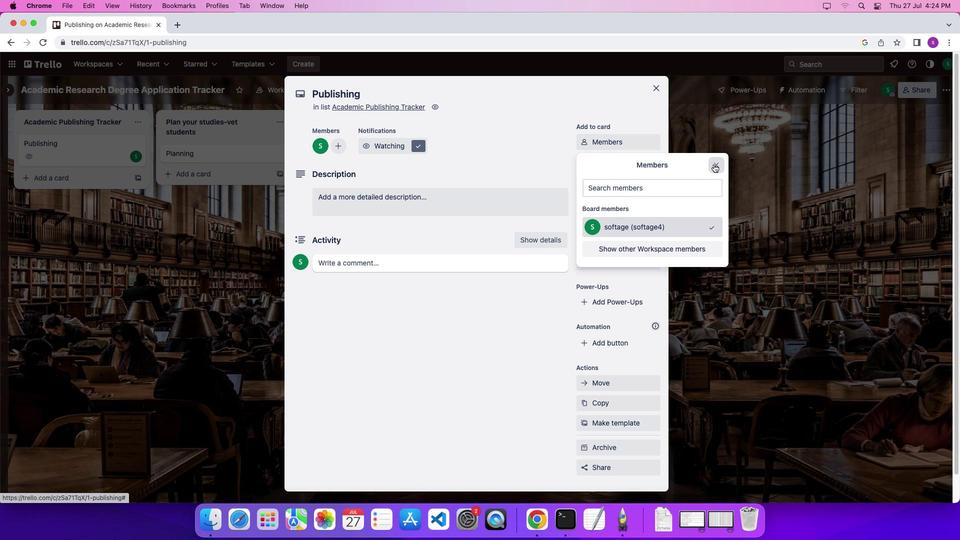 
Action: Mouse pressed left at (714, 164)
Screenshot: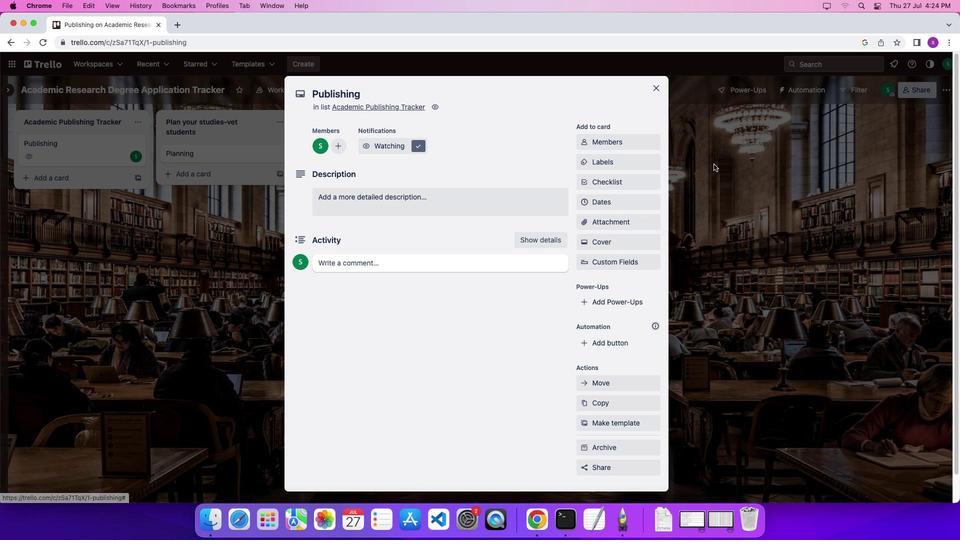 
Action: Mouse moved to (641, 163)
Screenshot: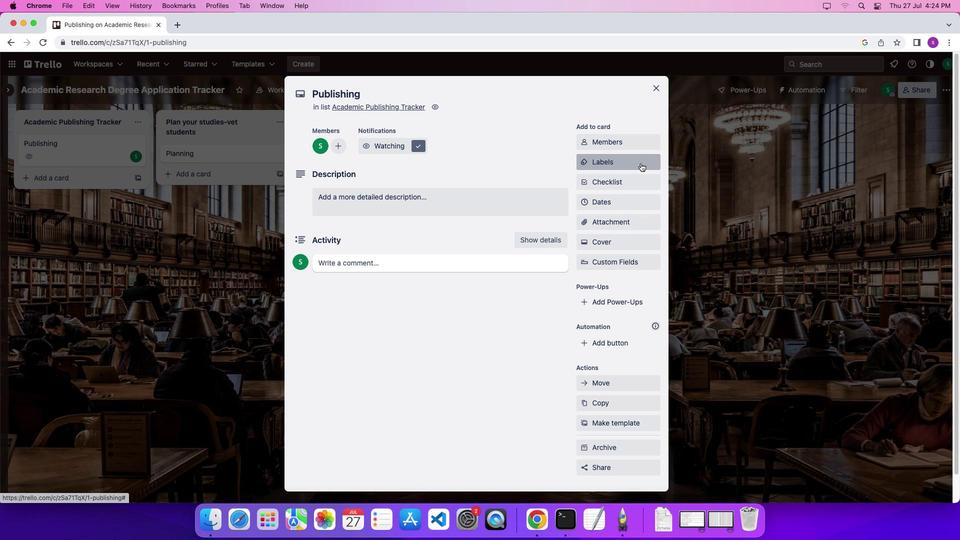 
Action: Mouse pressed left at (641, 163)
Screenshot: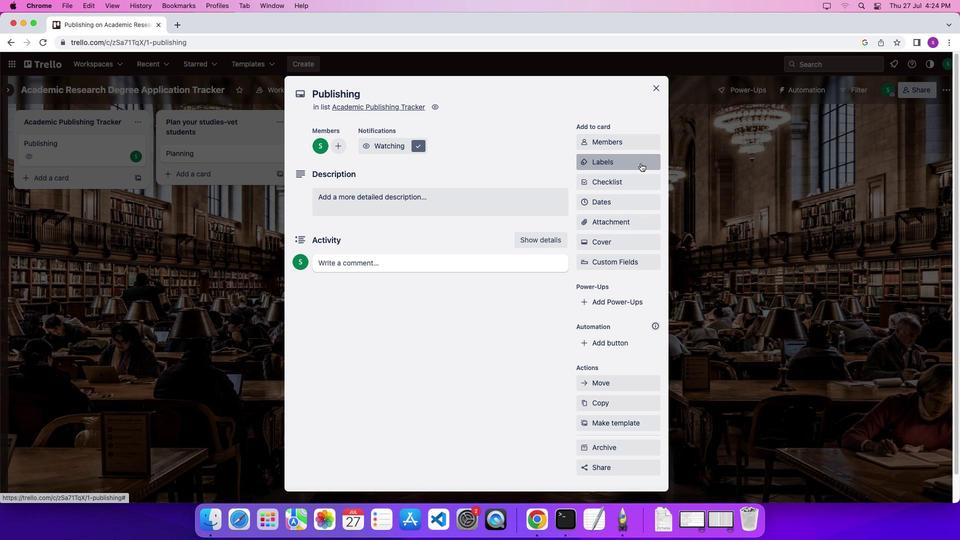 
Action: Mouse moved to (646, 249)
Screenshot: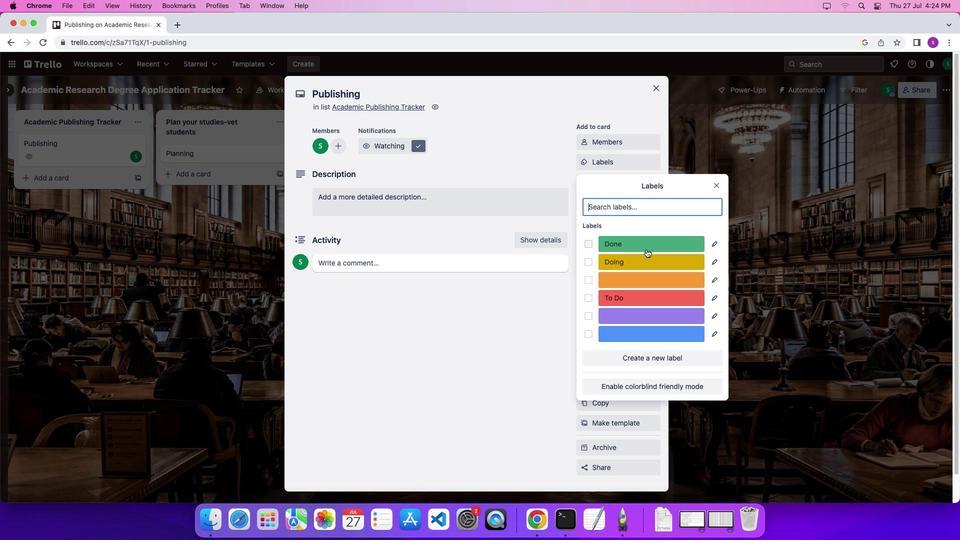 
Action: Mouse pressed left at (646, 249)
Screenshot: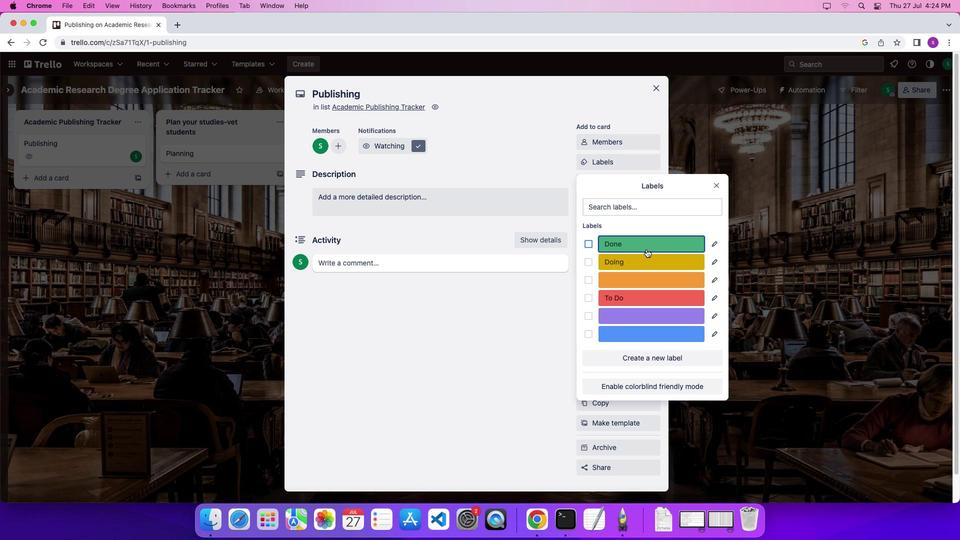 
Action: Mouse moved to (714, 186)
Screenshot: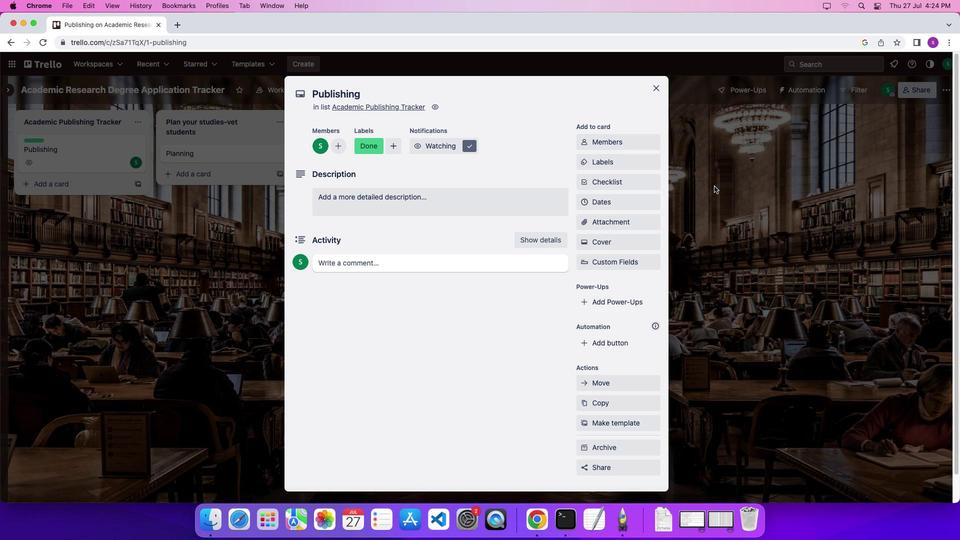 
Action: Mouse pressed left at (714, 186)
Screenshot: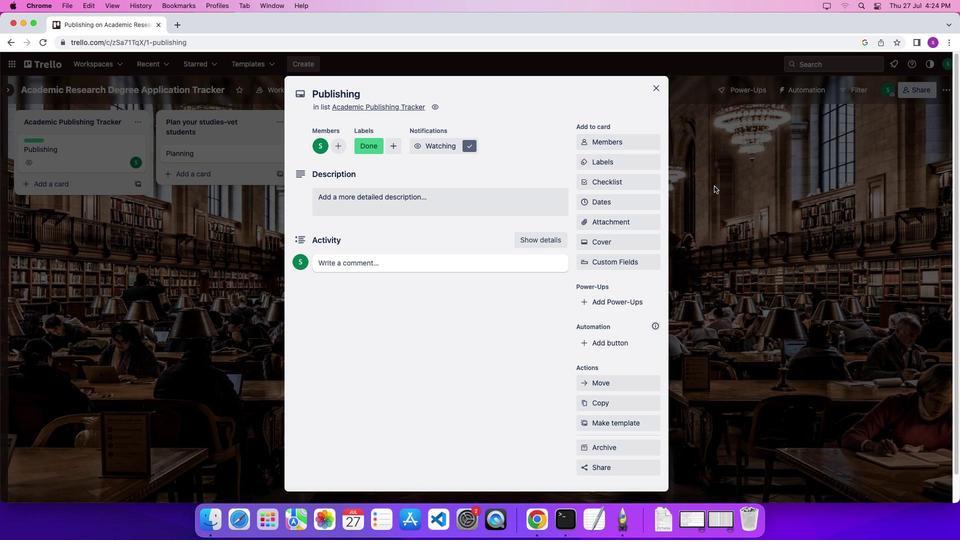 
Action: Mouse moved to (618, 184)
Screenshot: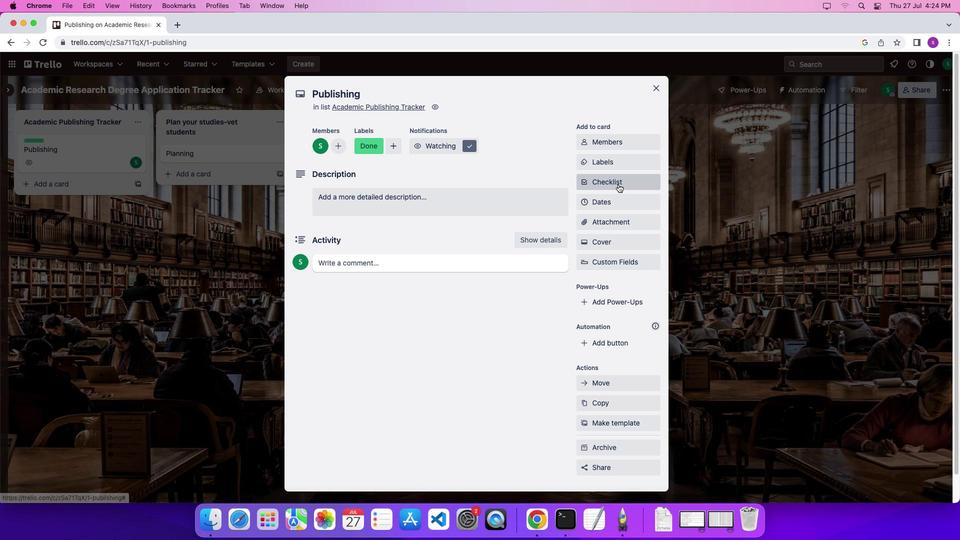 
Action: Mouse pressed left at (618, 184)
Screenshot: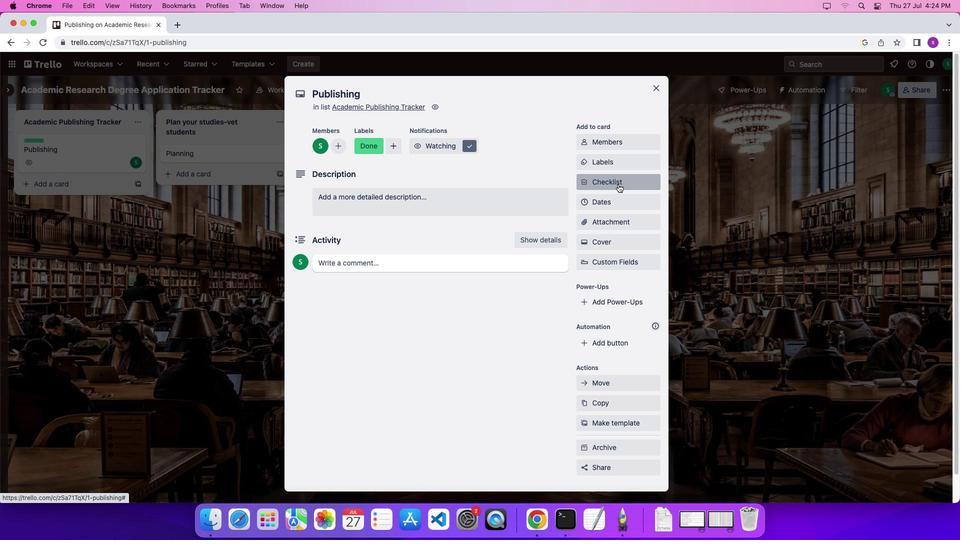 
Action: Mouse moved to (646, 231)
Screenshot: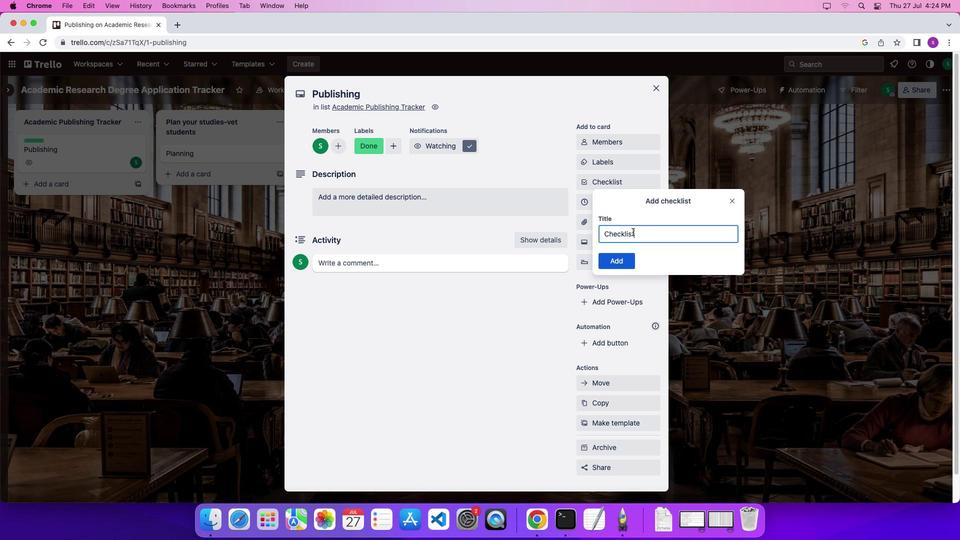 
Action: Mouse pressed left at (646, 231)
Screenshot: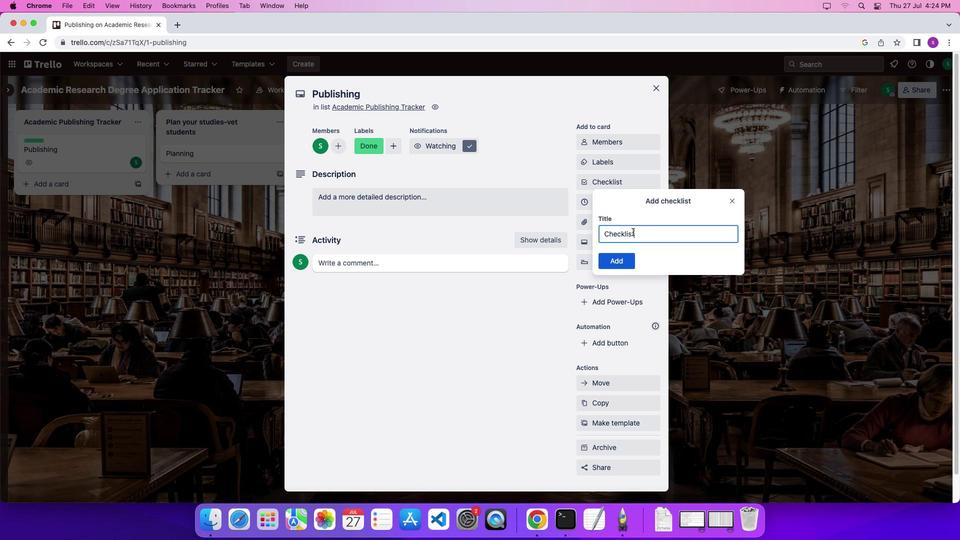 
Action: Mouse moved to (594, 224)
Screenshot: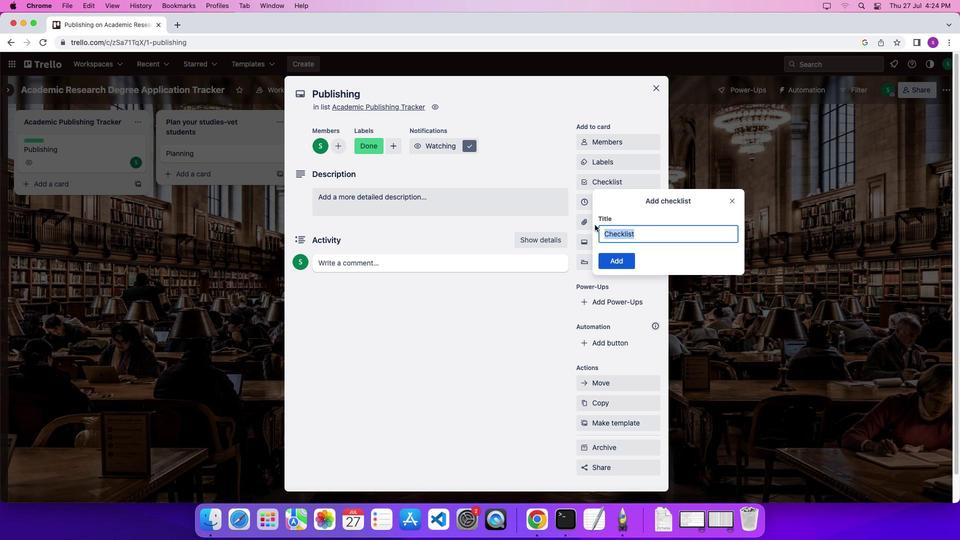 
Action: Key pressed Key.shift'P''u''b''l''i''s''h''i''n''g'Key.space'b''o''o''k'
Screenshot: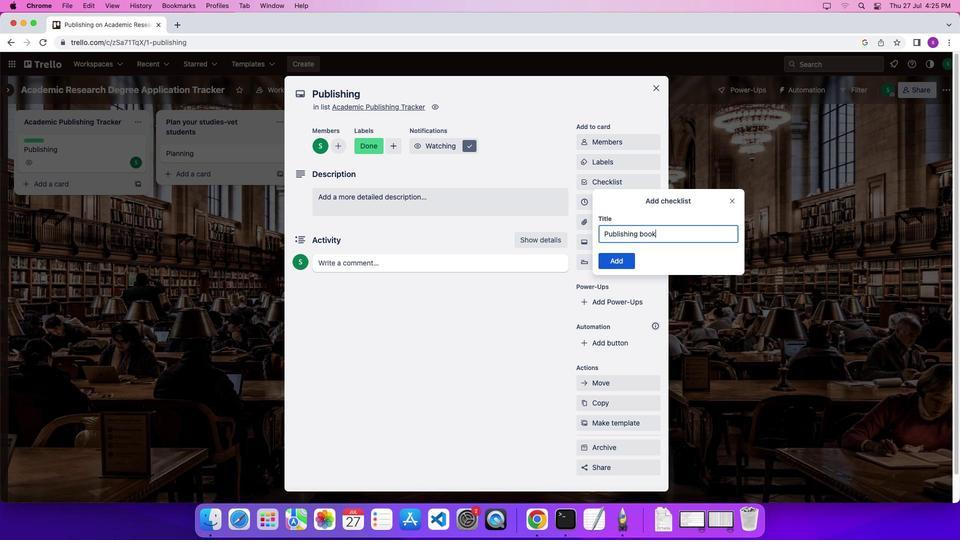 
Action: Mouse moved to (607, 257)
Screenshot: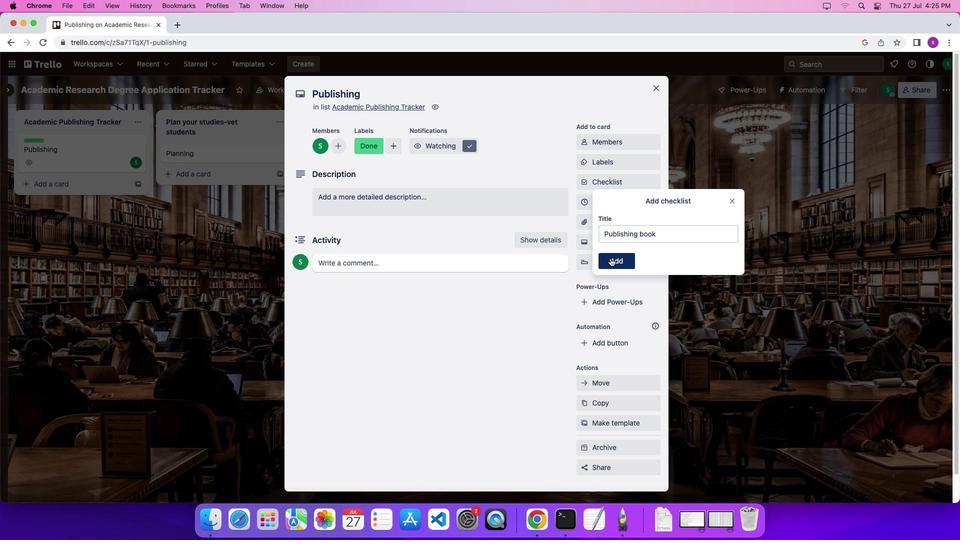 
Action: Mouse pressed left at (607, 257)
Screenshot: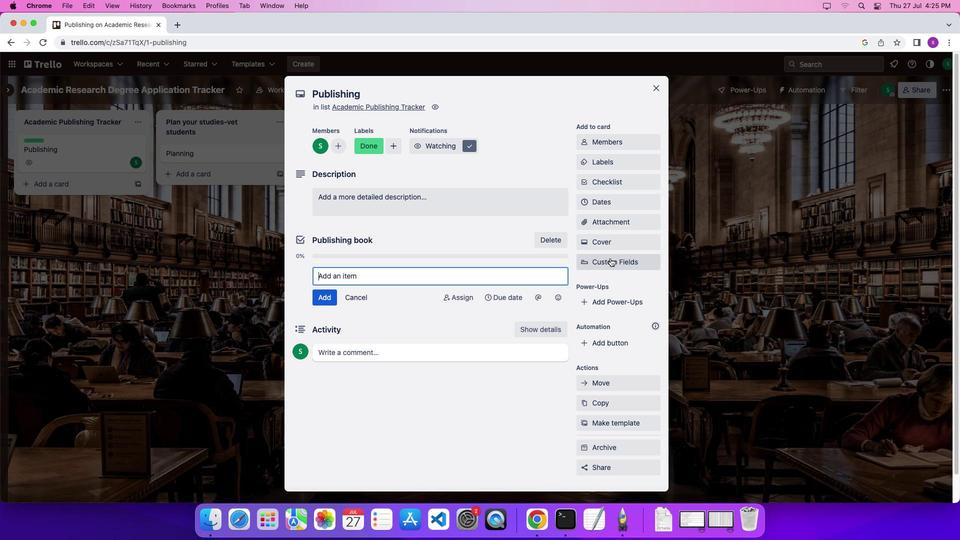 
Action: Mouse moved to (619, 203)
Screenshot: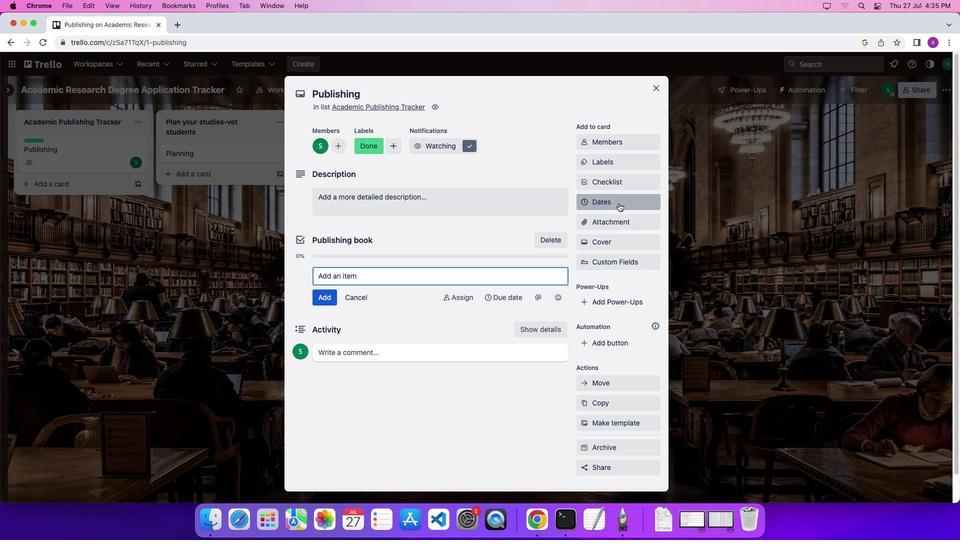 
Action: Mouse pressed left at (619, 203)
Screenshot: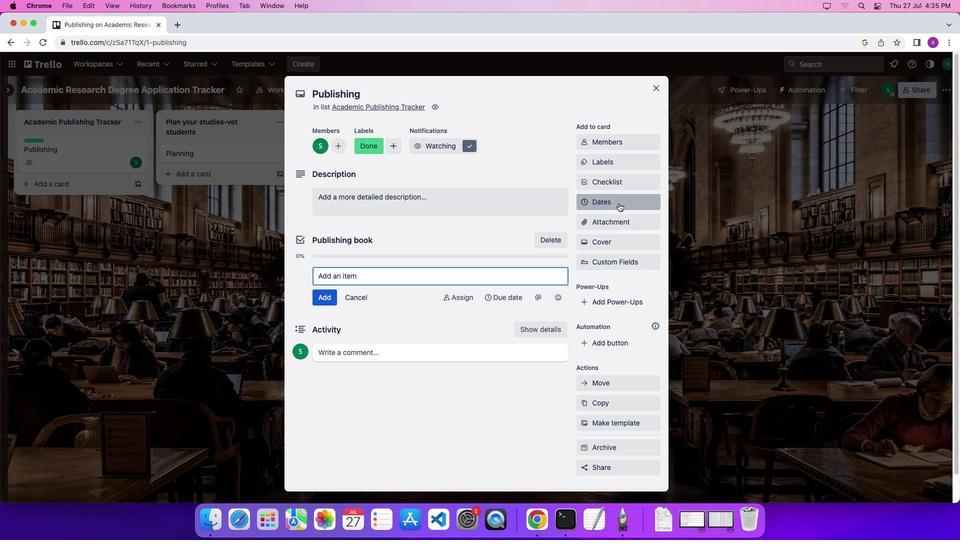 
Action: Mouse moved to (587, 270)
Screenshot: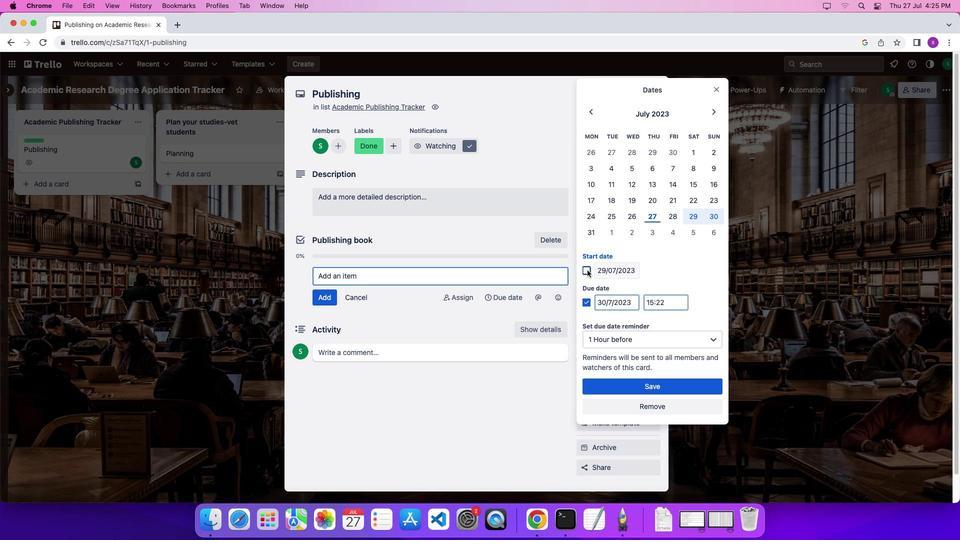 
Action: Mouse pressed left at (587, 270)
Screenshot: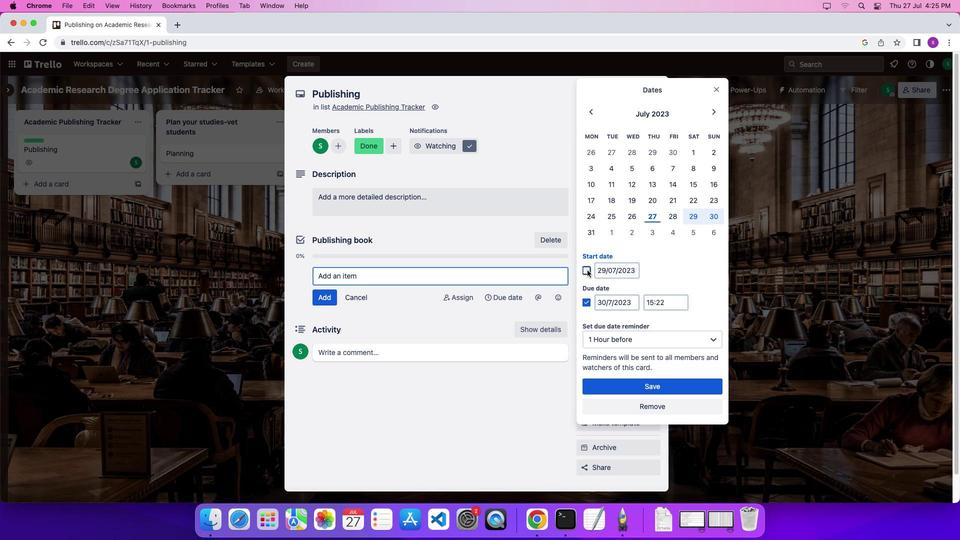 
Action: Mouse moved to (635, 331)
Screenshot: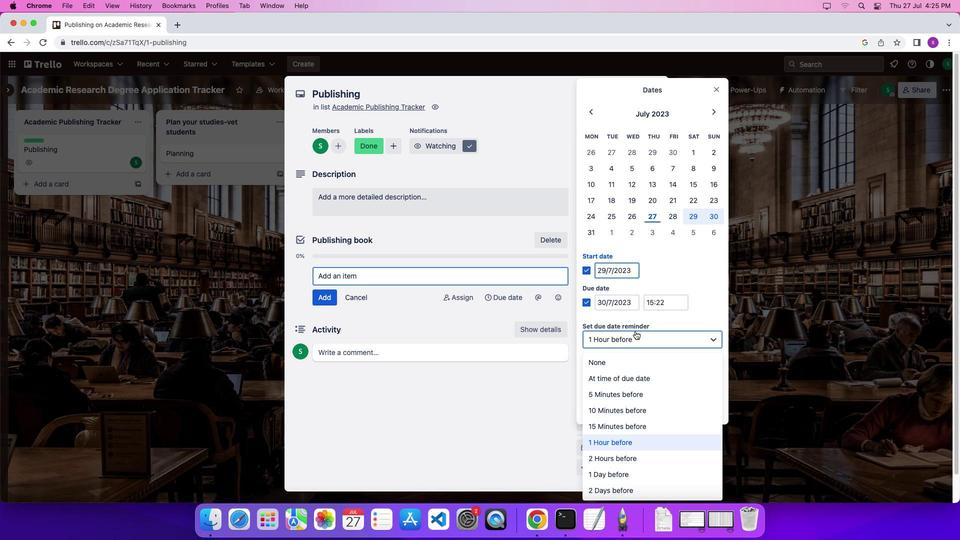 
Action: Mouse pressed left at (635, 331)
Screenshot: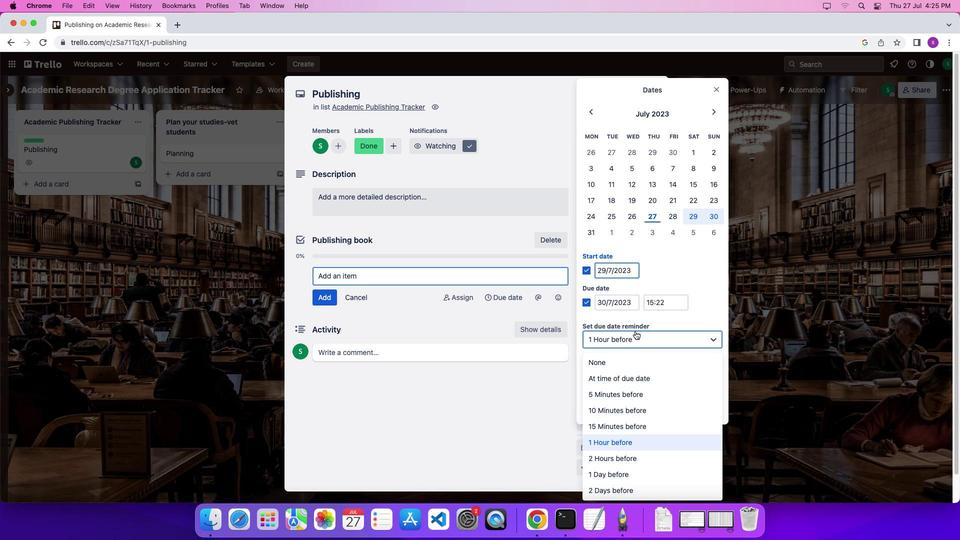 
Action: Mouse moved to (655, 453)
Screenshot: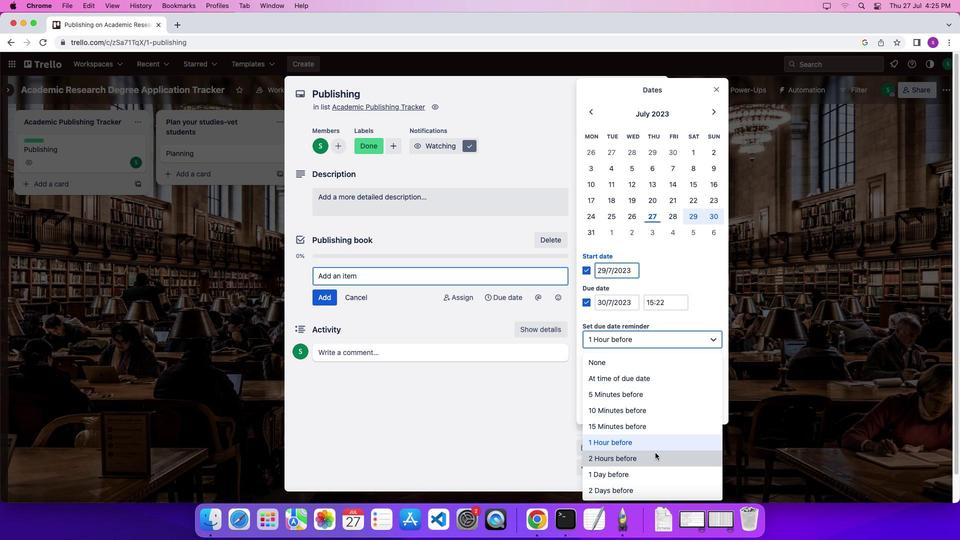 
Action: Mouse pressed left at (655, 453)
Screenshot: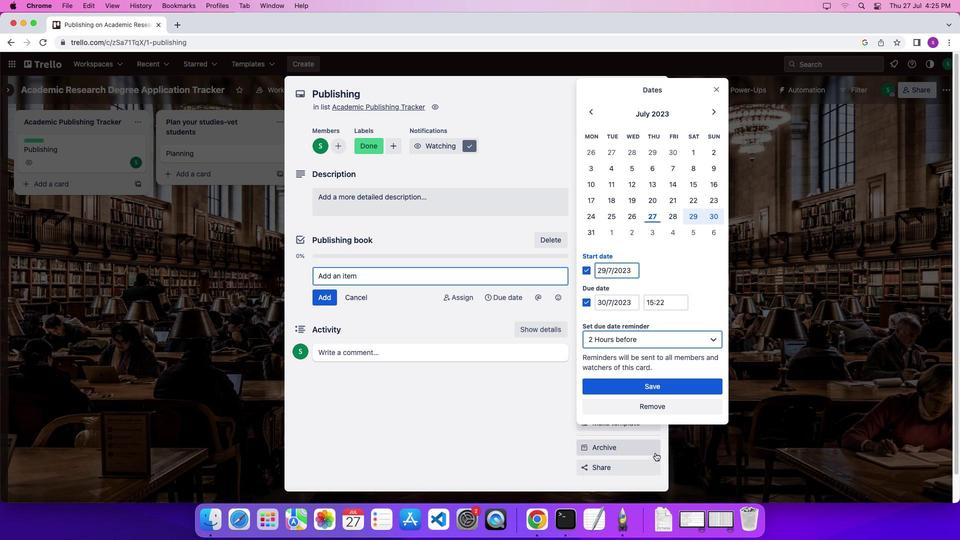 
Action: Mouse moved to (659, 383)
Screenshot: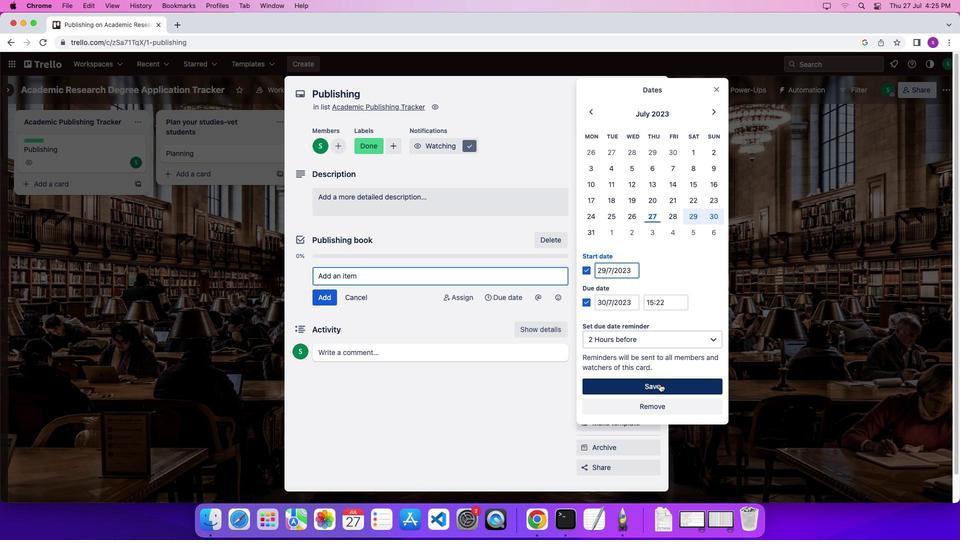 
Action: Mouse pressed left at (659, 383)
Screenshot: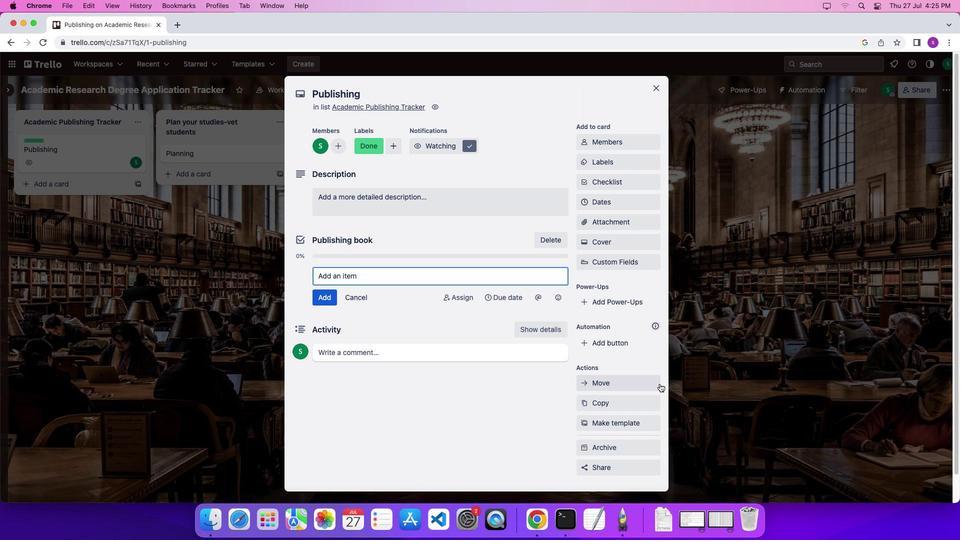 
Action: Mouse moved to (613, 241)
Screenshot: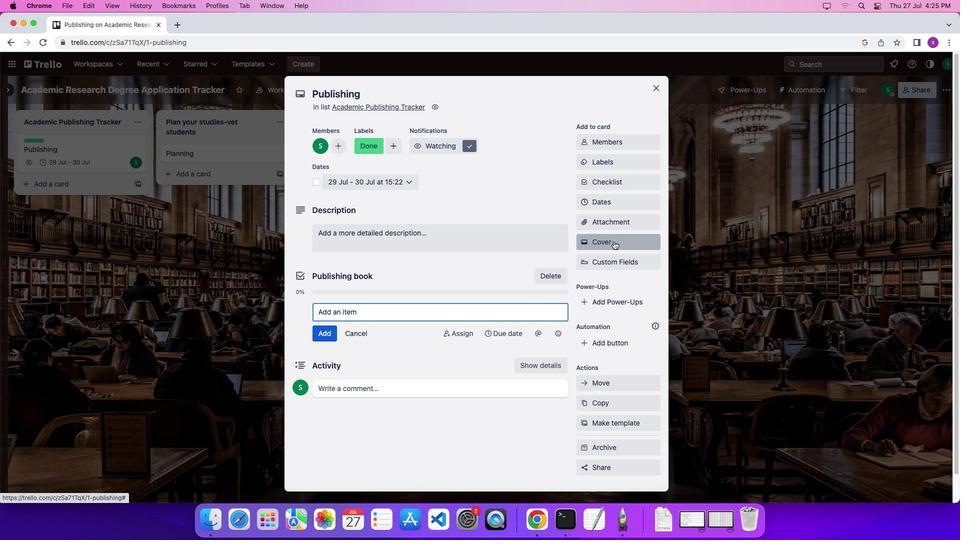 
Action: Mouse pressed left at (613, 241)
Screenshot: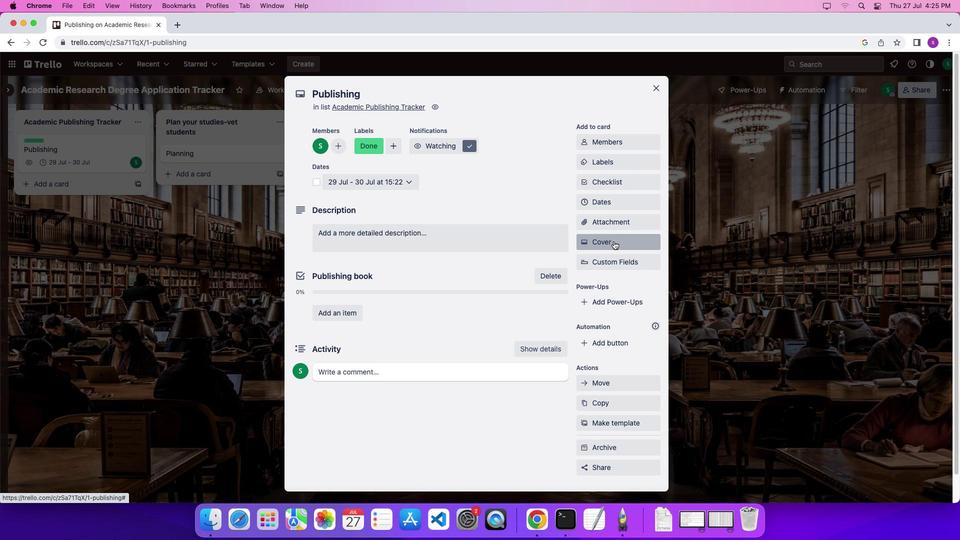 
Action: Mouse moved to (651, 419)
Screenshot: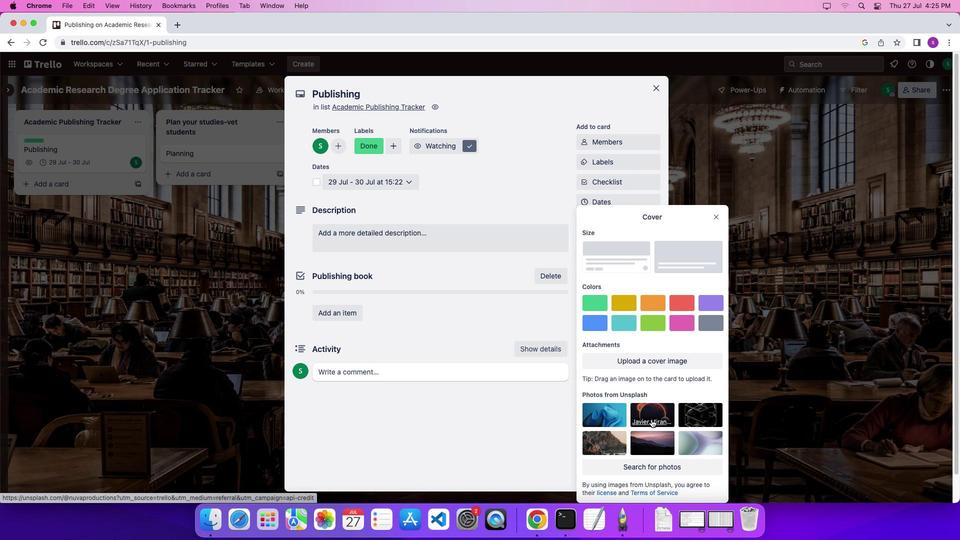 
Action: Mouse pressed left at (651, 419)
Screenshot: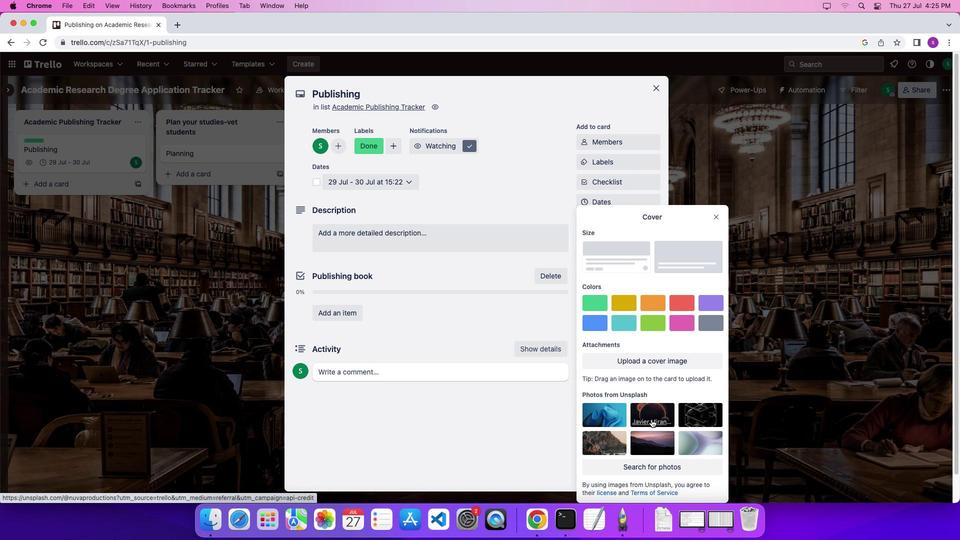 
Action: Mouse moved to (540, 358)
Screenshot: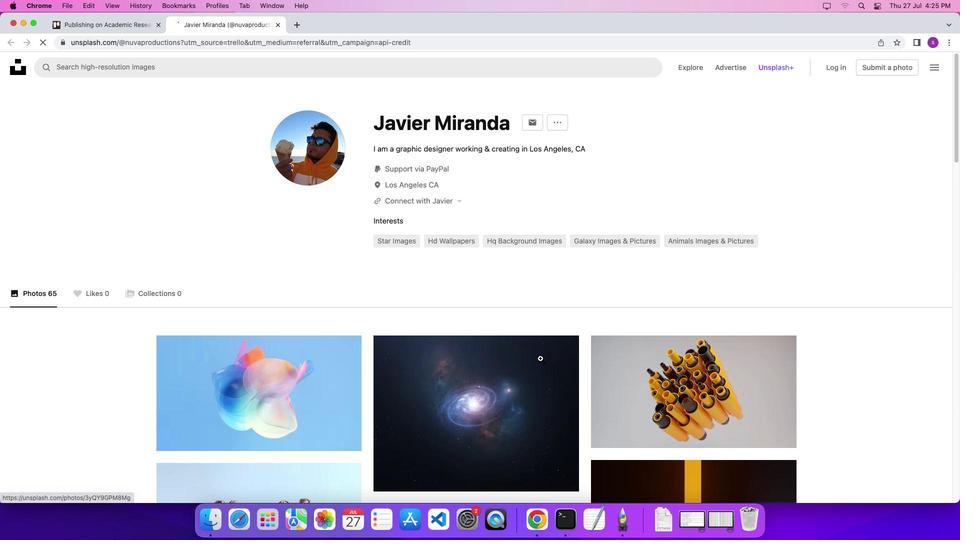 
Action: Mouse scrolled (540, 358) with delta (0, 0)
Screenshot: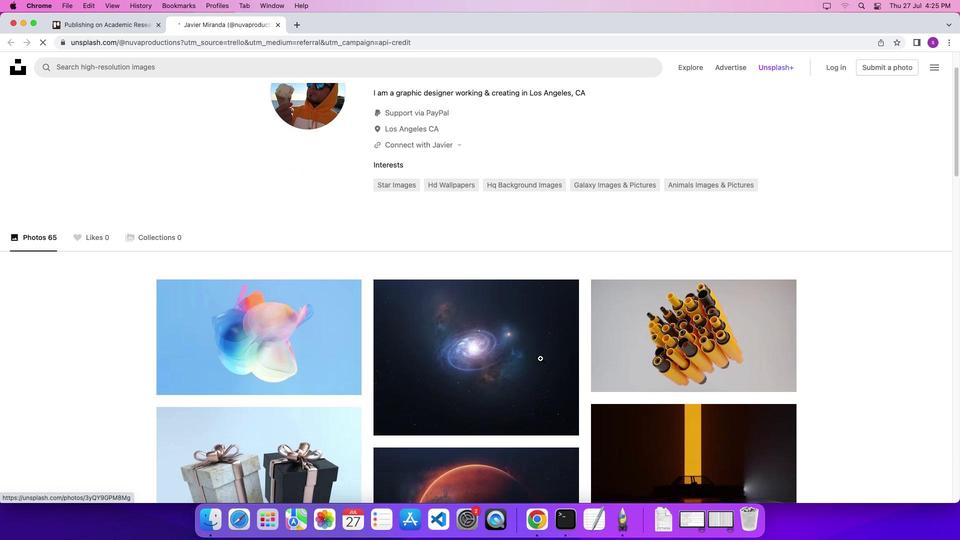 
Action: Mouse scrolled (540, 358) with delta (0, 0)
Screenshot: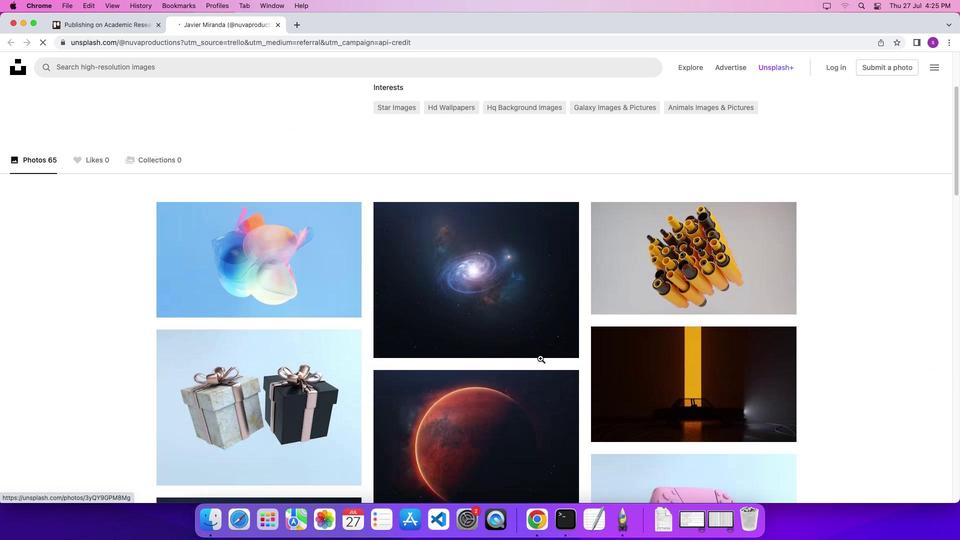 
Action: Mouse scrolled (540, 358) with delta (0, -3)
Screenshot: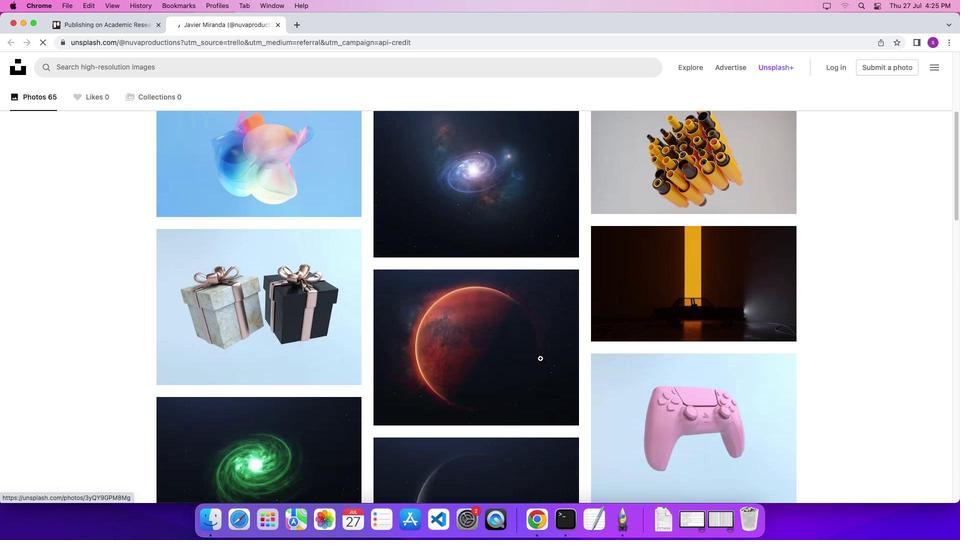 
Action: Mouse scrolled (540, 358) with delta (0, -3)
Screenshot: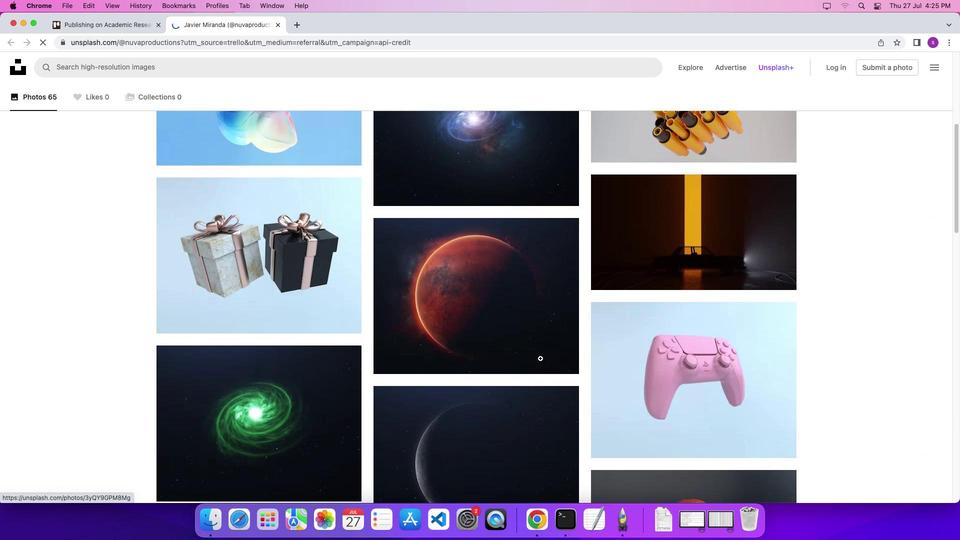 
Action: Mouse scrolled (540, 358) with delta (0, 0)
Screenshot: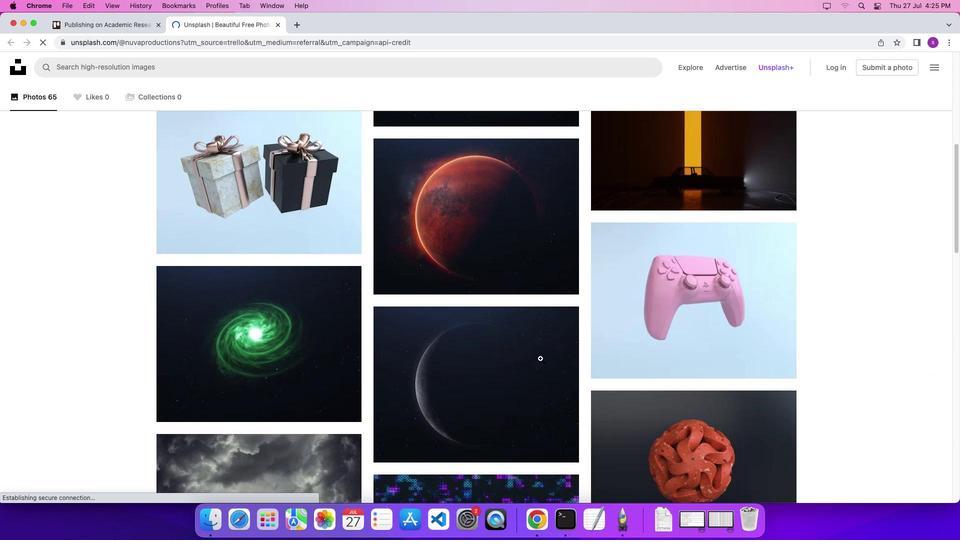
Action: Mouse scrolled (540, 358) with delta (0, 0)
Screenshot: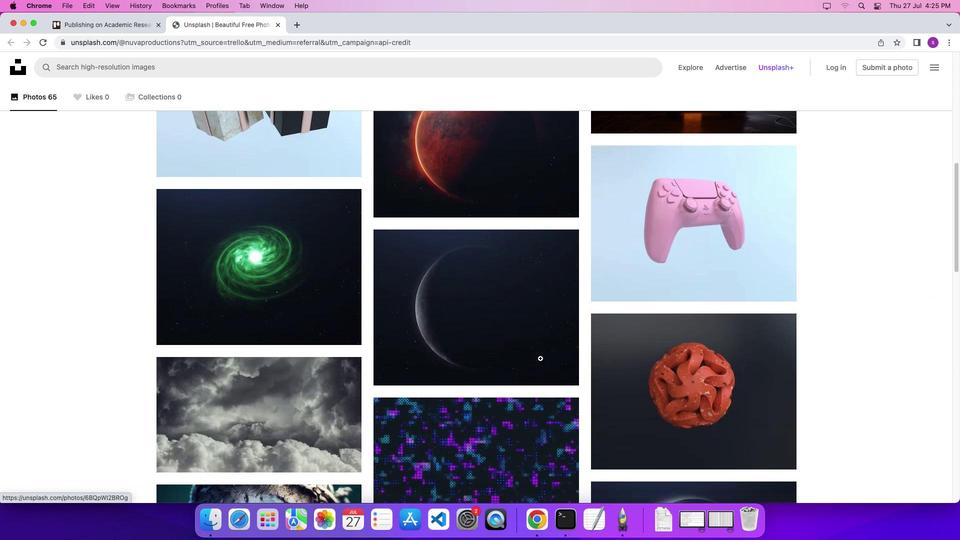 
Action: Mouse scrolled (540, 358) with delta (0, -3)
Screenshot: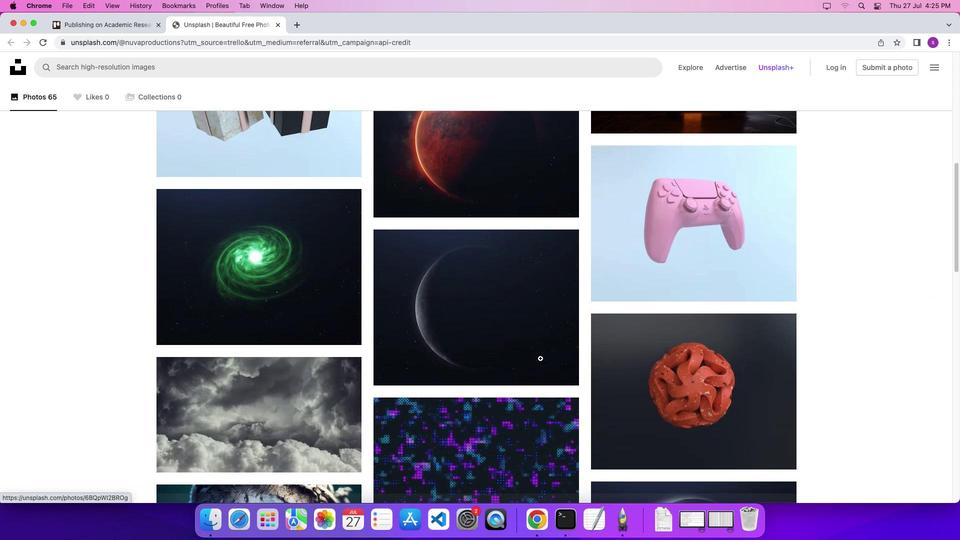 
Action: Mouse scrolled (540, 358) with delta (0, 0)
Screenshot: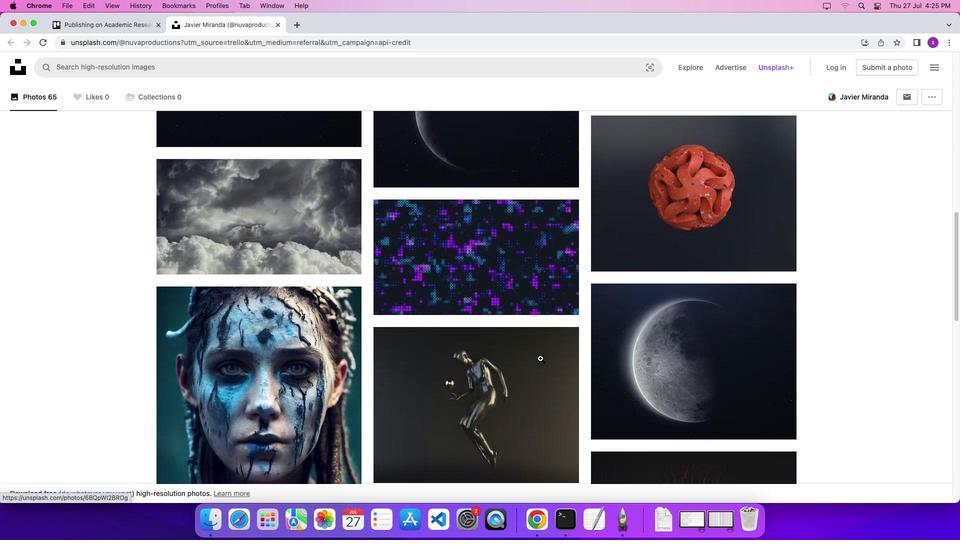 
Action: Mouse scrolled (540, 358) with delta (0, 0)
Screenshot: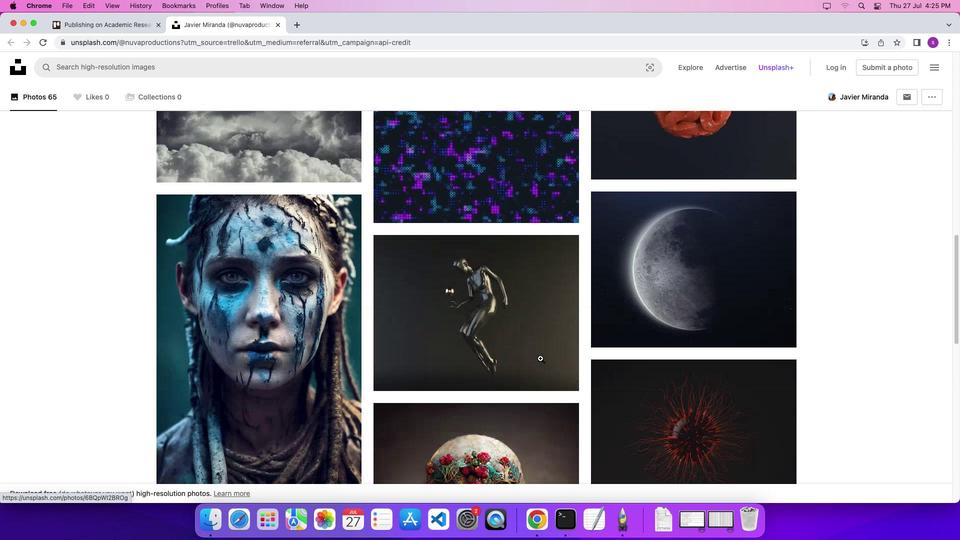 
Action: Mouse scrolled (540, 358) with delta (0, -3)
Screenshot: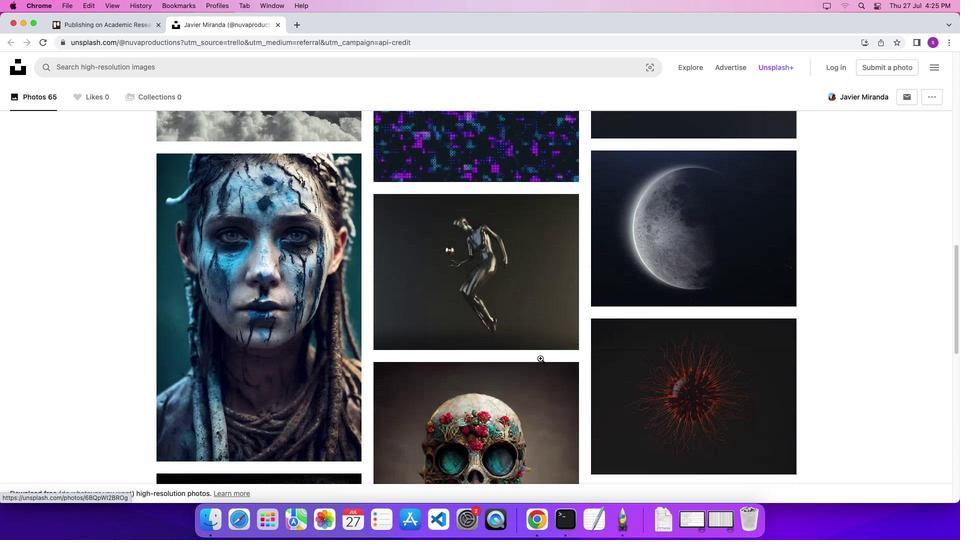 
Action: Mouse scrolled (540, 358) with delta (0, -4)
Screenshot: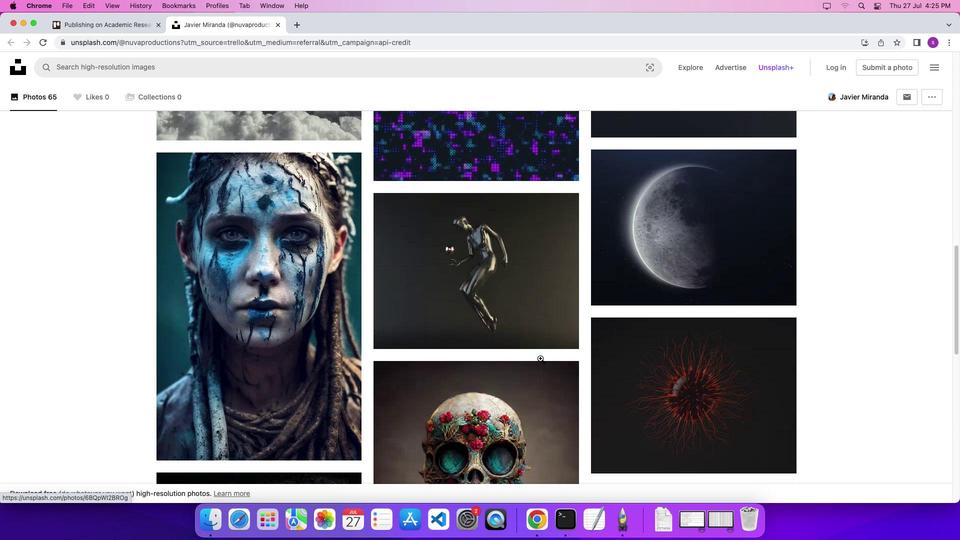 
Action: Mouse scrolled (540, 358) with delta (0, 0)
Screenshot: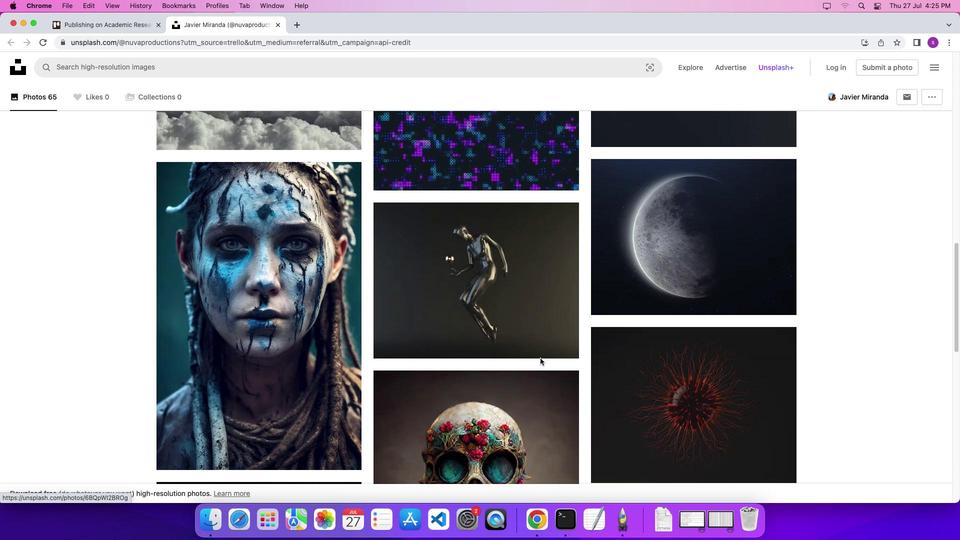 
Action: Mouse scrolled (540, 358) with delta (0, 0)
Screenshot: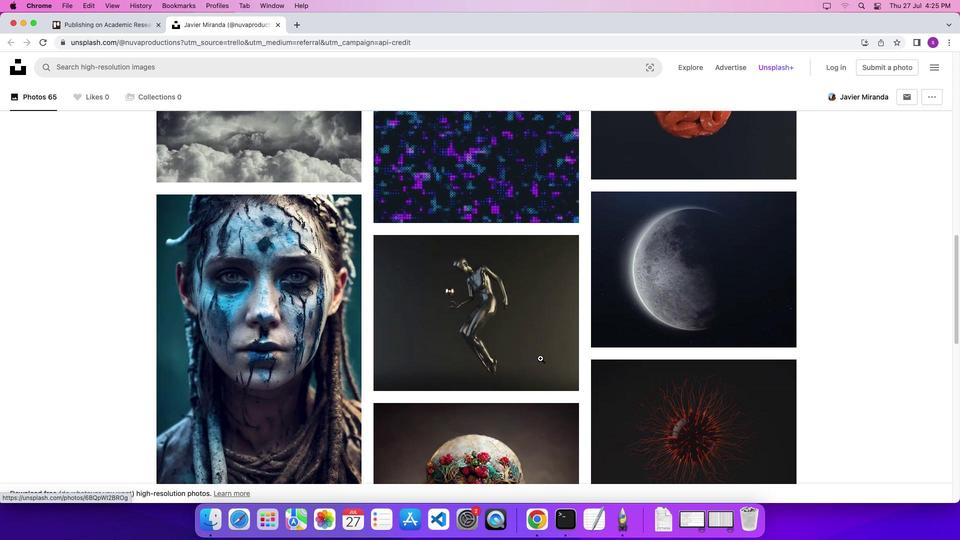 
Action: Mouse scrolled (540, 358) with delta (0, 1)
Screenshot: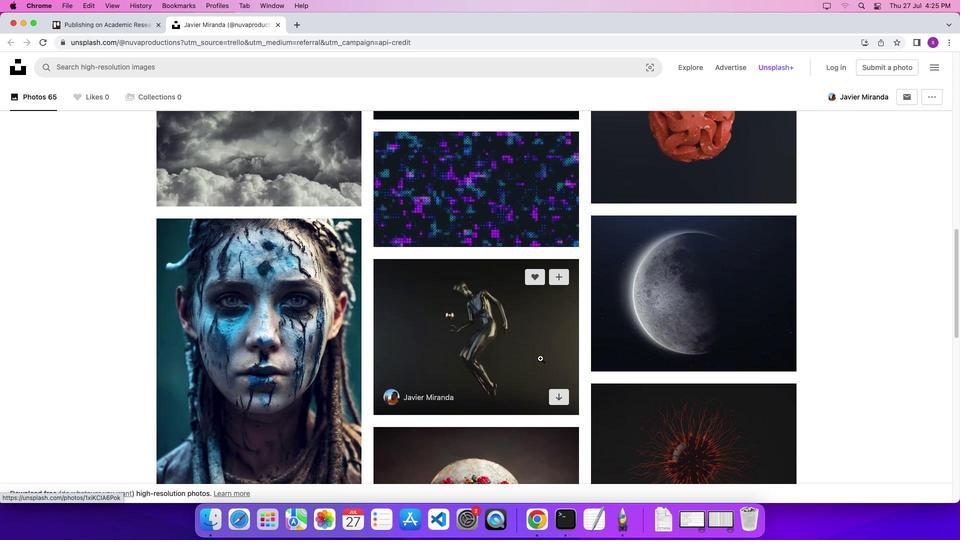 
Action: Mouse scrolled (540, 358) with delta (0, 0)
Screenshot: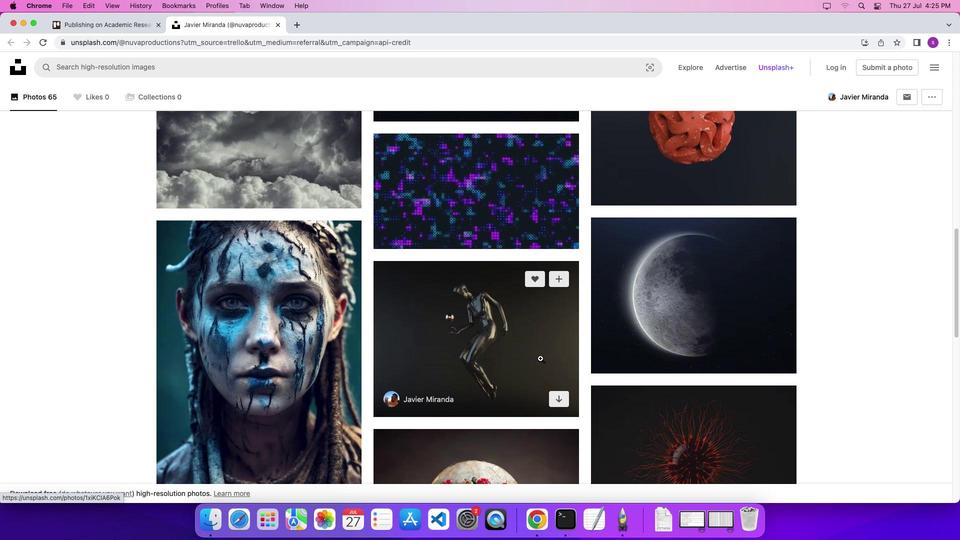 
Action: Mouse scrolled (540, 358) with delta (0, 0)
Screenshot: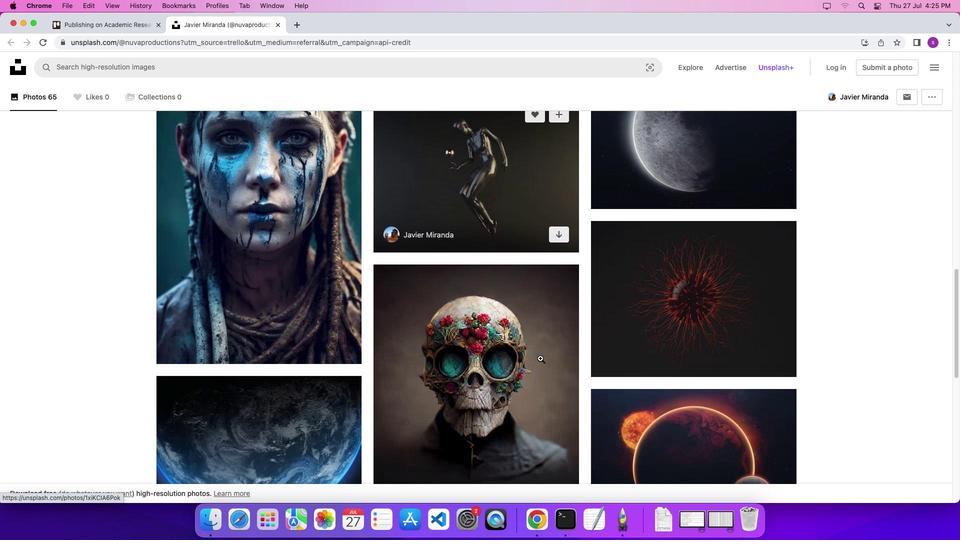 
Action: Mouse scrolled (540, 358) with delta (0, 0)
Screenshot: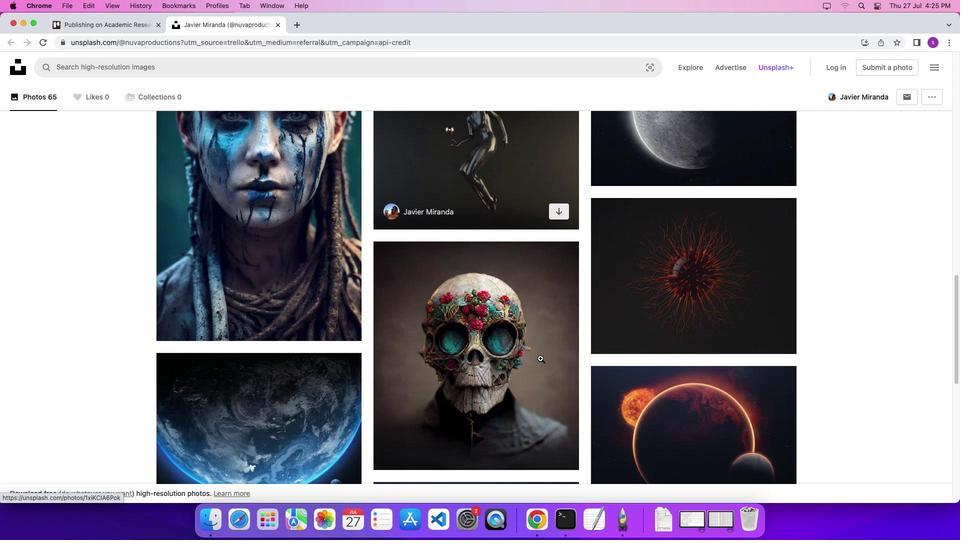 
Action: Mouse scrolled (540, 358) with delta (0, -3)
Screenshot: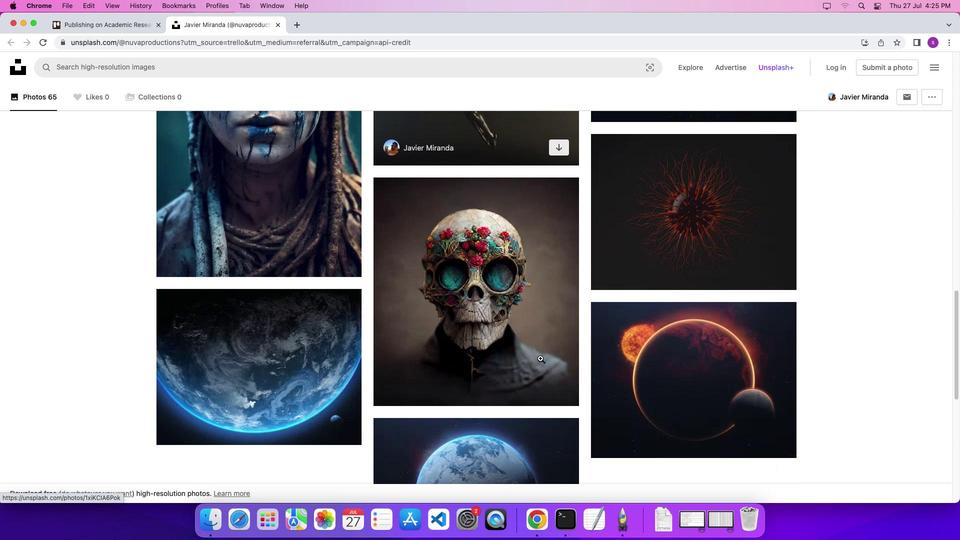 
Action: Mouse scrolled (540, 358) with delta (0, -3)
Screenshot: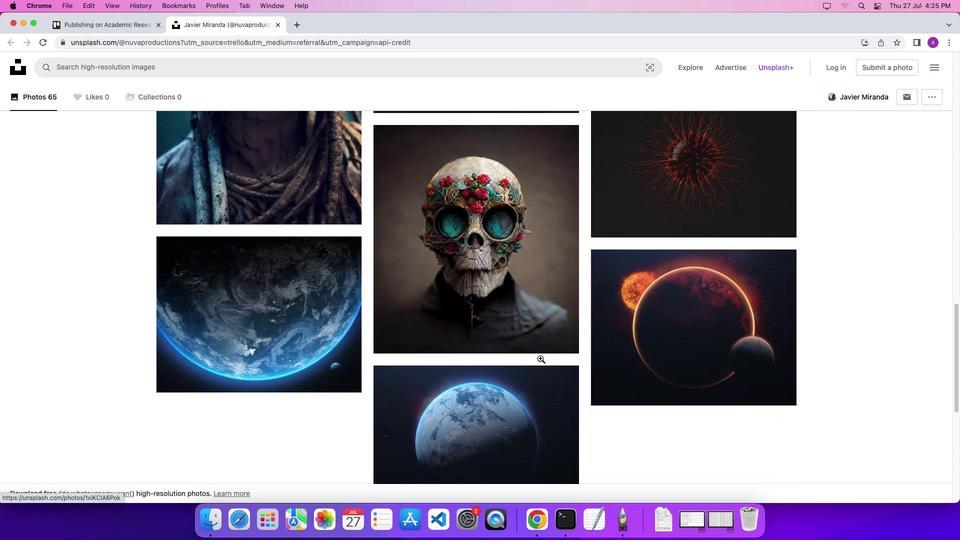 
Action: Mouse scrolled (540, 358) with delta (0, 0)
Screenshot: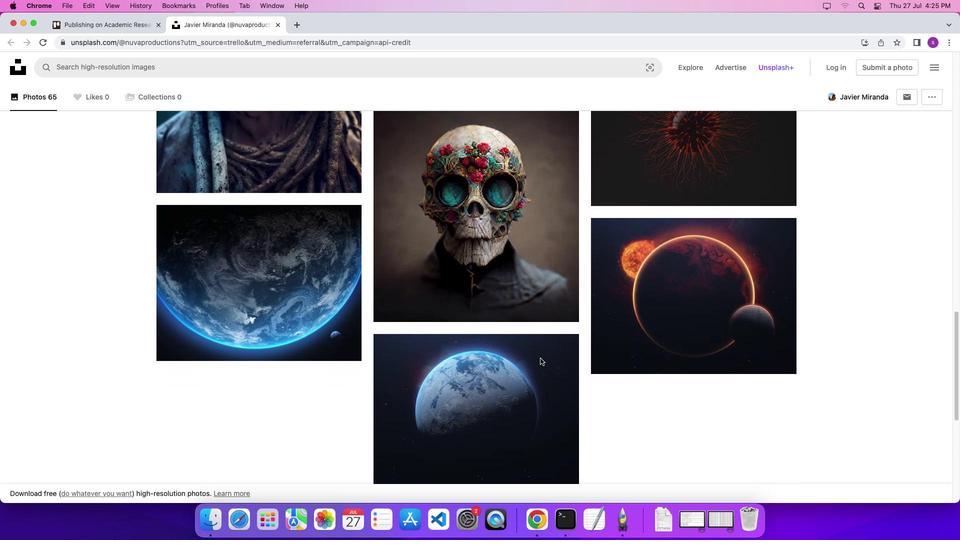 
Action: Mouse scrolled (540, 358) with delta (0, 0)
Screenshot: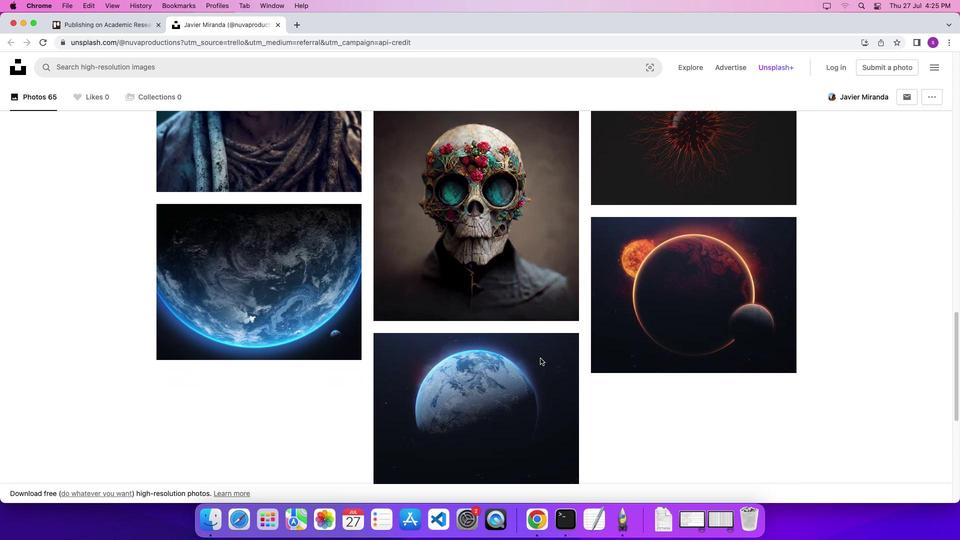 
Action: Mouse moved to (500, 373)
Screenshot: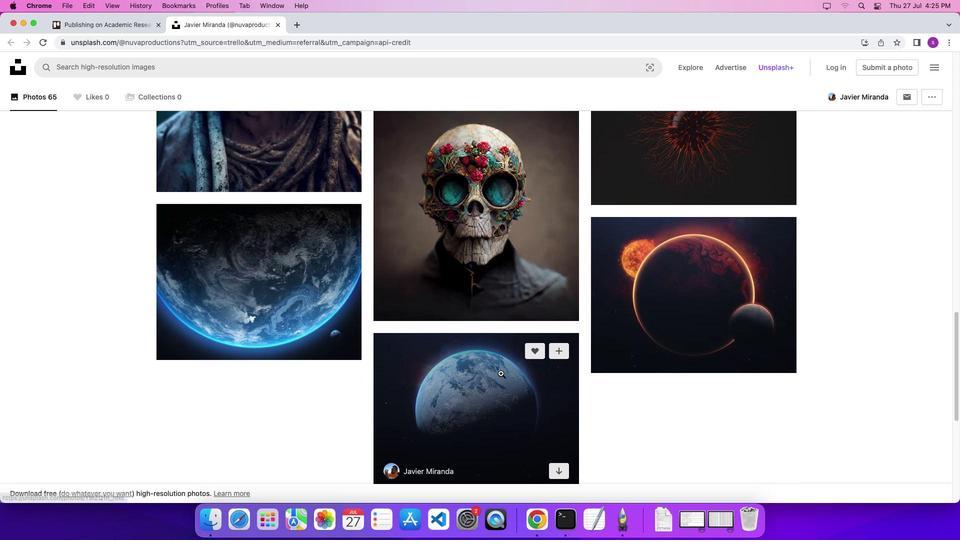 
Action: Mouse pressed left at (500, 373)
Screenshot: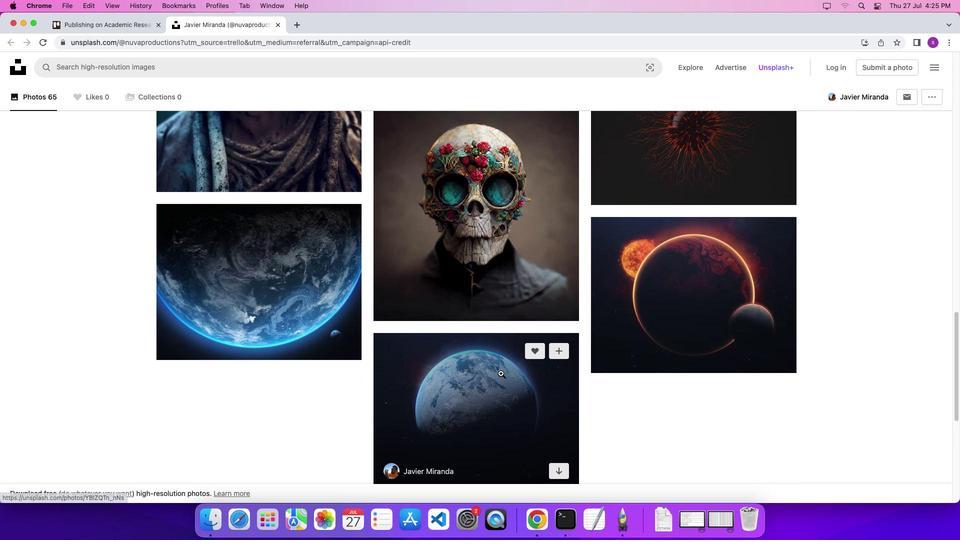 
Action: Mouse moved to (9, 61)
Screenshot: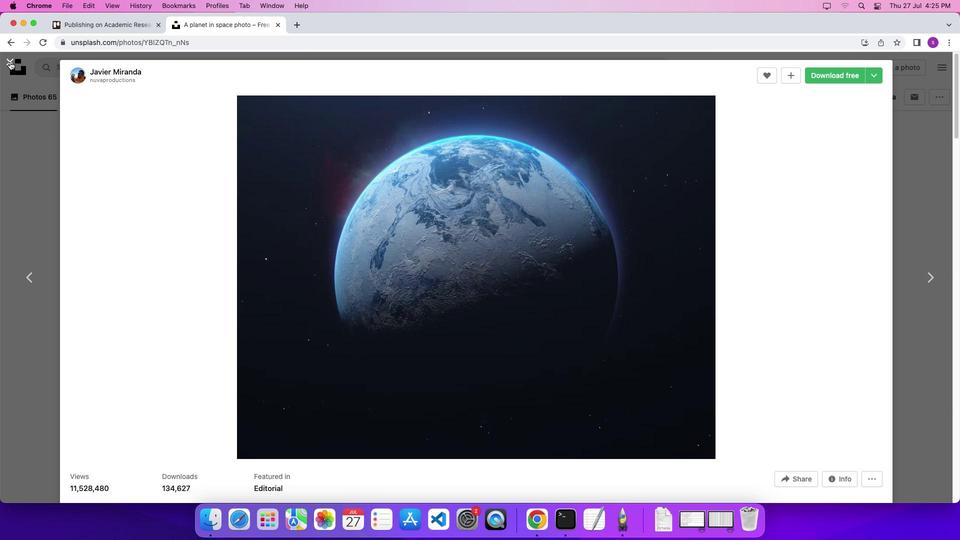 
Action: Mouse pressed left at (9, 61)
Screenshot: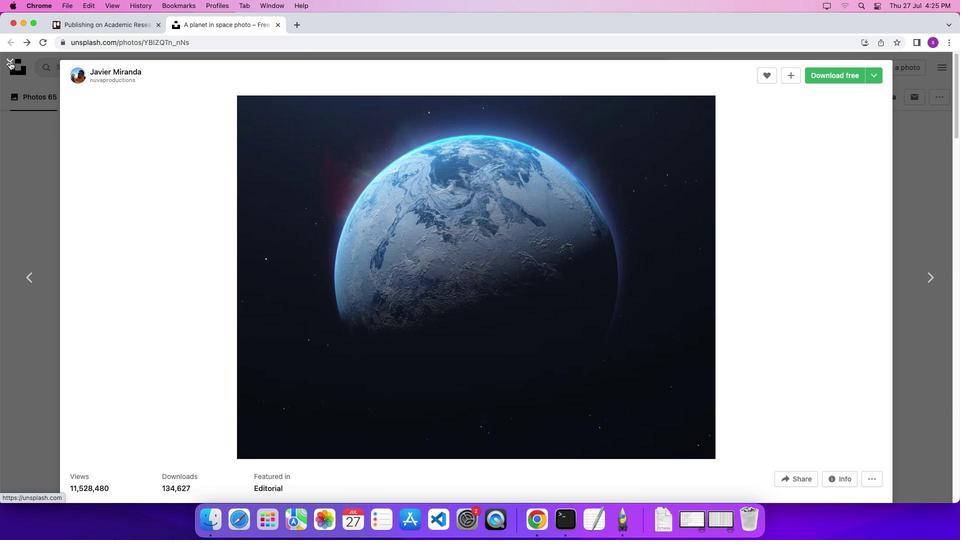 
Action: Mouse moved to (101, 25)
Screenshot: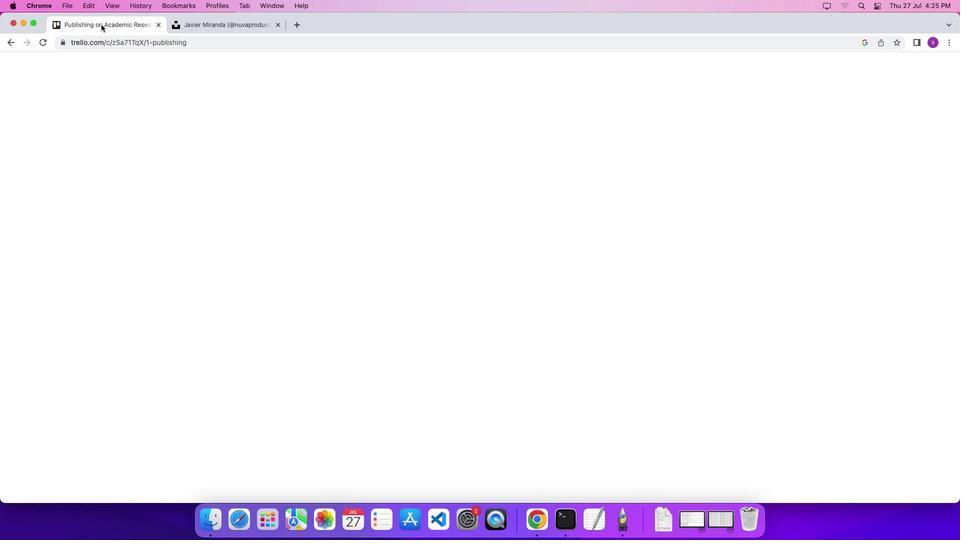 
Action: Mouse pressed left at (101, 25)
Screenshot: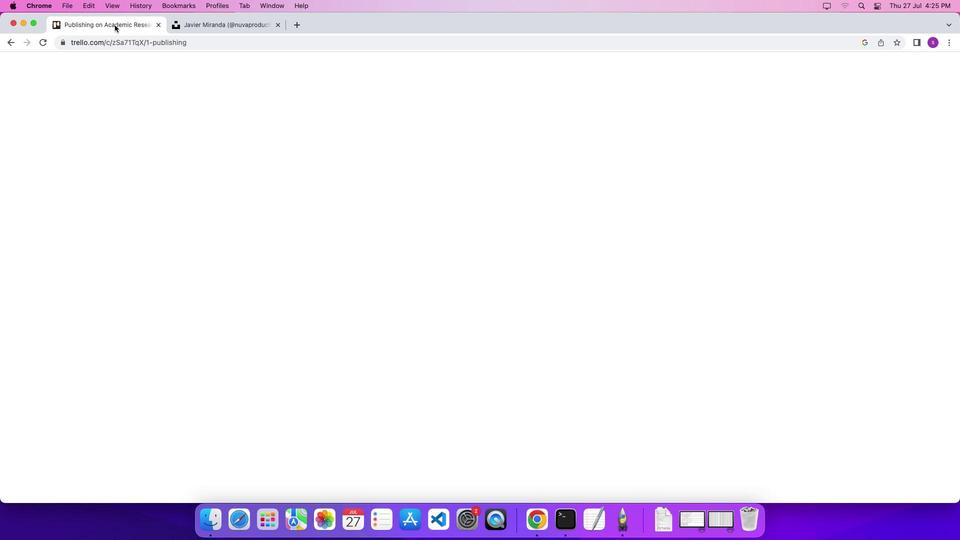 
Action: Mouse moved to (278, 23)
Screenshot: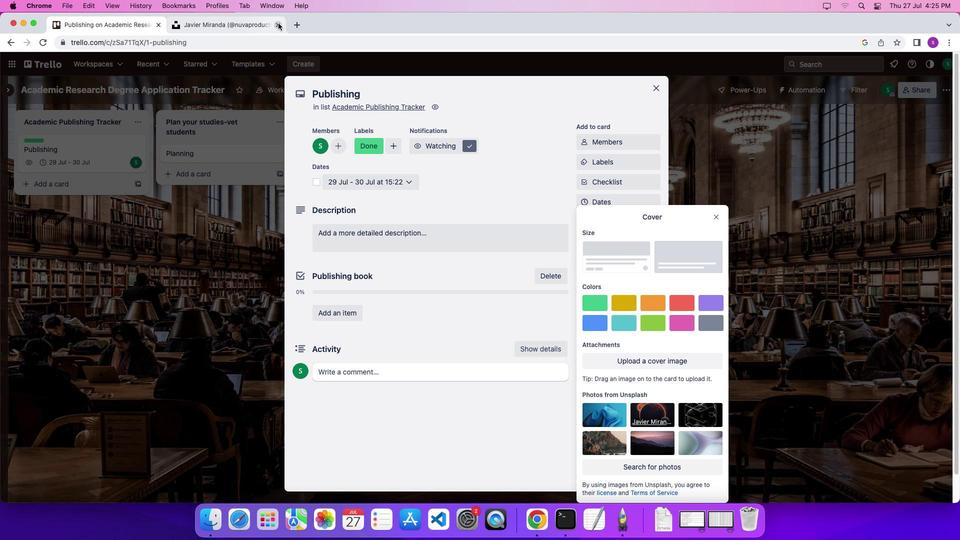 
Action: Mouse pressed left at (278, 23)
Screenshot: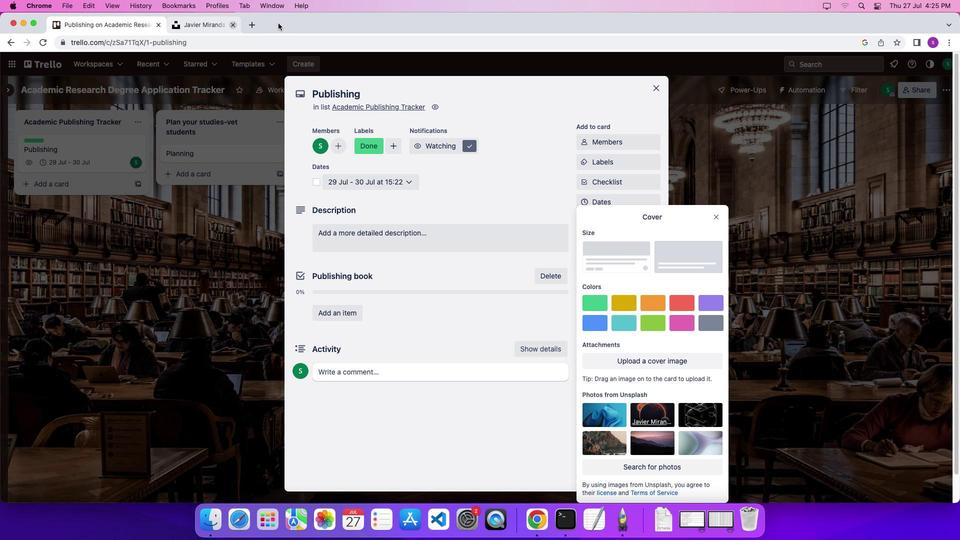 
Action: Mouse moved to (646, 411)
Screenshot: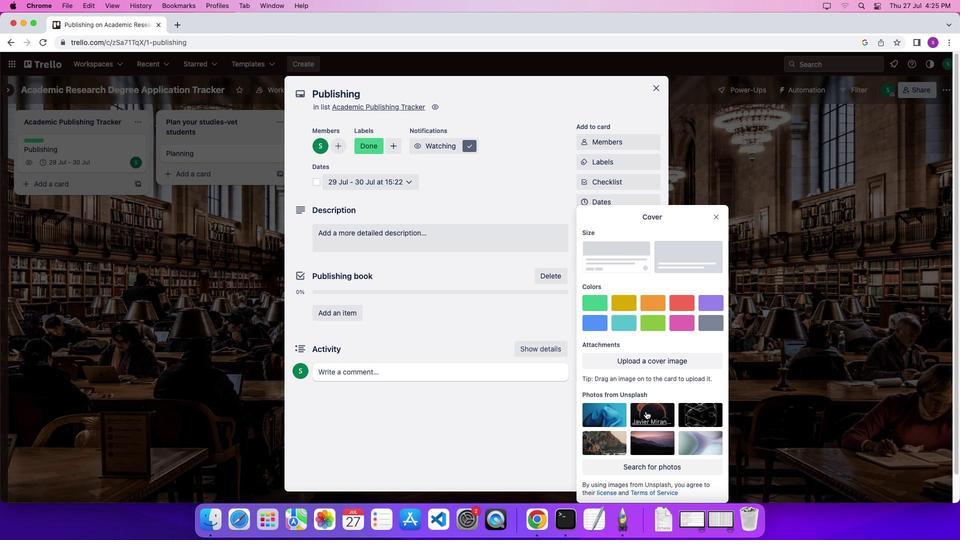 
Action: Mouse pressed left at (646, 411)
Screenshot: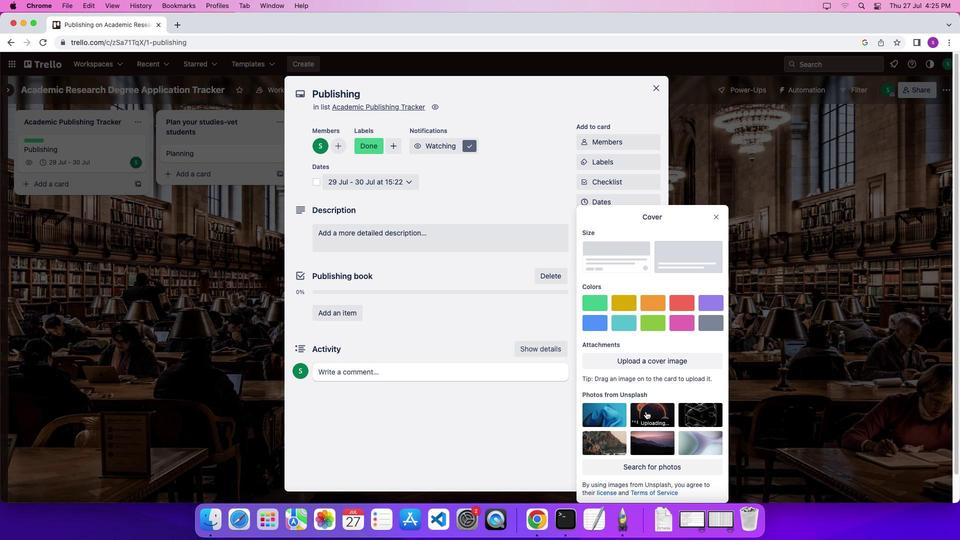 
Action: Mouse moved to (715, 199)
Screenshot: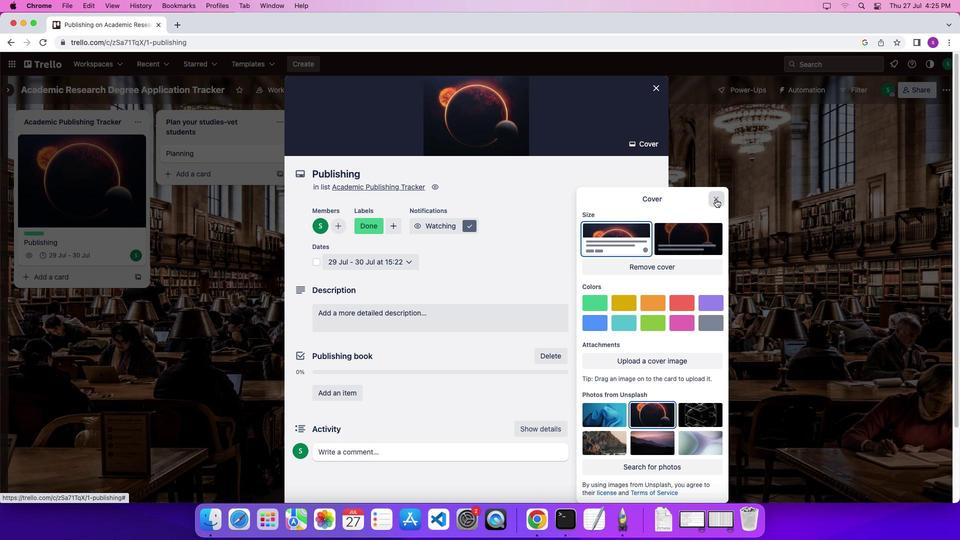 
Action: Mouse pressed left at (715, 199)
Screenshot: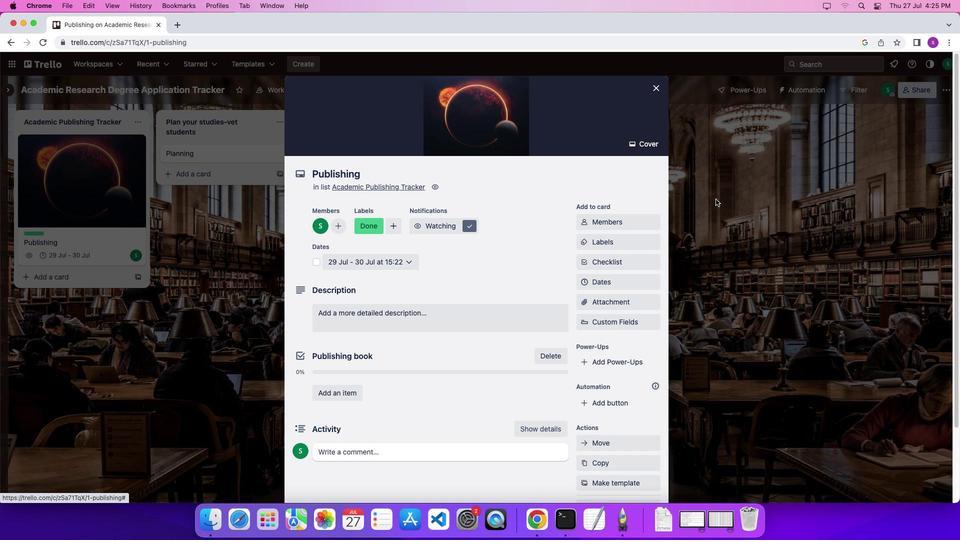
Action: Mouse moved to (619, 304)
Screenshot: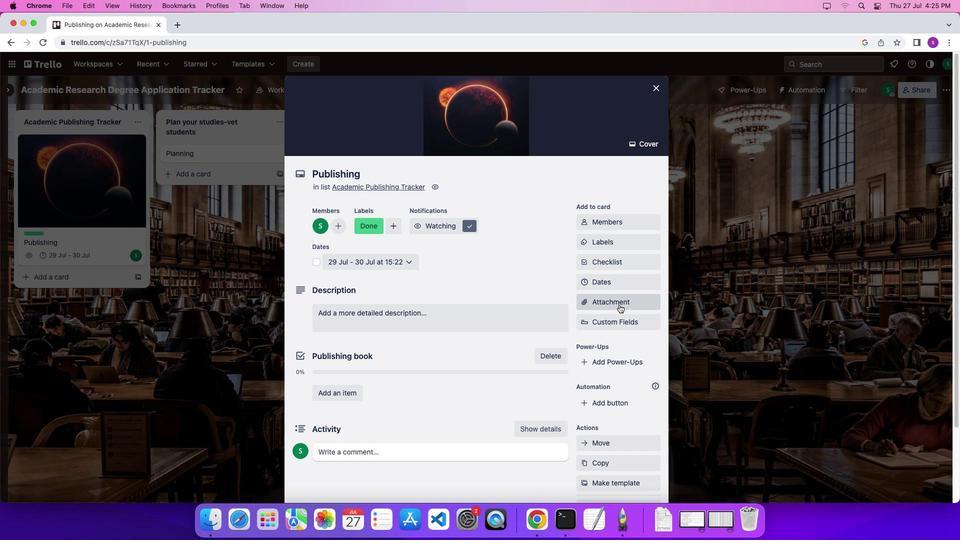 
Action: Mouse pressed left at (619, 304)
Screenshot: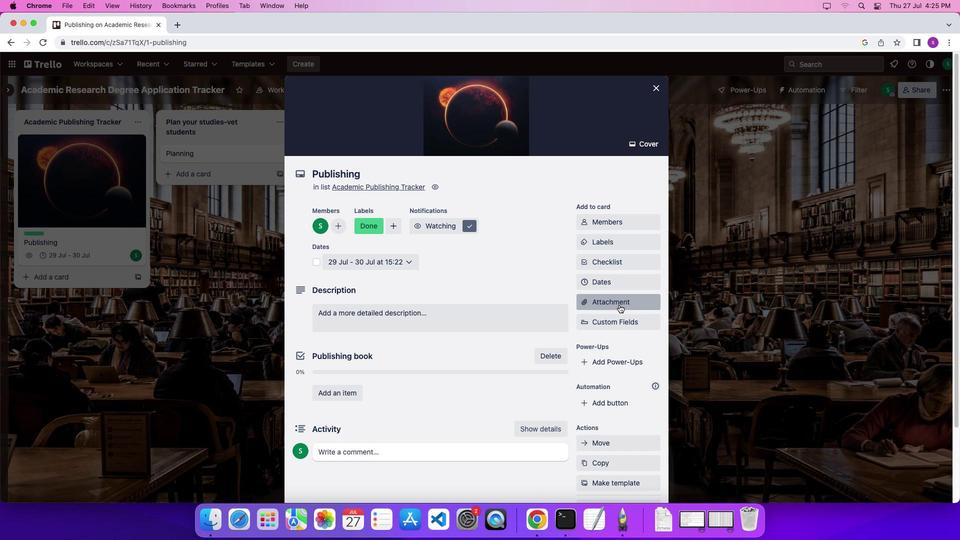 
Action: Mouse moved to (628, 374)
Screenshot: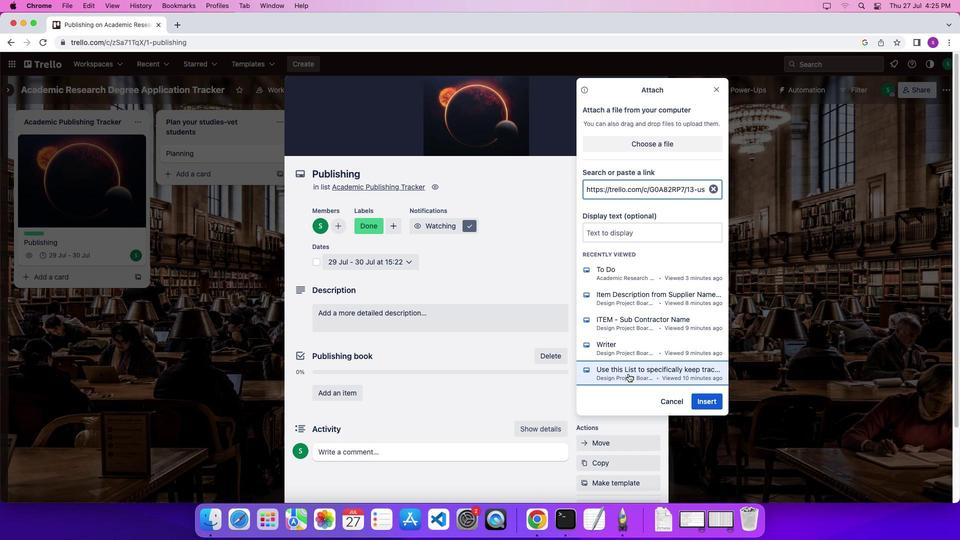 
Action: Mouse pressed left at (628, 374)
Screenshot: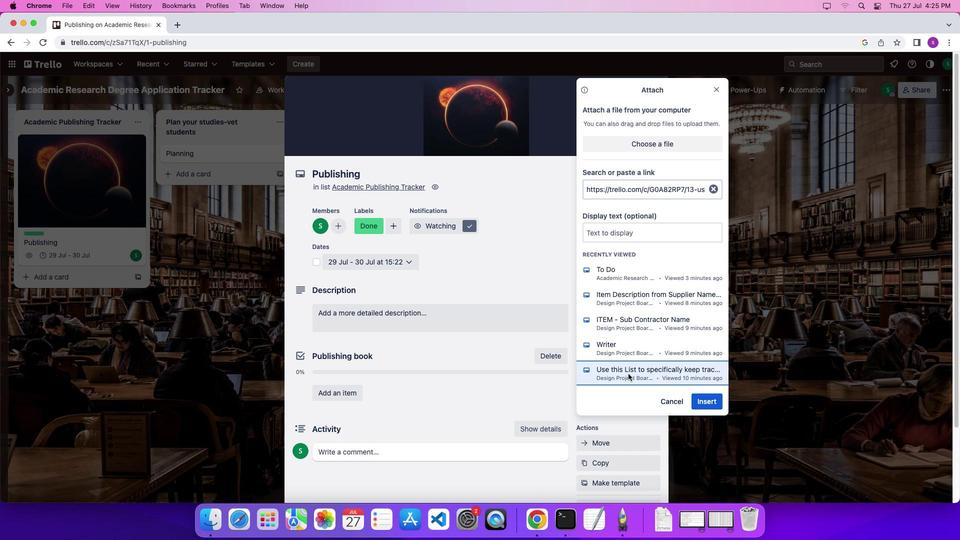 
Action: Mouse moved to (317, 261)
Screenshot: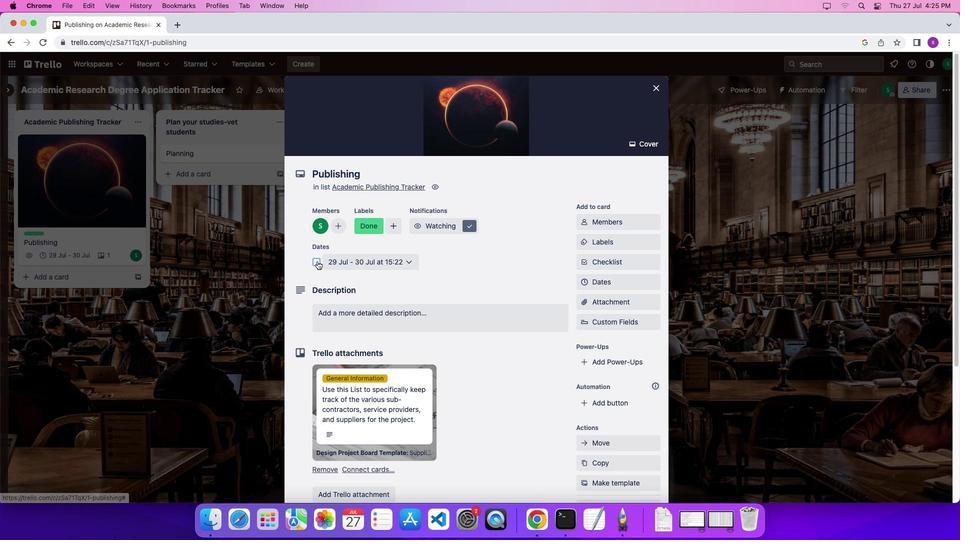 
Action: Mouse pressed left at (317, 261)
Screenshot: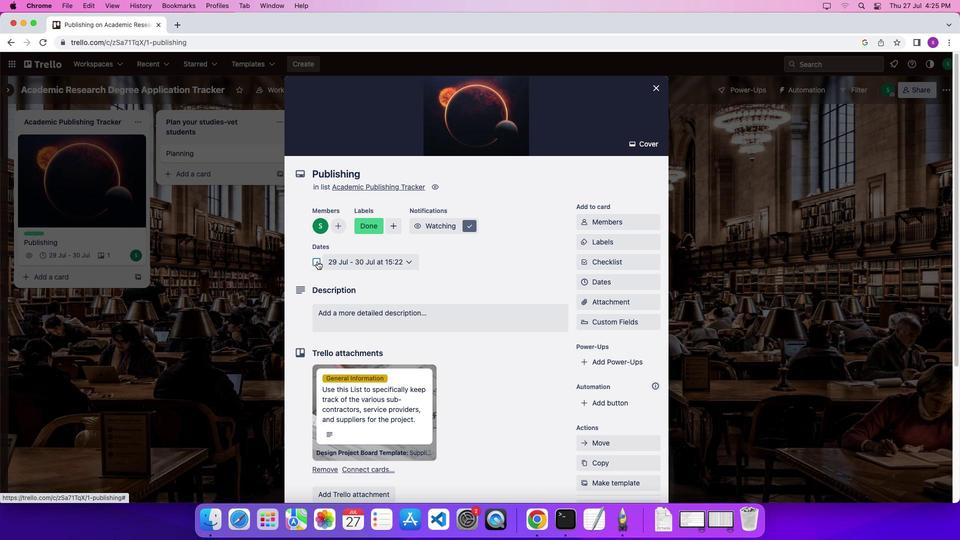 
Action: Mouse moved to (360, 305)
Screenshot: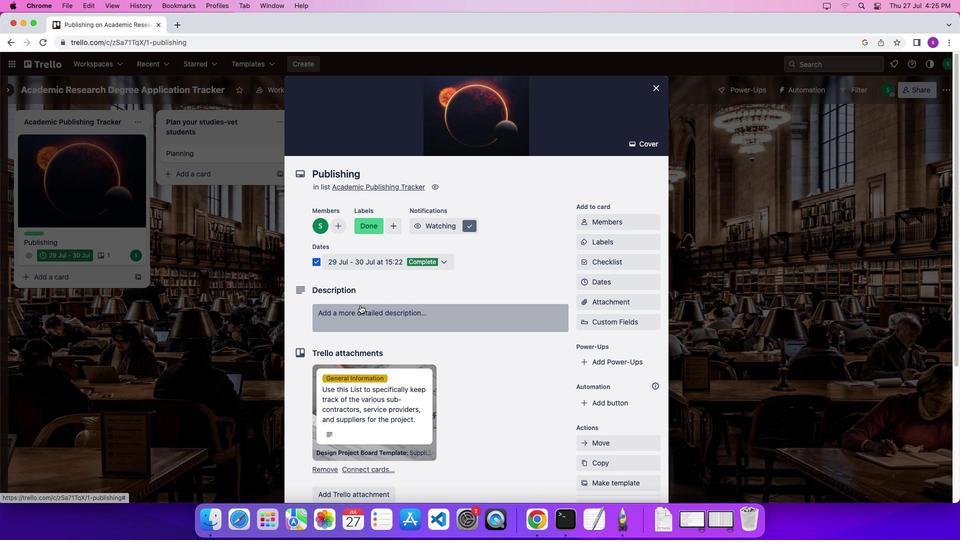 
Action: Mouse pressed left at (360, 305)
Screenshot: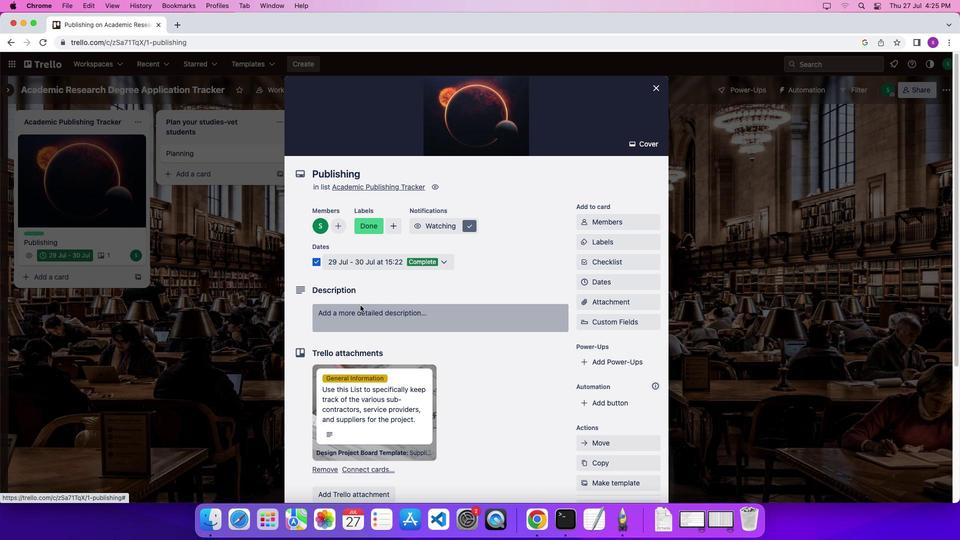 
Action: Mouse moved to (370, 358)
Screenshot: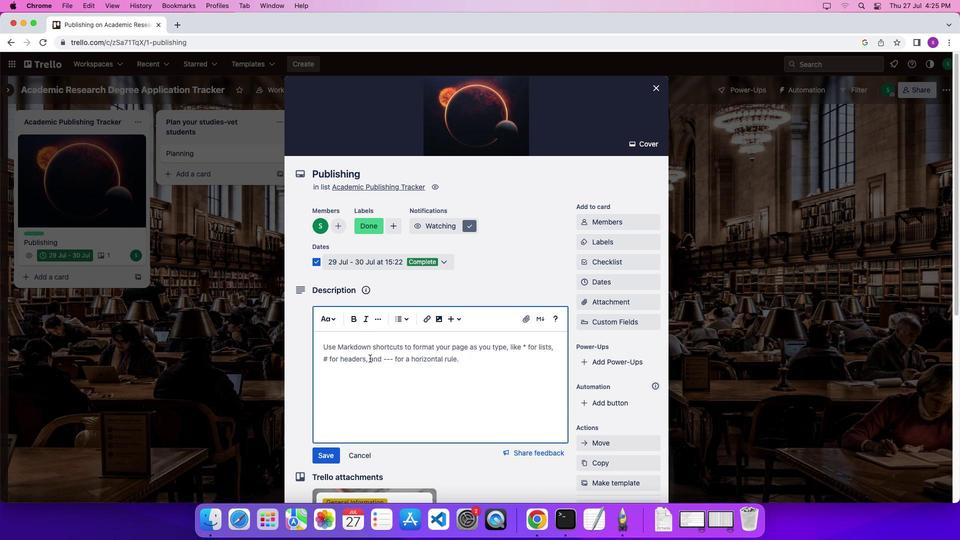 
Action: Mouse pressed left at (370, 358)
Screenshot: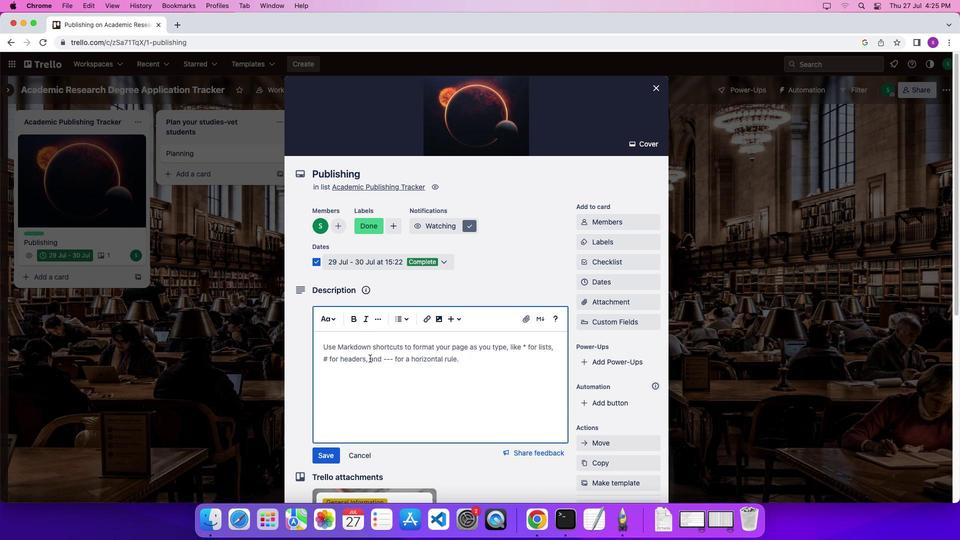 
Action: Key pressed Key.shift'T''h''e'Key.space'u''n''i''v''e''r''s''i''t''y'Key.space'o''f'Key.spaceKey.shift'S''t''.'Key.spaceKey.shift'A''n''d''r''e''w'Key.space'k''e''e''p'Key.space't''r''a''c''k''s'Key.space'o''f'Key.space'w''h''e''r''e'Key.space'a''n''d'Key.space'w''h''e''n'Key.space'y''o''u'Key.space'h''a''v''e'Key.space's''u''b''m''i''t''t''e''d'Key.space'a''n'Key.space'a''r''t''i''c''l''e'Key.space'a''n''d'Key.space'c''e''l''e''b''r''a''t''e''.'
Screenshot: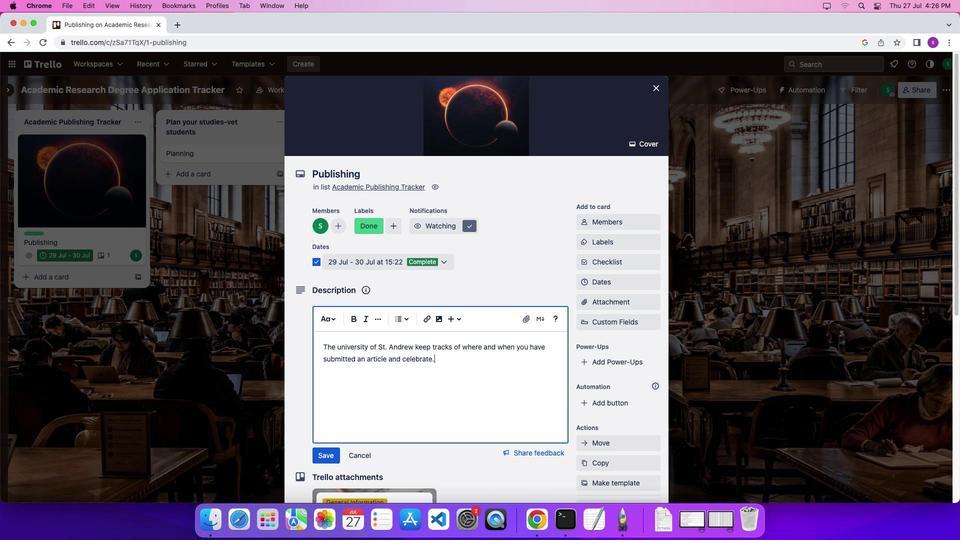 
Action: Mouse moved to (327, 458)
Screenshot: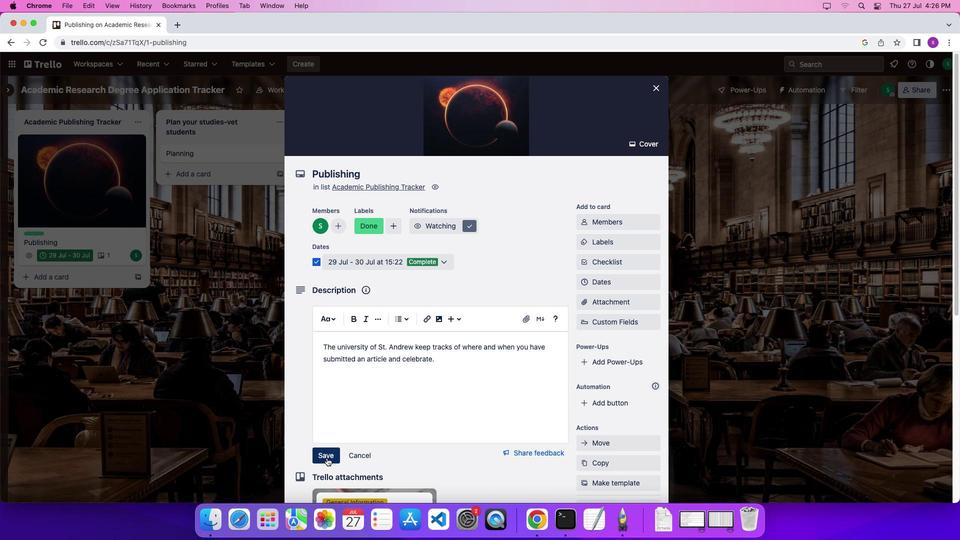 
Action: Mouse pressed left at (327, 458)
Screenshot: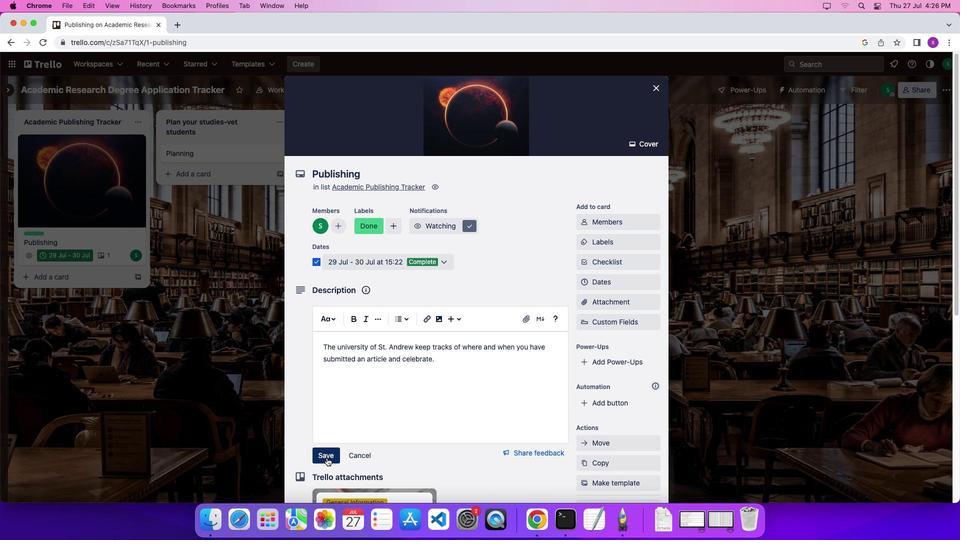 
Action: Mouse moved to (353, 427)
Screenshot: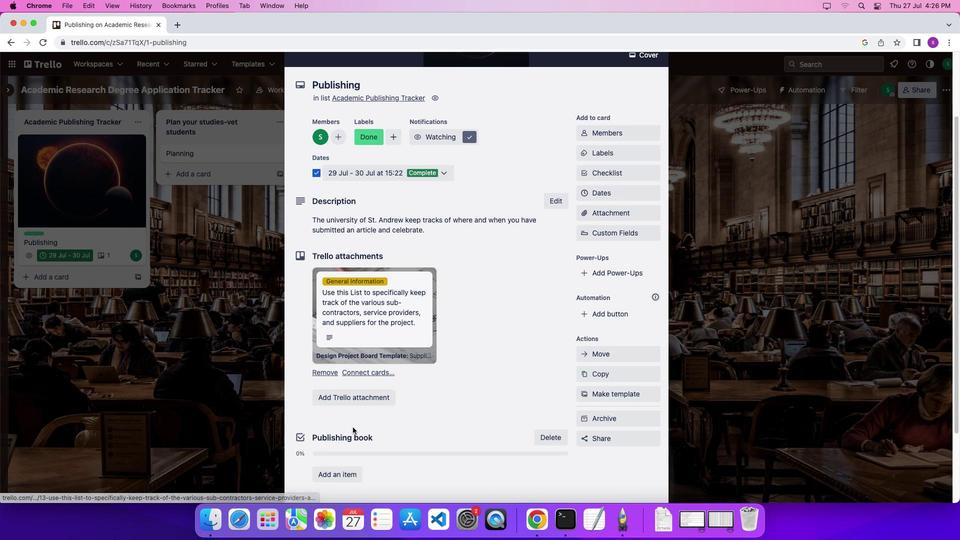
Action: Mouse scrolled (353, 427) with delta (0, 0)
Screenshot: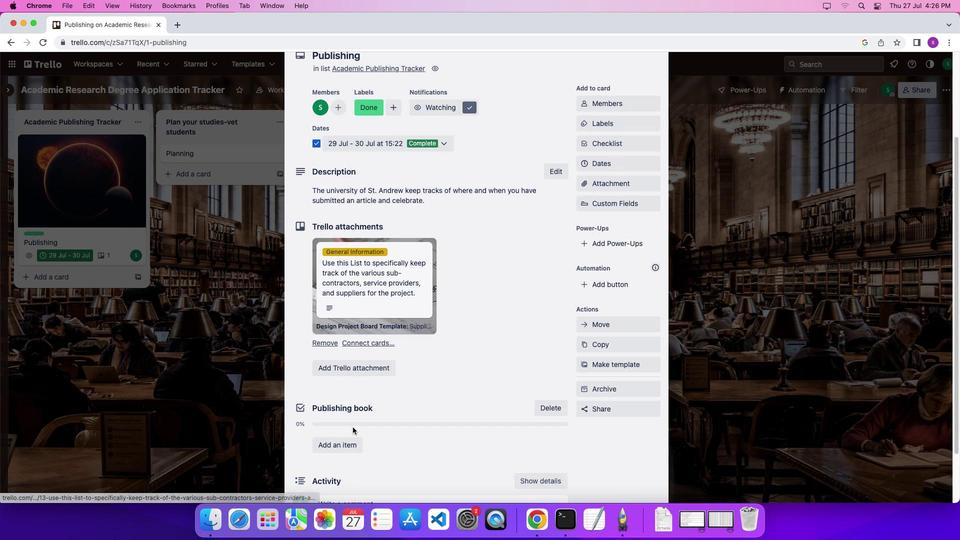 
Action: Mouse scrolled (353, 427) with delta (0, 0)
Screenshot: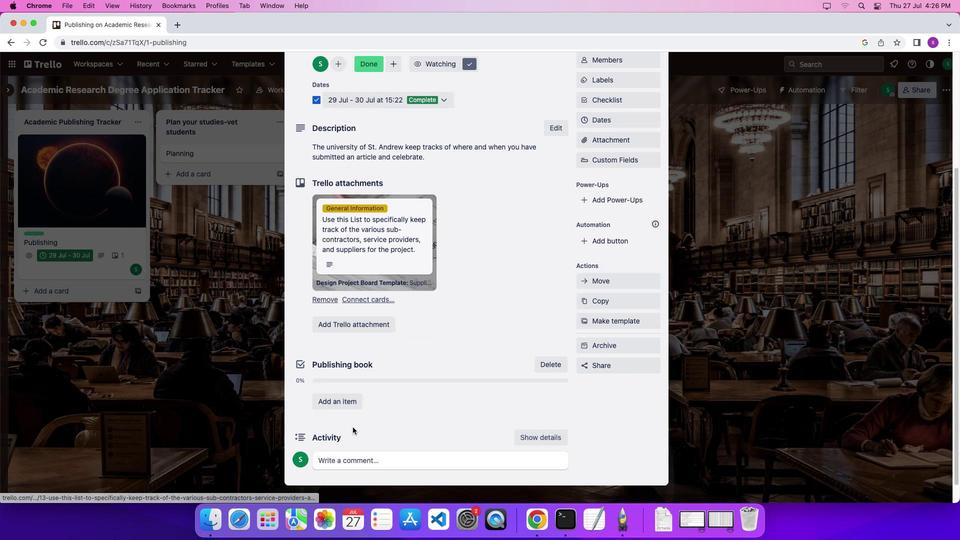 
Action: Mouse scrolled (353, 427) with delta (0, -3)
Screenshot: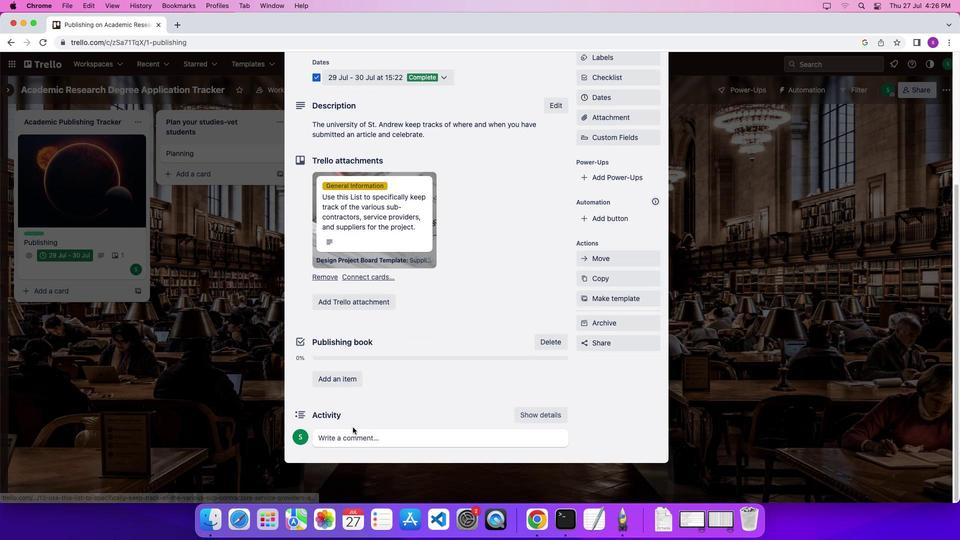 
Action: Mouse scrolled (353, 427) with delta (0, -5)
Screenshot: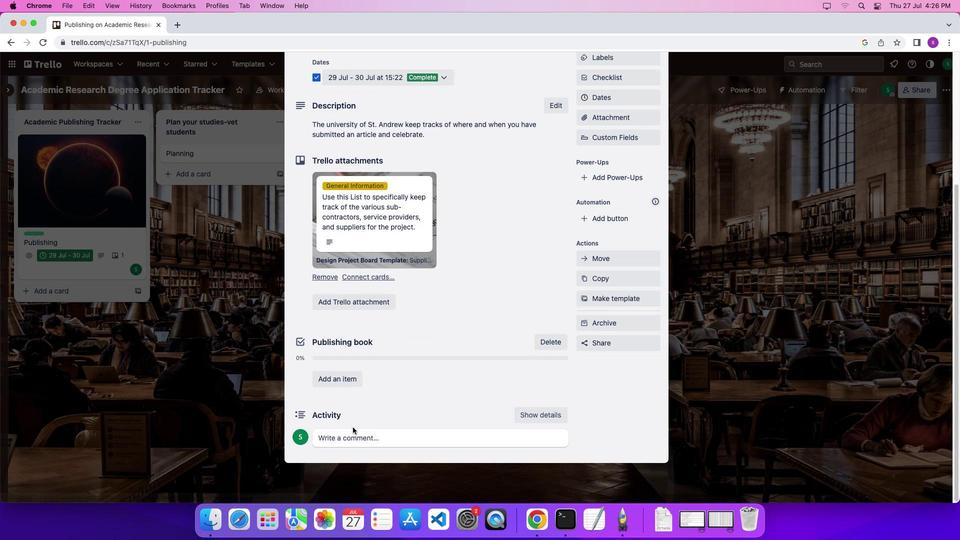 
Action: Mouse scrolled (353, 427) with delta (0, -5)
Screenshot: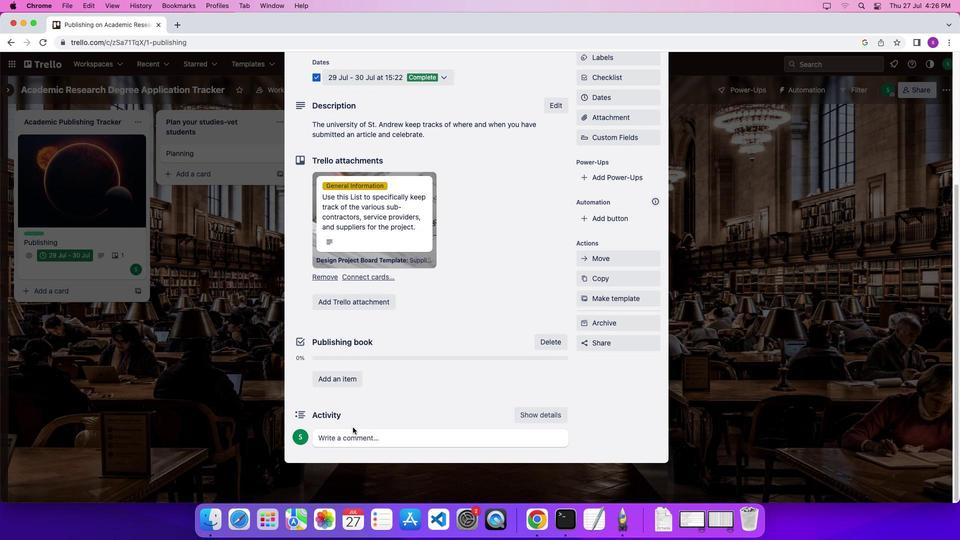 
Action: Mouse moved to (340, 344)
Screenshot: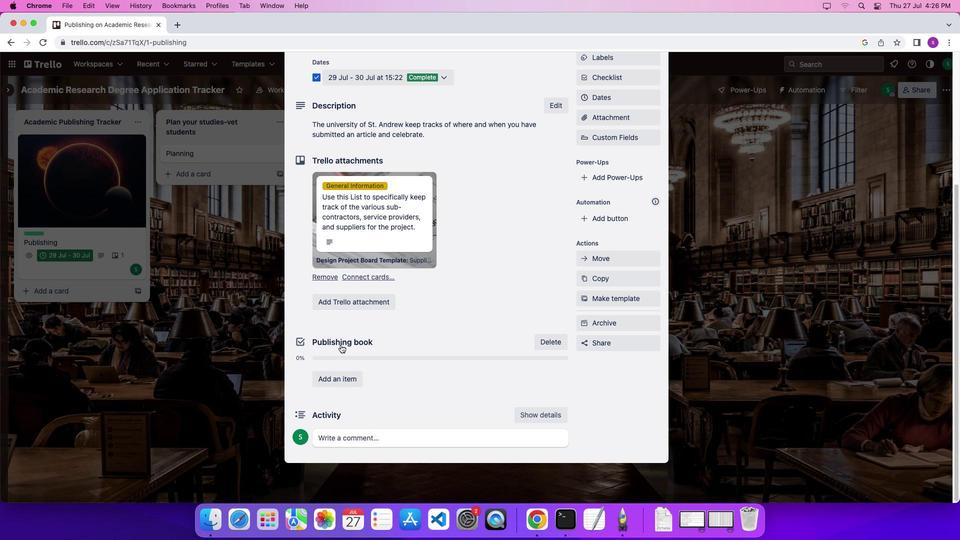 
Action: Mouse scrolled (340, 344) with delta (0, 0)
Screenshot: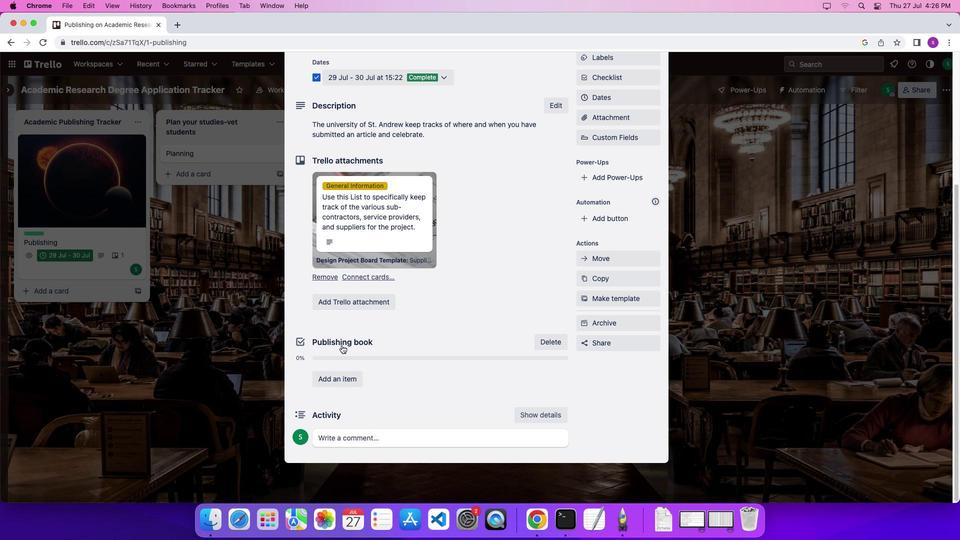 
Action: Mouse scrolled (340, 344) with delta (0, 0)
Screenshot: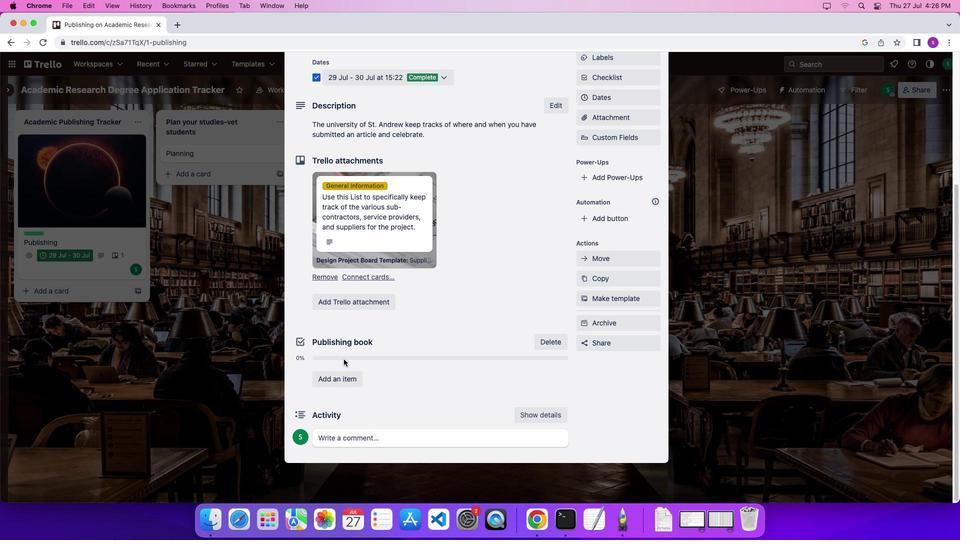 
Action: Mouse moved to (346, 433)
Screenshot: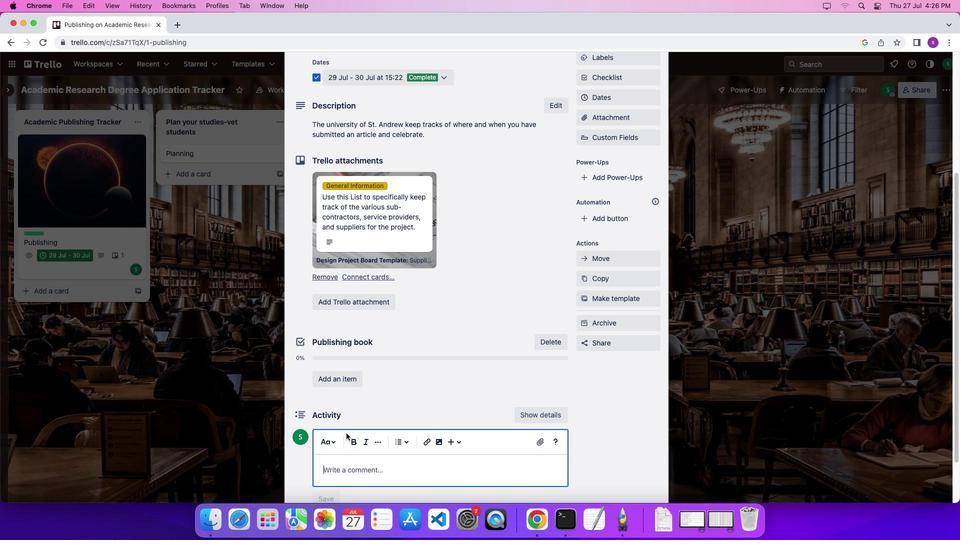
Action: Mouse pressed left at (346, 433)
Screenshot: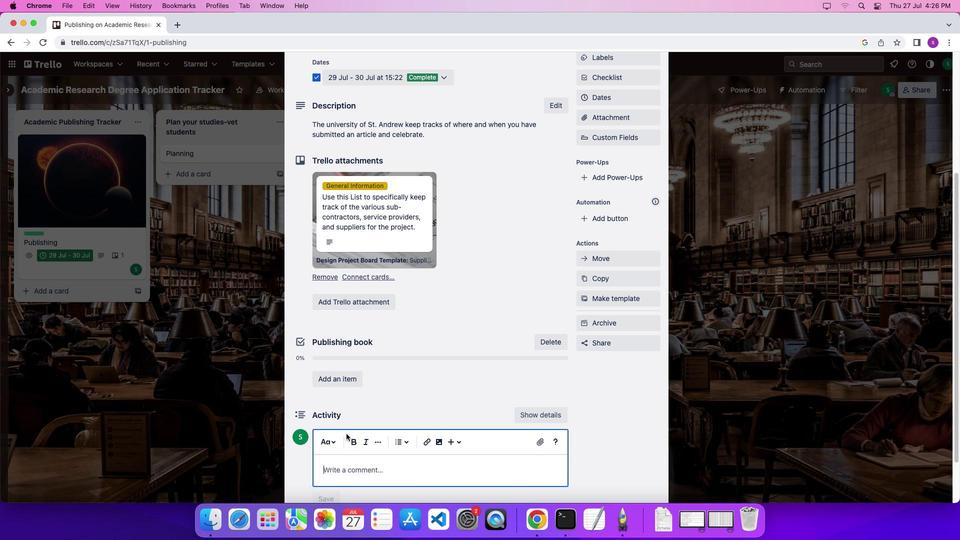 
Action: Mouse moved to (353, 474)
Screenshot: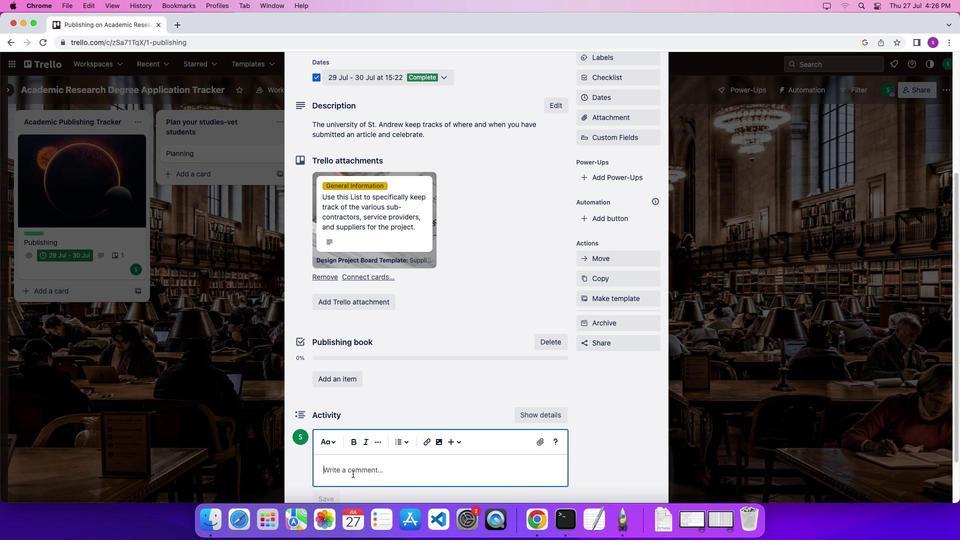 
Action: Mouse pressed left at (353, 474)
Screenshot: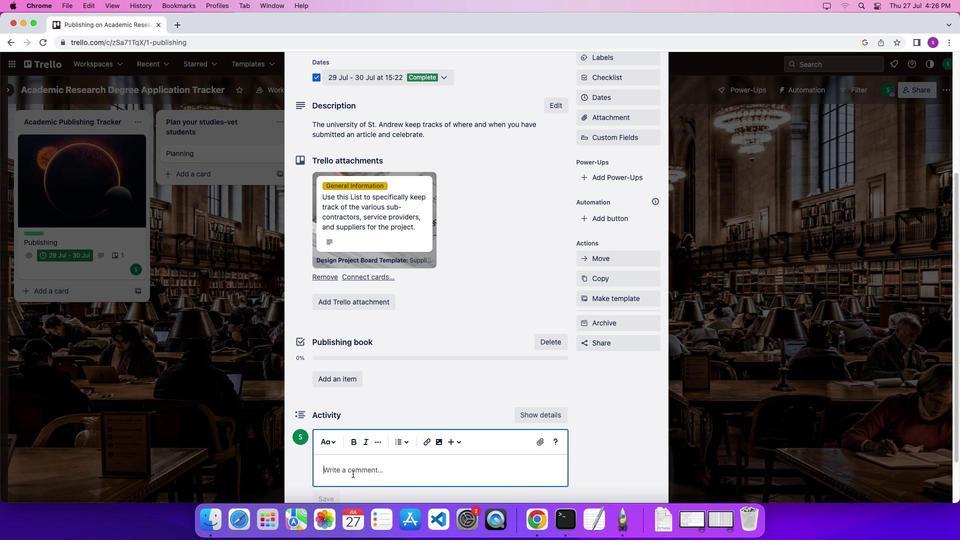
Action: Mouse moved to (374, 477)
Screenshot: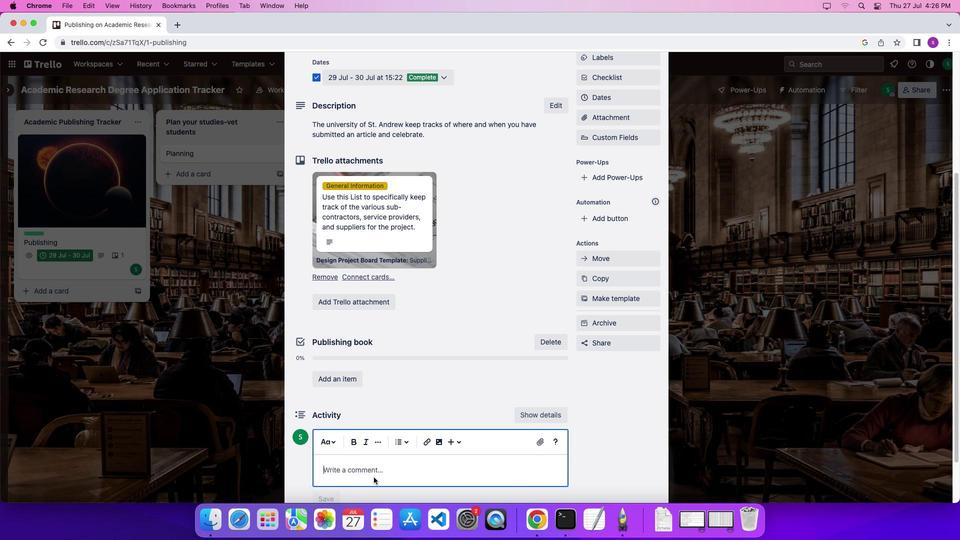 
Action: Key pressed Key.shift'A''c''a''d''e''m''i''c'
Screenshot: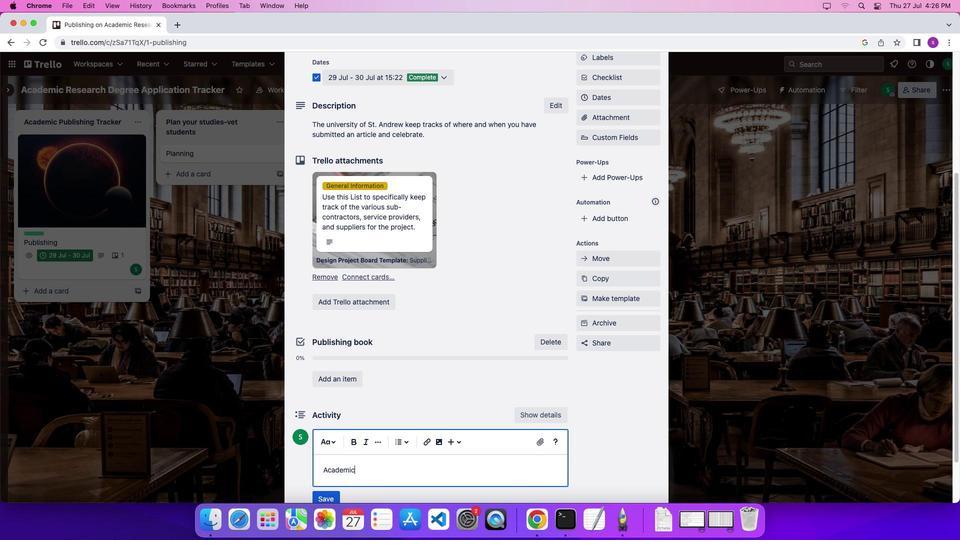 
Action: Mouse moved to (377, 476)
Screenshot: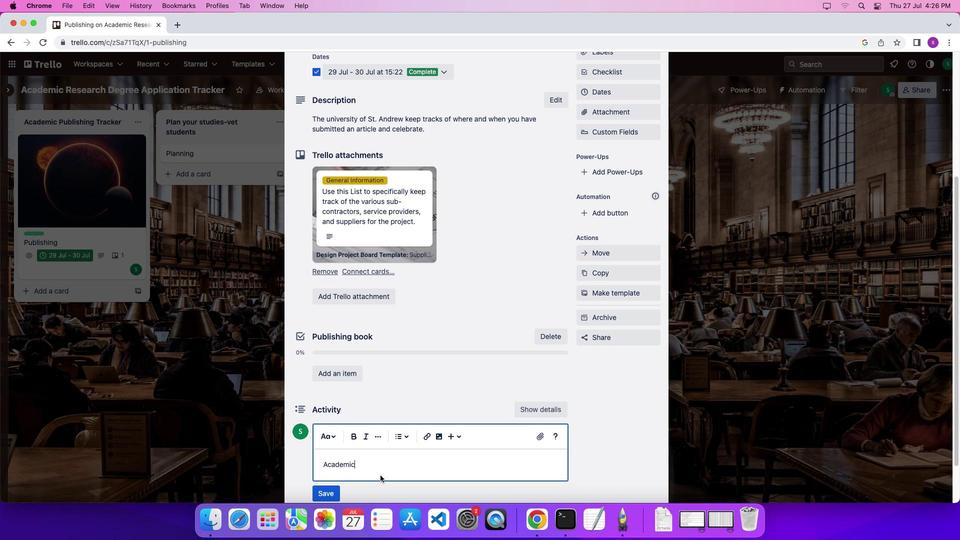 
Action: Mouse scrolled (377, 476) with delta (0, 0)
Screenshot: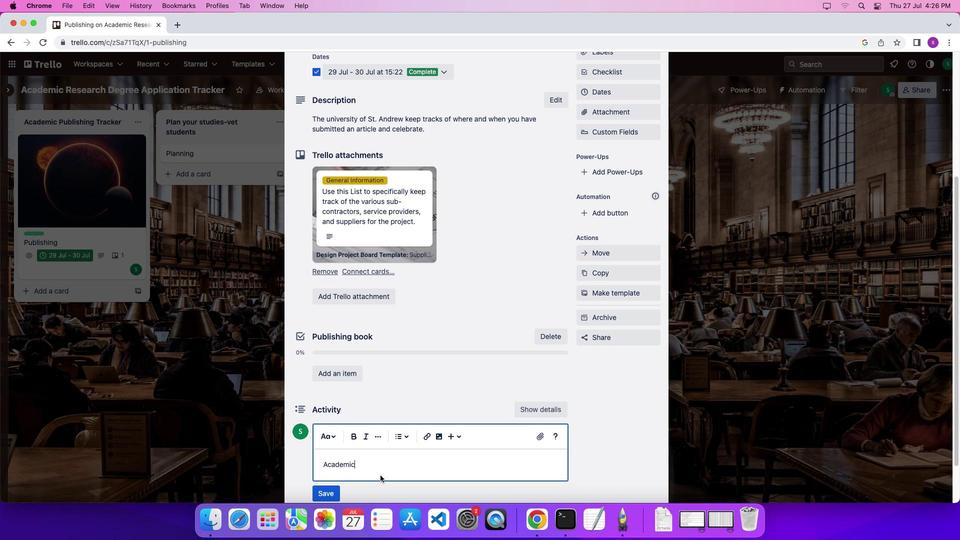 
Action: Mouse moved to (378, 476)
Screenshot: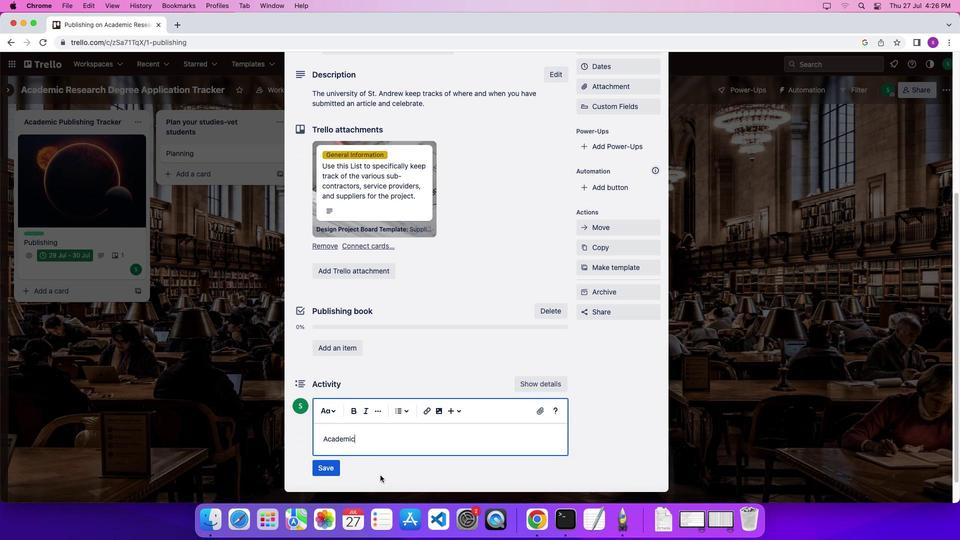 
Action: Mouse scrolled (378, 476) with delta (0, 0)
Screenshot: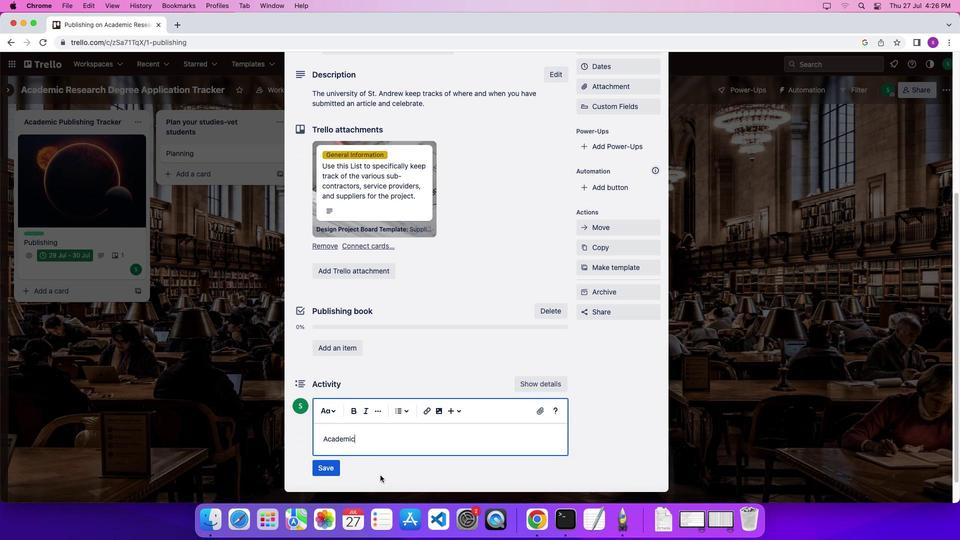 
Action: Mouse moved to (380, 475)
Screenshot: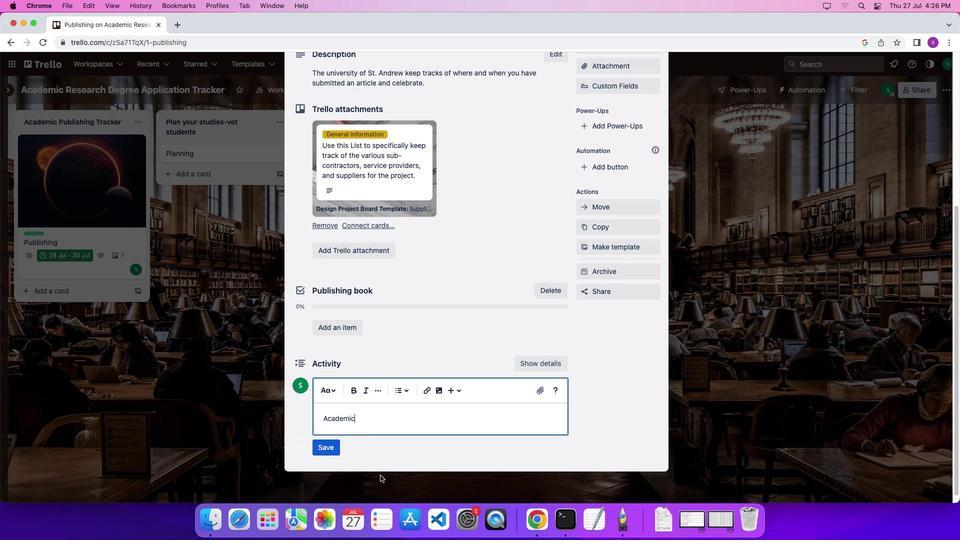 
Action: Mouse scrolled (380, 475) with delta (0, 0)
Screenshot: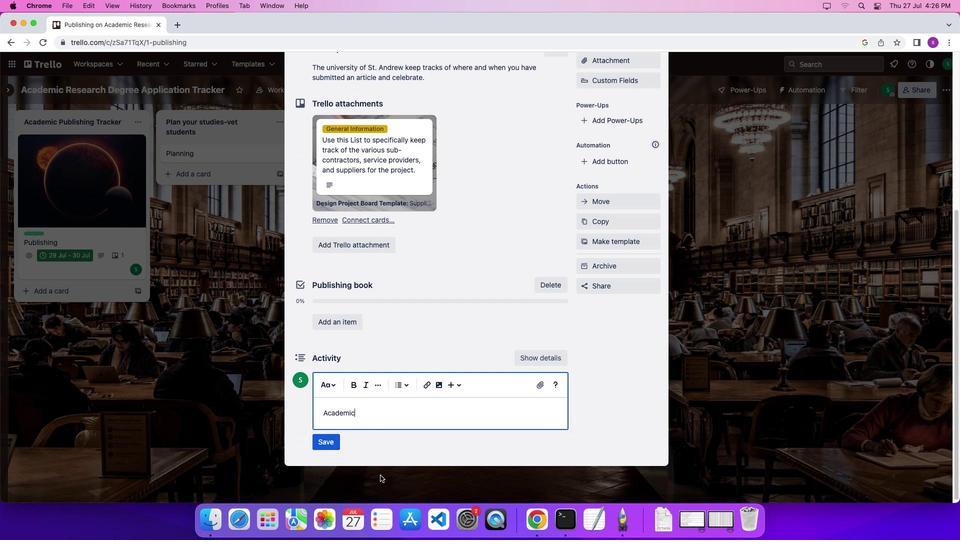 
Action: Mouse scrolled (380, 475) with delta (0, -1)
Screenshot: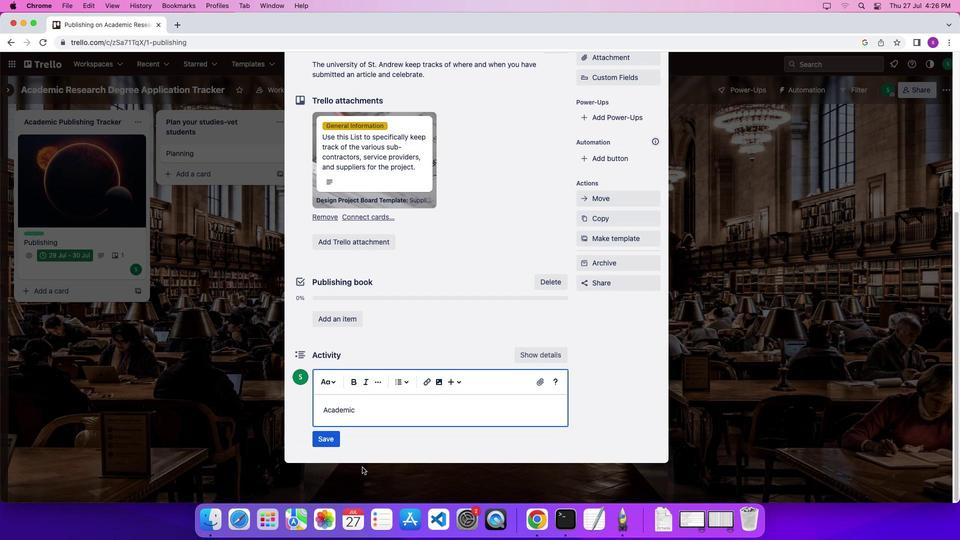 
Action: Mouse moved to (329, 437)
Screenshot: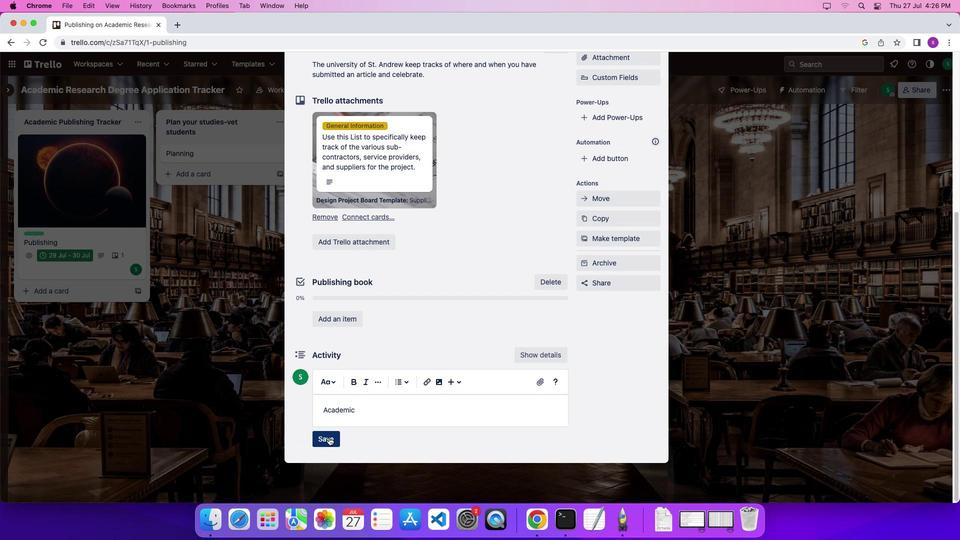 
Action: Mouse pressed left at (329, 437)
Screenshot: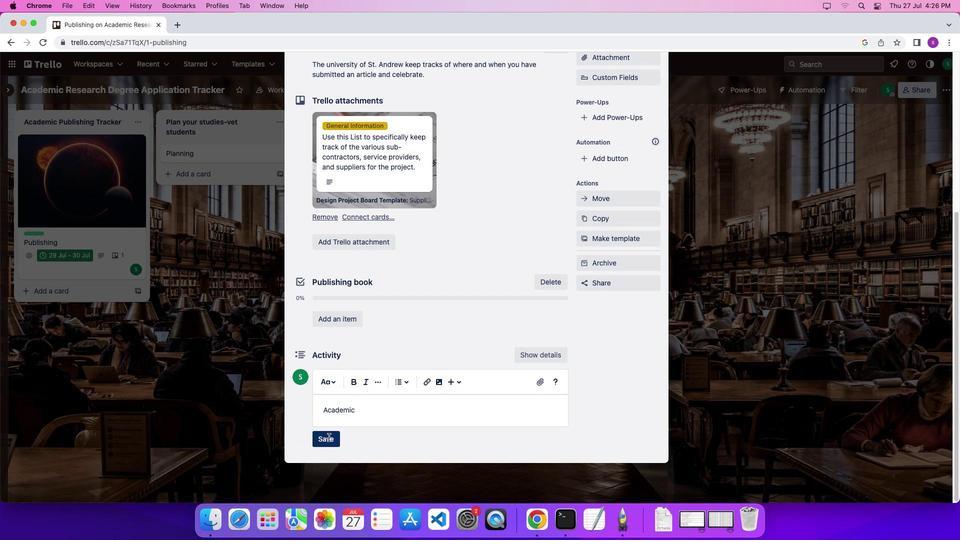 
Action: Mouse moved to (500, 311)
Screenshot: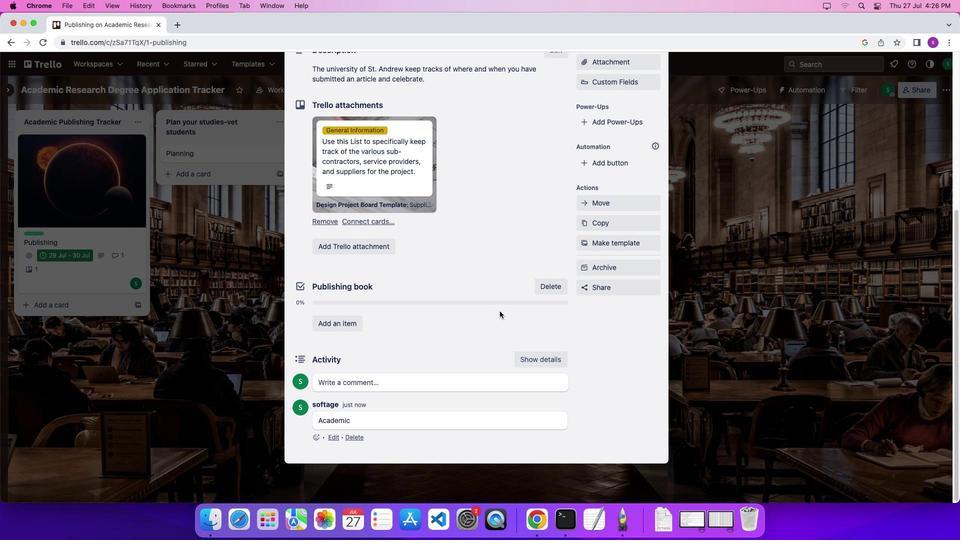 
Action: Mouse scrolled (500, 311) with delta (0, 0)
Screenshot: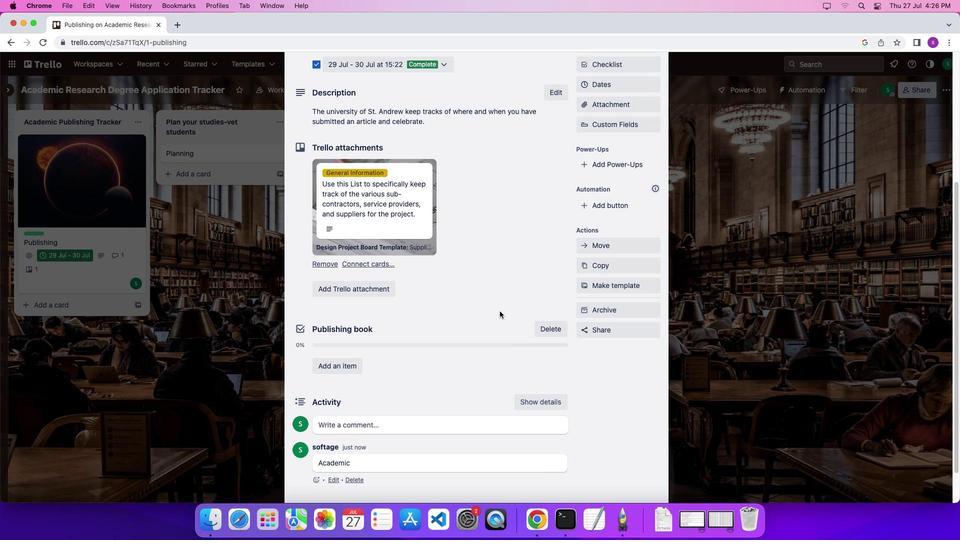 
Action: Mouse scrolled (500, 311) with delta (0, 0)
Screenshot: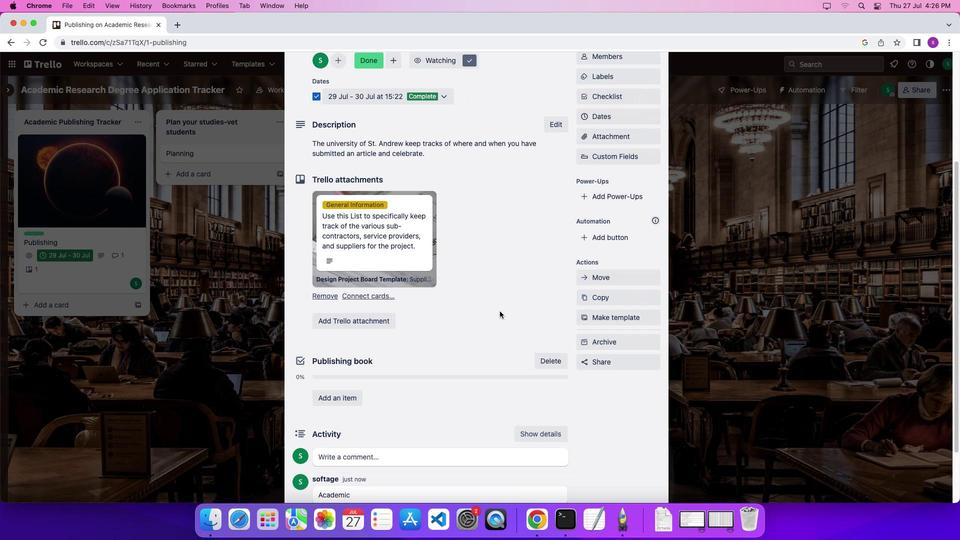 
Action: Mouse scrolled (500, 311) with delta (0, 2)
Screenshot: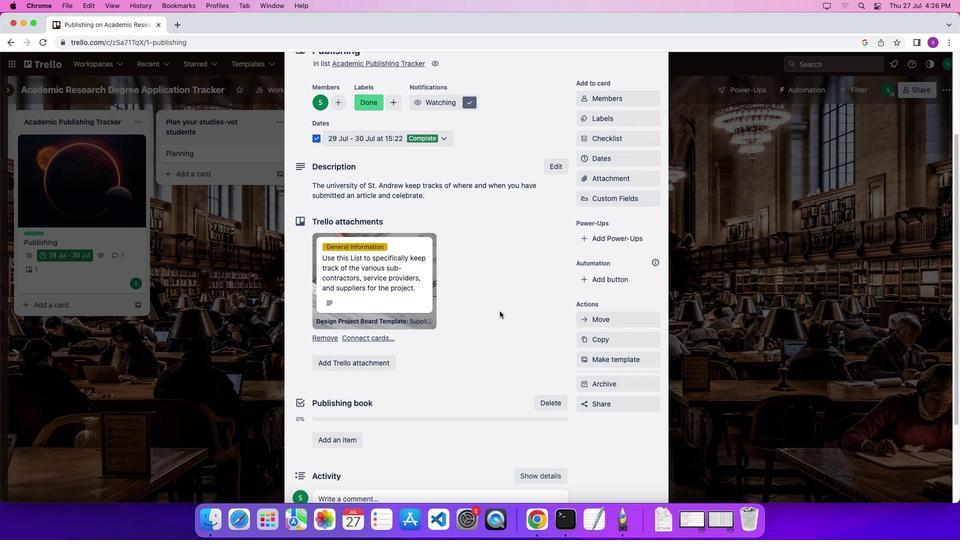
Action: Mouse scrolled (500, 311) with delta (0, 0)
Screenshot: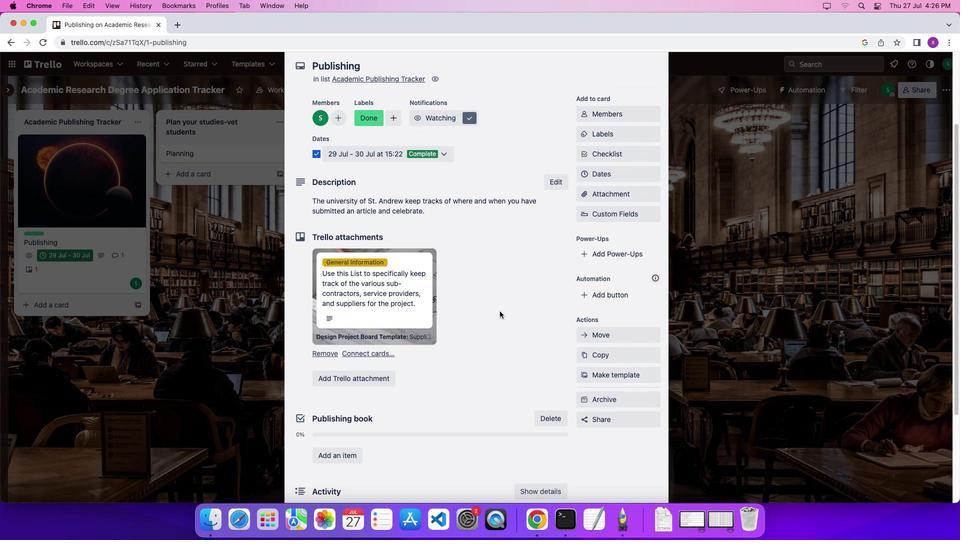 
Action: Mouse scrolled (500, 311) with delta (0, 0)
Screenshot: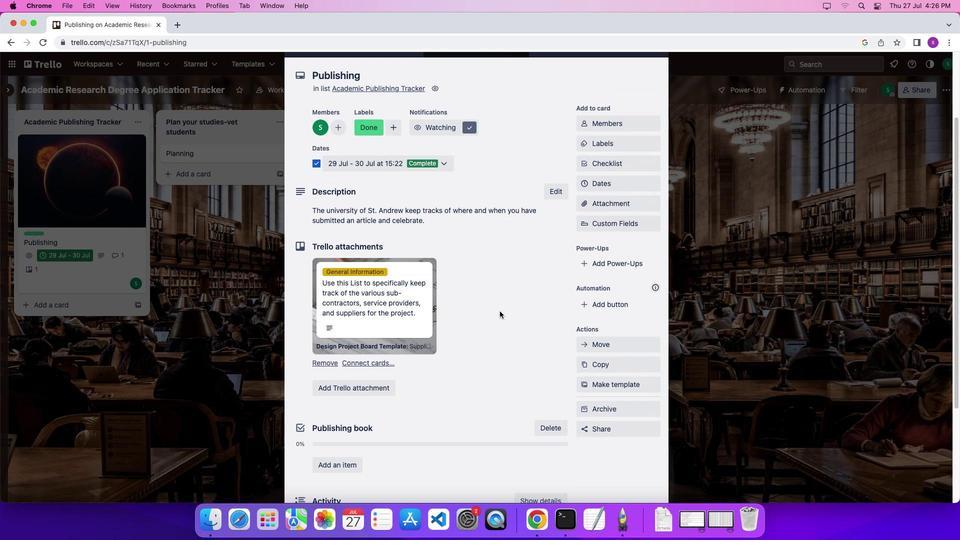 
Action: Mouse scrolled (500, 311) with delta (0, 0)
Screenshot: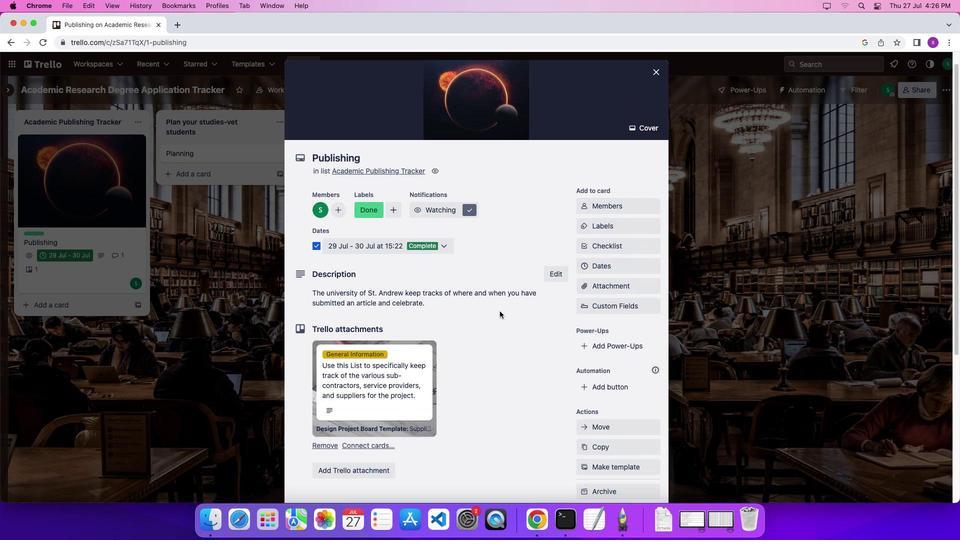 
Action: Mouse scrolled (500, 311) with delta (0, 0)
Screenshot: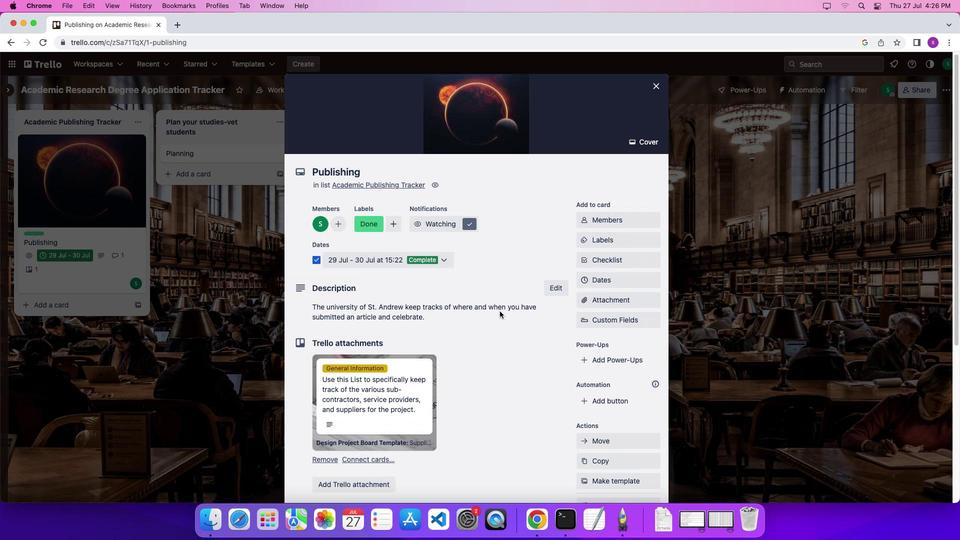 
Action: Mouse scrolled (500, 311) with delta (0, 4)
Screenshot: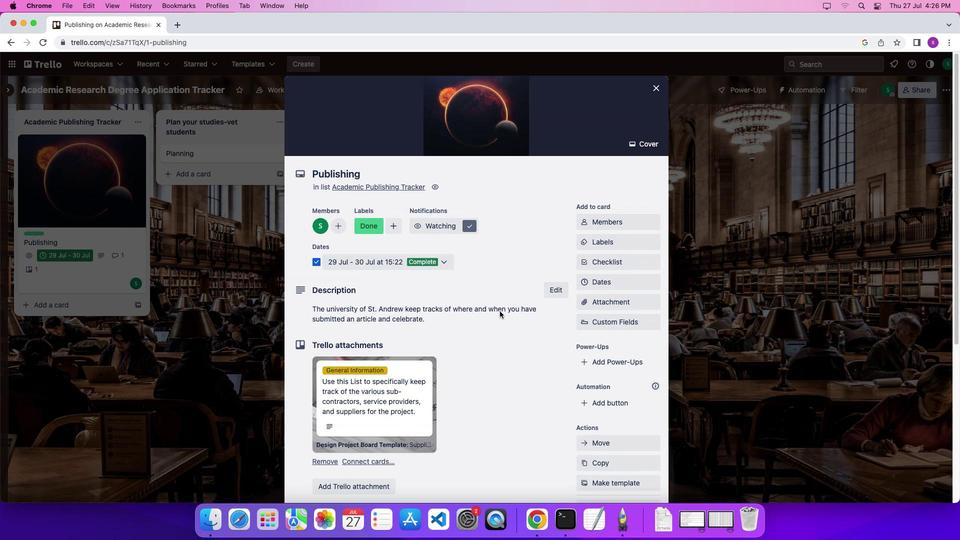 
Action: Mouse scrolled (500, 311) with delta (0, 6)
Screenshot: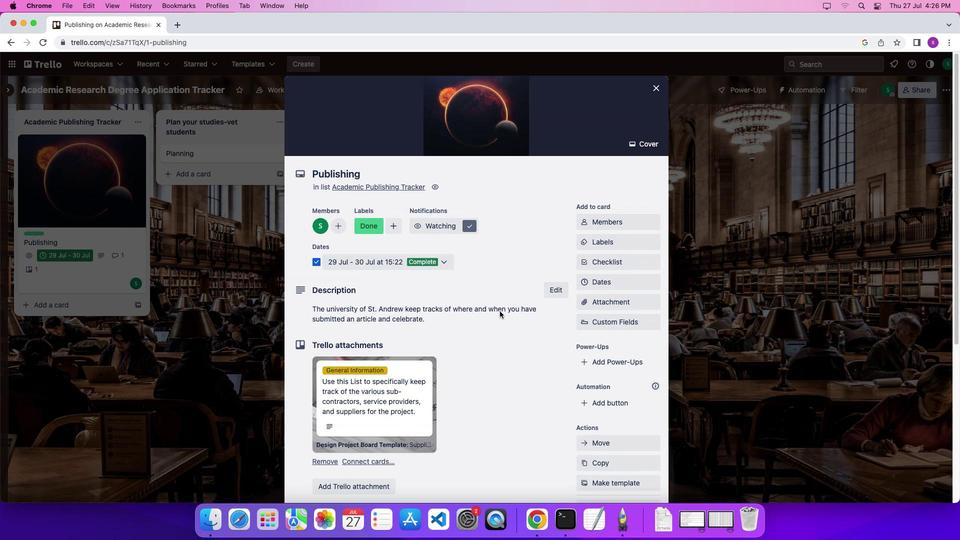 
Action: Mouse moved to (658, 91)
Screenshot: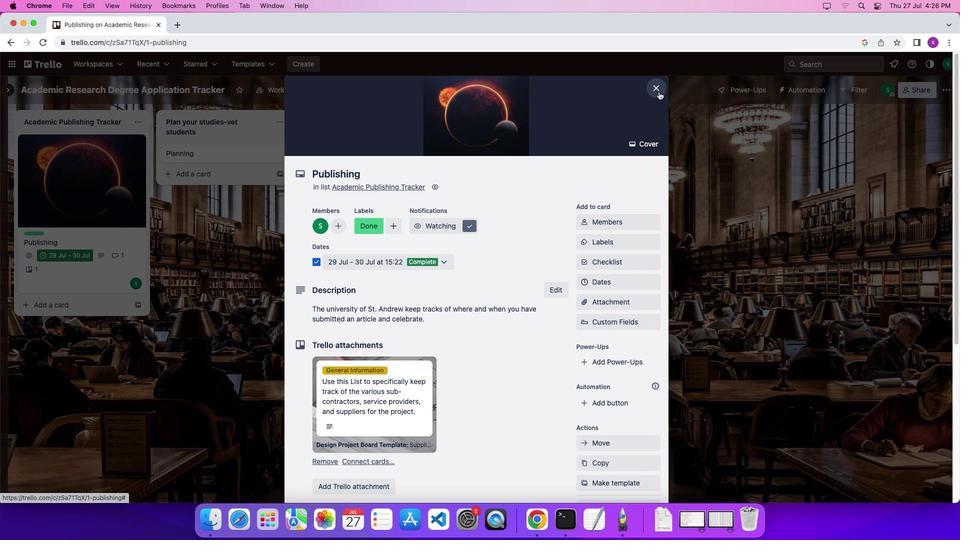 
Action: Mouse pressed left at (658, 91)
Screenshot: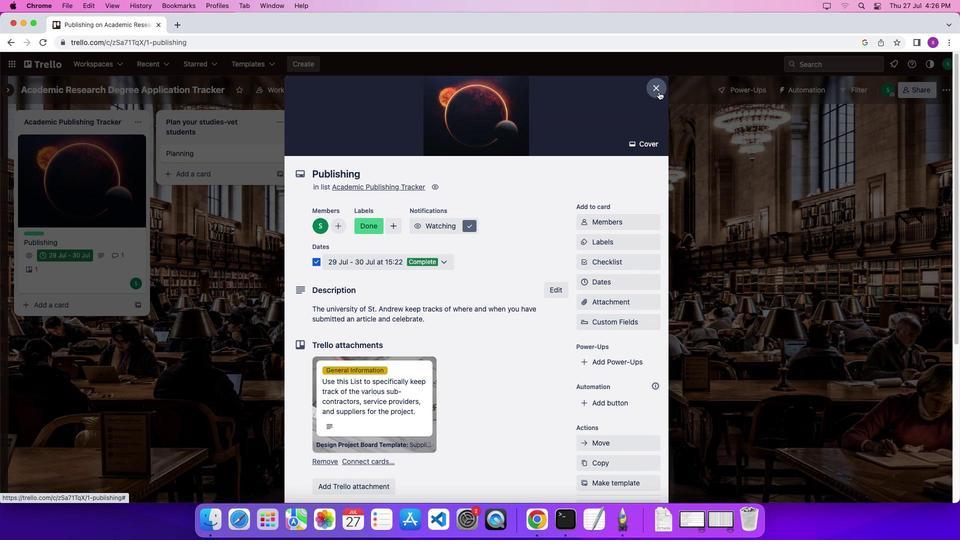 
Action: Mouse moved to (251, 151)
Screenshot: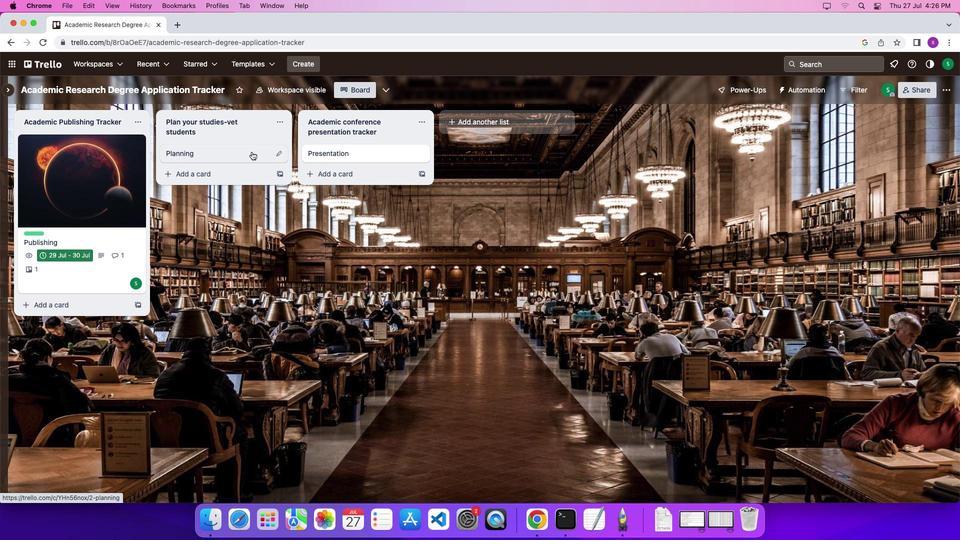 
Action: Mouse pressed left at (251, 151)
Screenshot: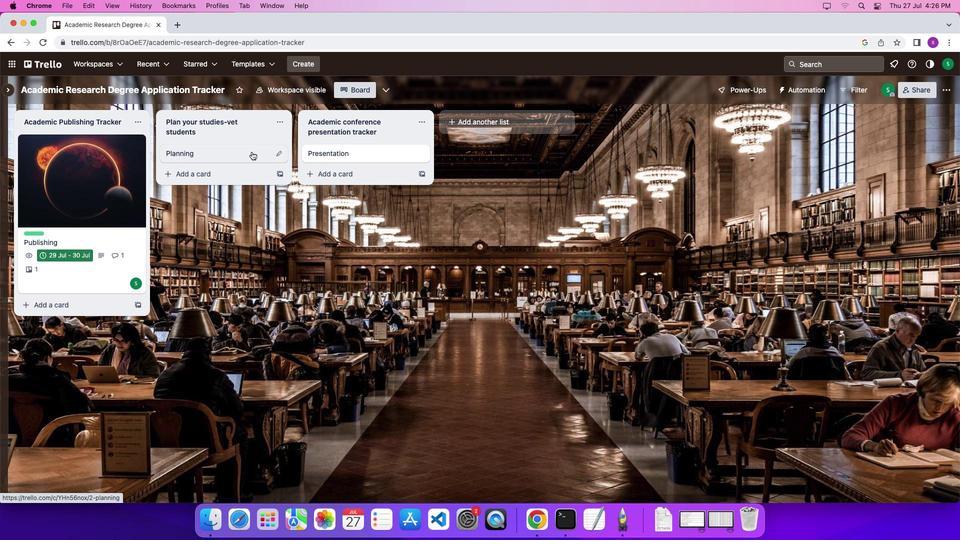 
Action: Mouse moved to (332, 145)
Screenshot: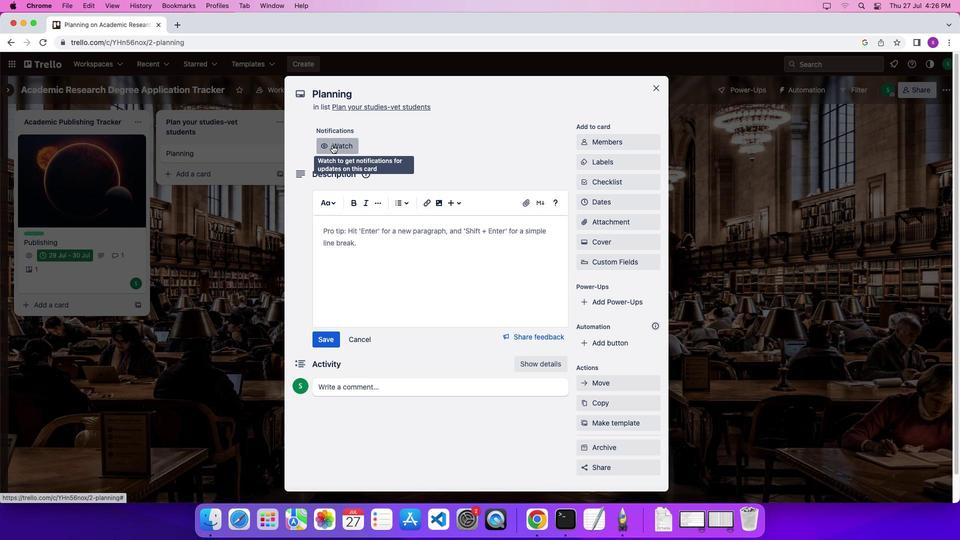 
Action: Mouse pressed left at (332, 145)
Screenshot: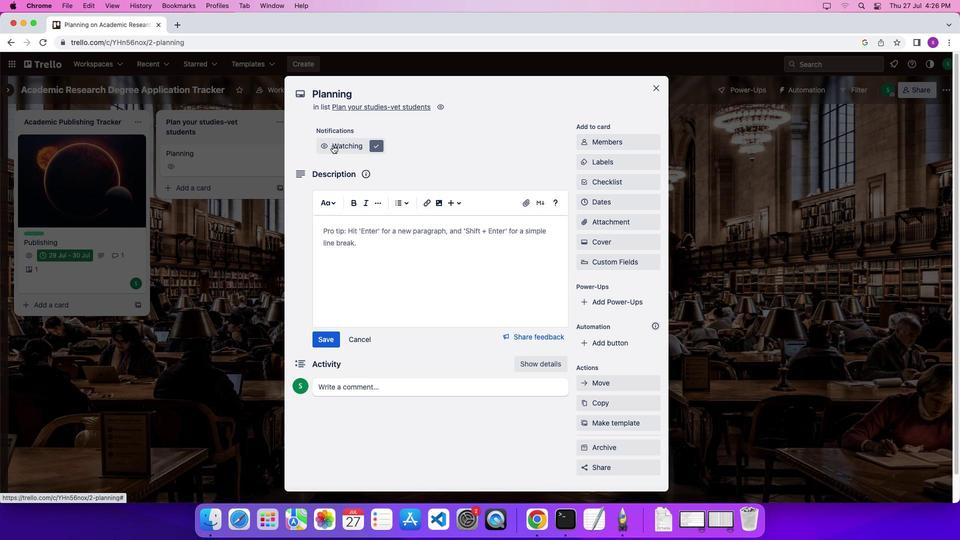 
Action: Mouse moved to (591, 144)
Screenshot: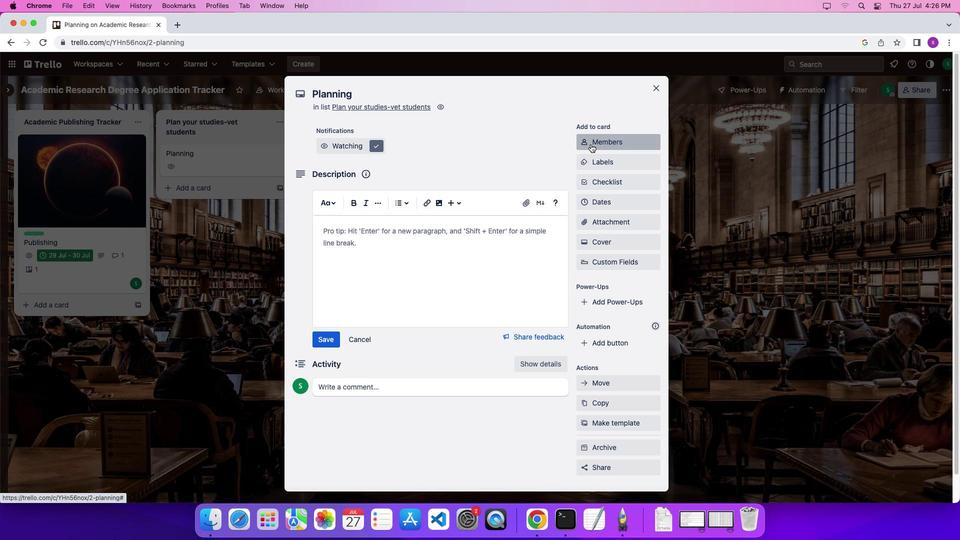 
Action: Mouse pressed left at (591, 144)
